 Task: Look for space in San Pablo Jocopilas, Guatemala from 24th August, 2023 to 10th September, 2023 for 8 adults in price range Rs.12000 to Rs.15000. Place can be entire place or shared room with 4 bedrooms having 8 beds and 4 bathrooms. Property type can be house, flat, guest house. Amenities needed are: wifi, TV, free parkinig on premises, gym, breakfast. Booking option can be shelf check-in. Required host language is English.
Action: Mouse moved to (493, 125)
Screenshot: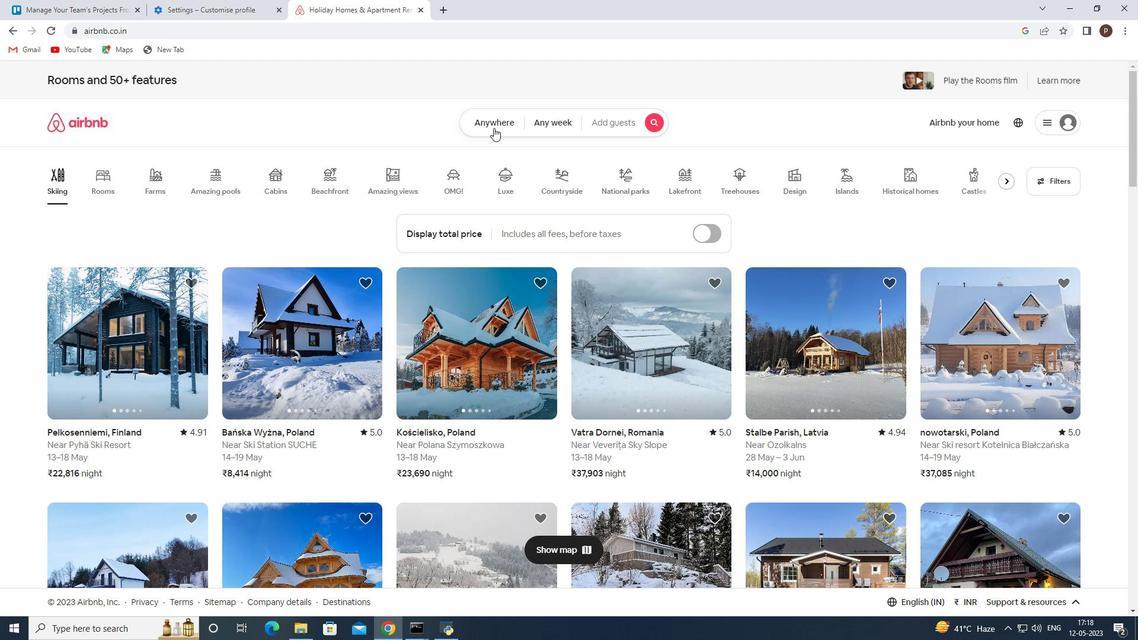 
Action: Mouse pressed left at (493, 125)
Screenshot: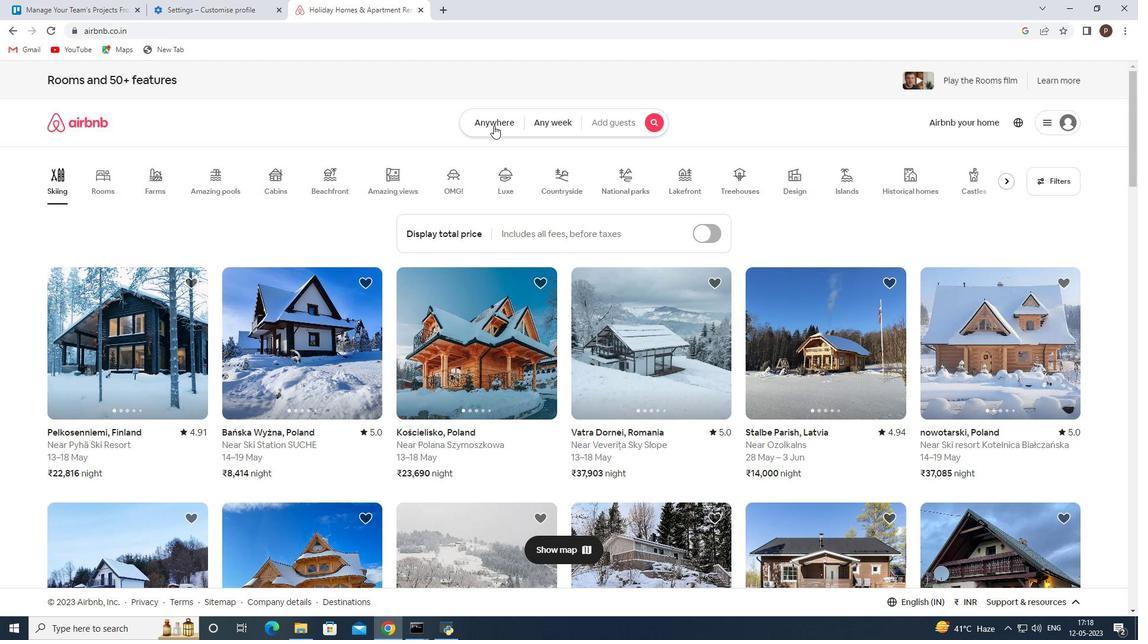 
Action: Mouse moved to (387, 171)
Screenshot: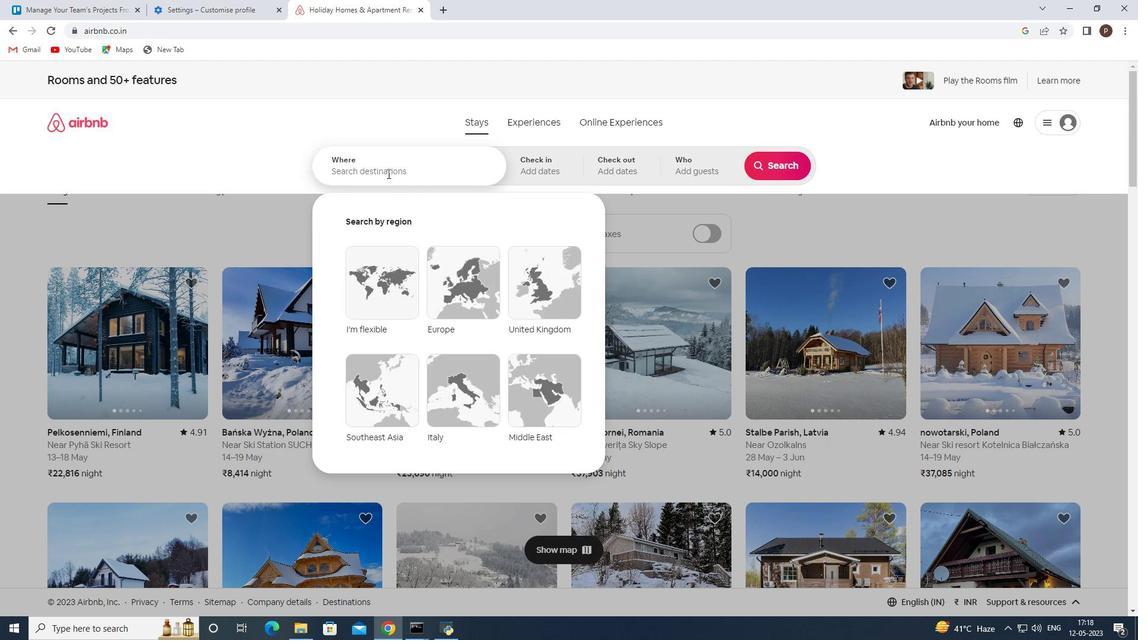 
Action: Mouse pressed left at (387, 171)
Screenshot: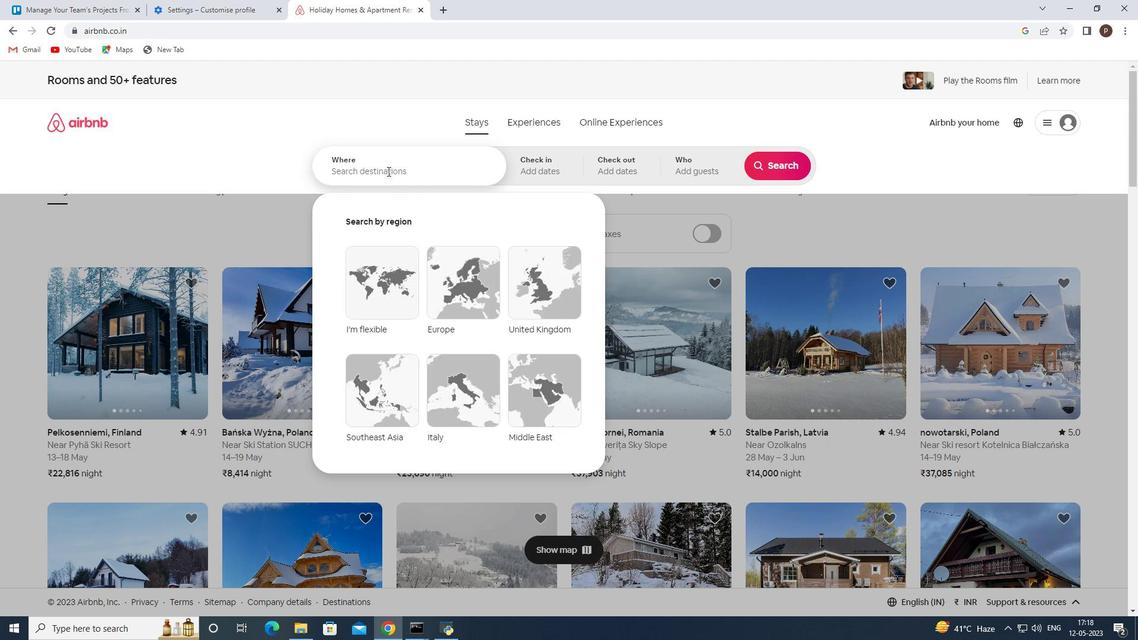 
Action: Key pressed <Key.caps_lock>S<Key.caps_lock>an<Key.space><Key.caps_lock>P<Key.caps_lock>ablo<Key.space><Key.caps_lock>J<Key.caps_lock>ocopilas,<Key.space>
Screenshot: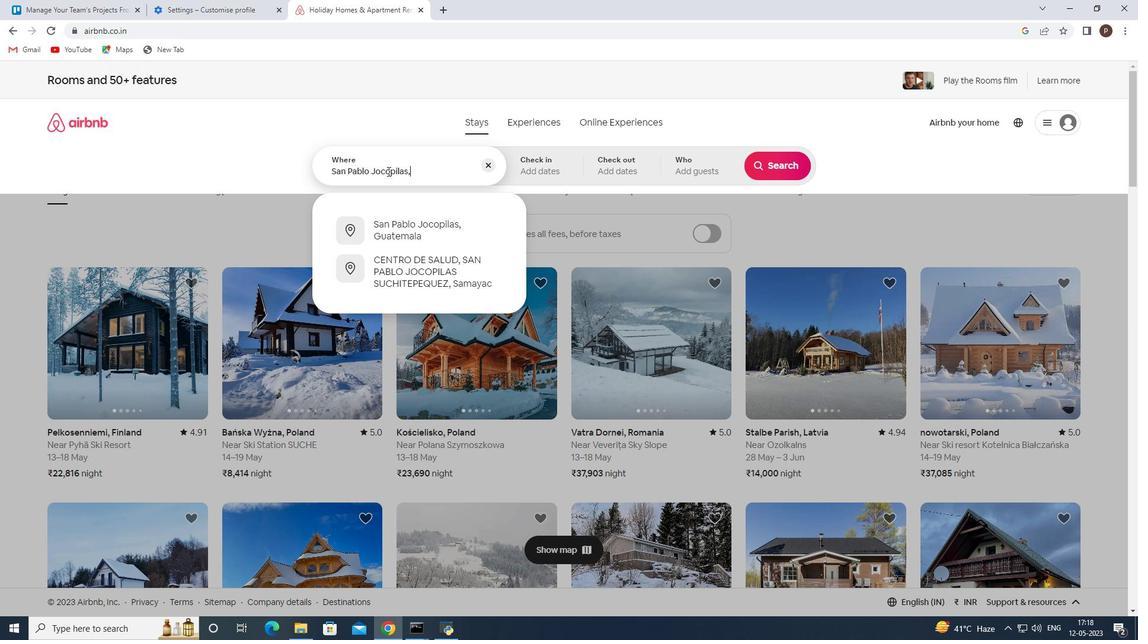 
Action: Mouse moved to (375, 225)
Screenshot: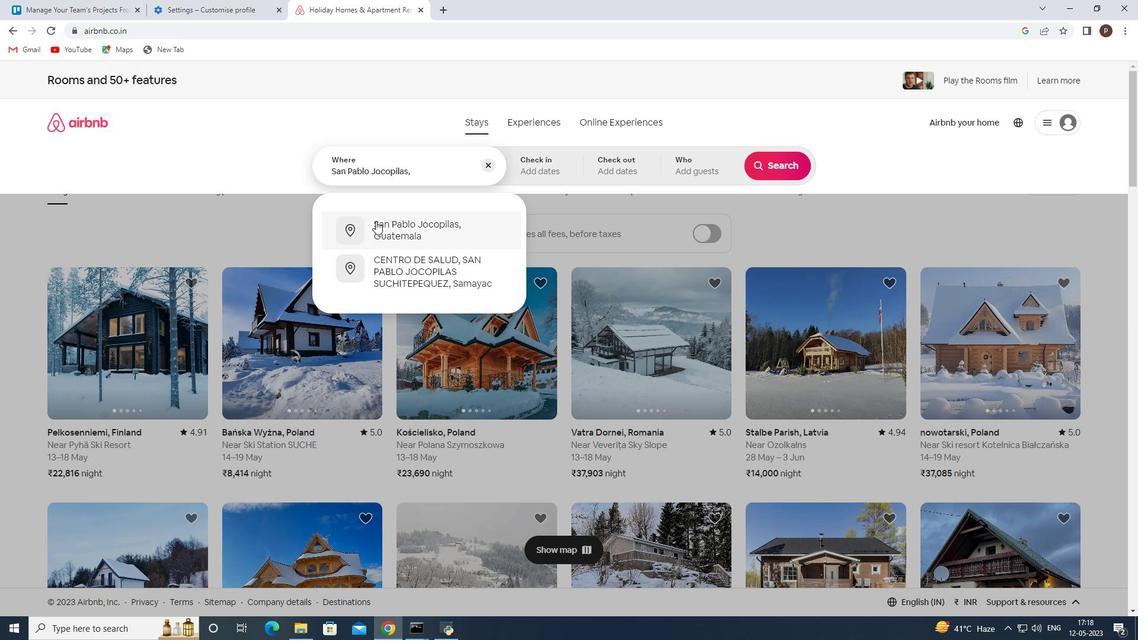 
Action: Mouse pressed left at (375, 225)
Screenshot: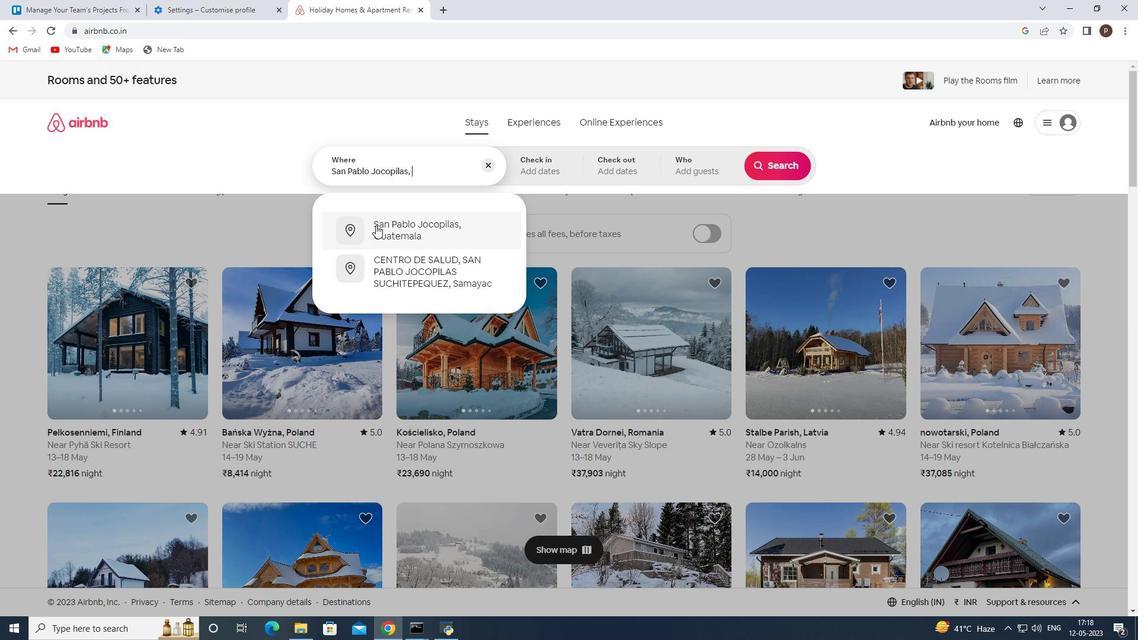 
Action: Mouse moved to (772, 258)
Screenshot: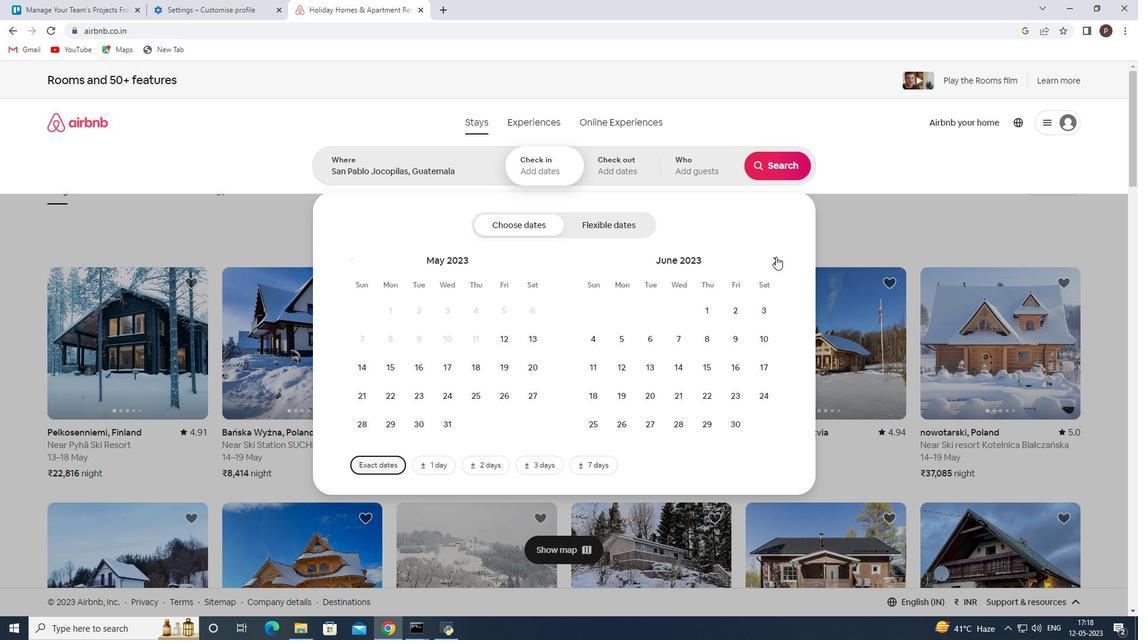 
Action: Mouse pressed left at (772, 258)
Screenshot: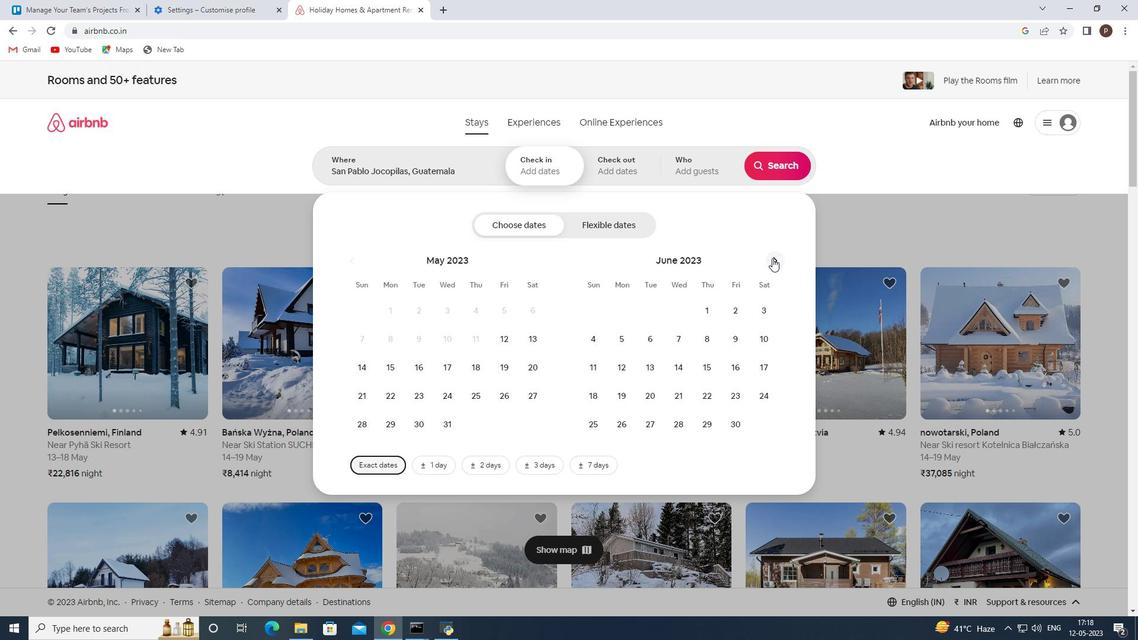 
Action: Mouse pressed left at (772, 258)
Screenshot: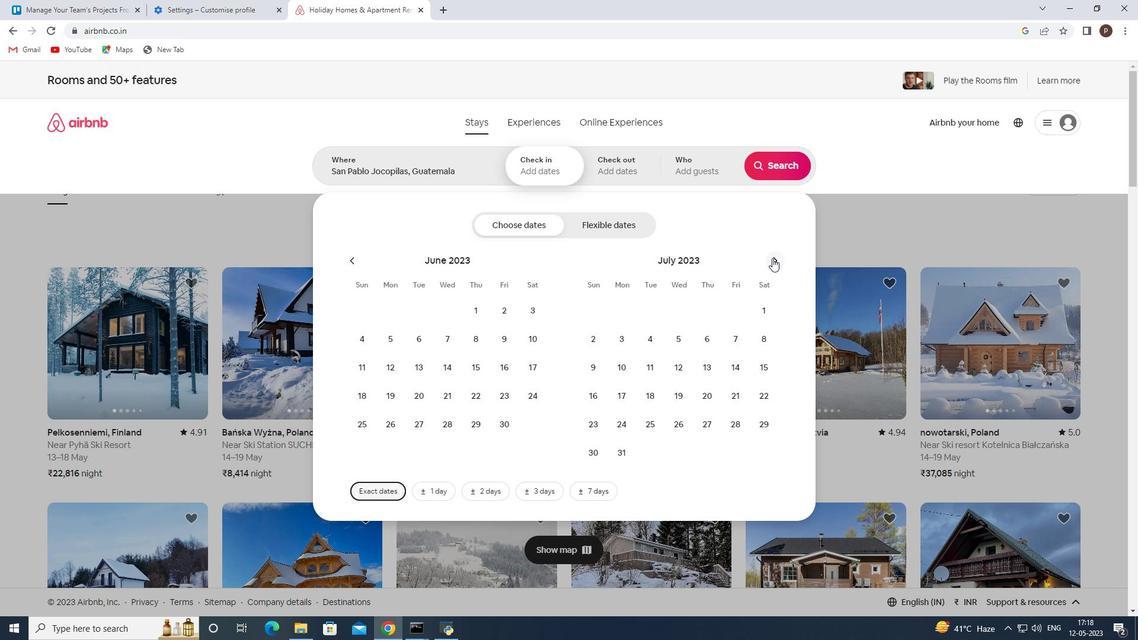 
Action: Mouse pressed left at (772, 258)
Screenshot: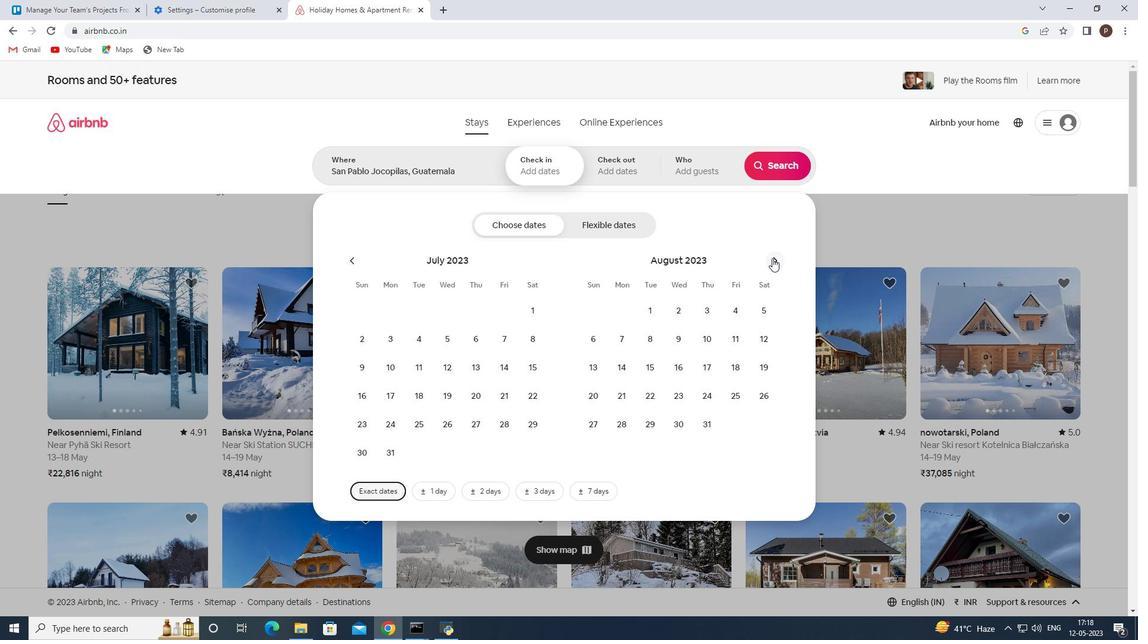 
Action: Mouse moved to (478, 392)
Screenshot: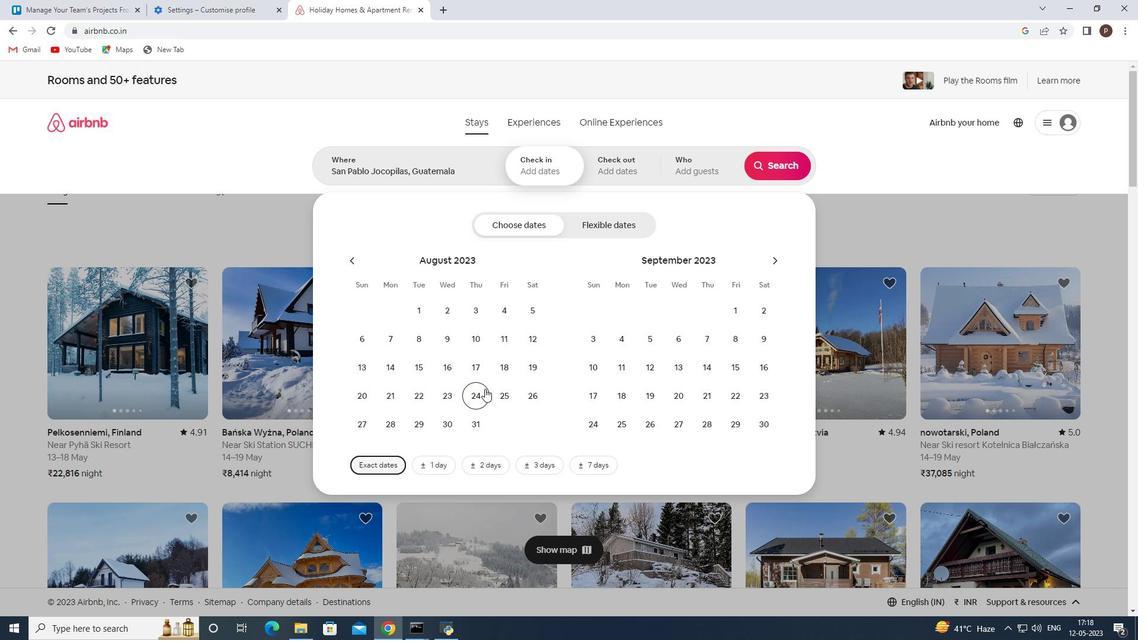 
Action: Mouse pressed left at (478, 392)
Screenshot: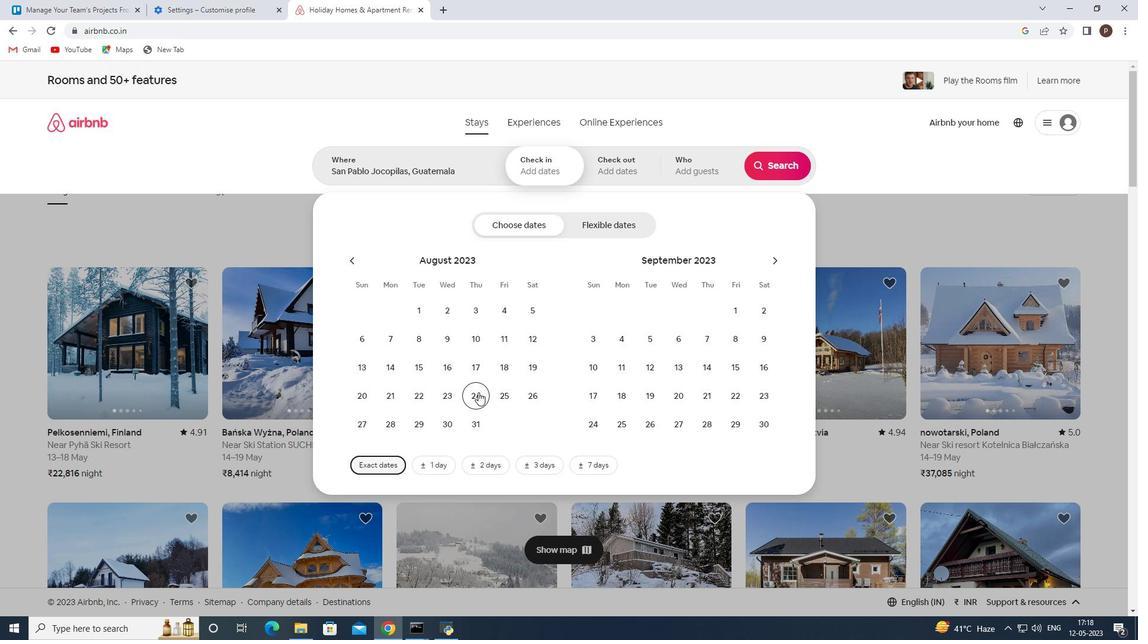 
Action: Mouse moved to (598, 358)
Screenshot: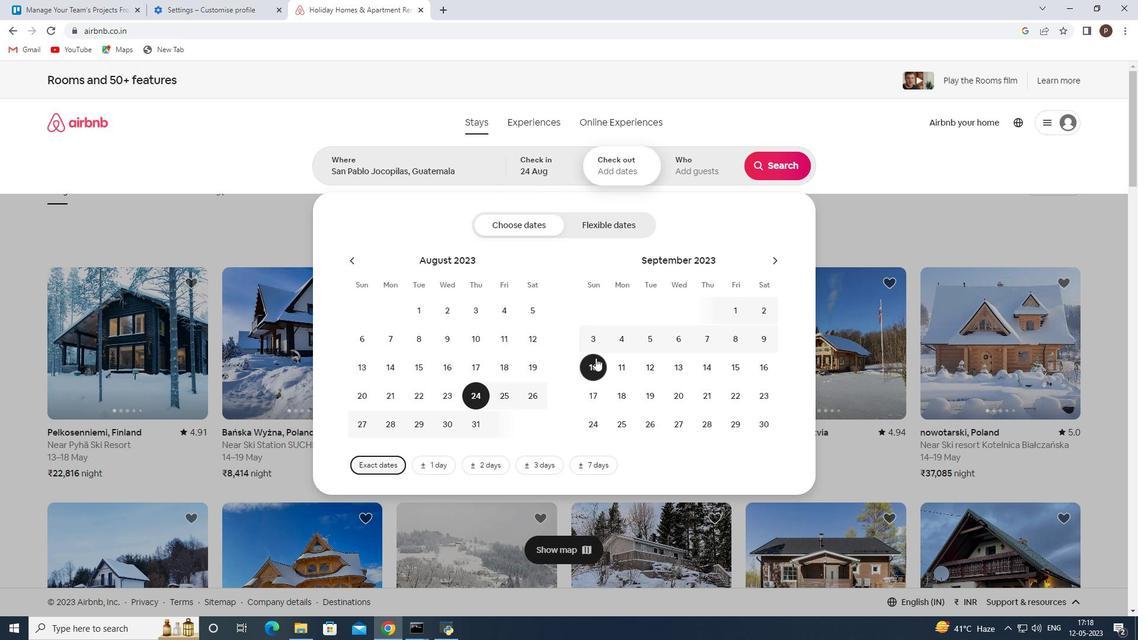 
Action: Mouse pressed left at (598, 358)
Screenshot: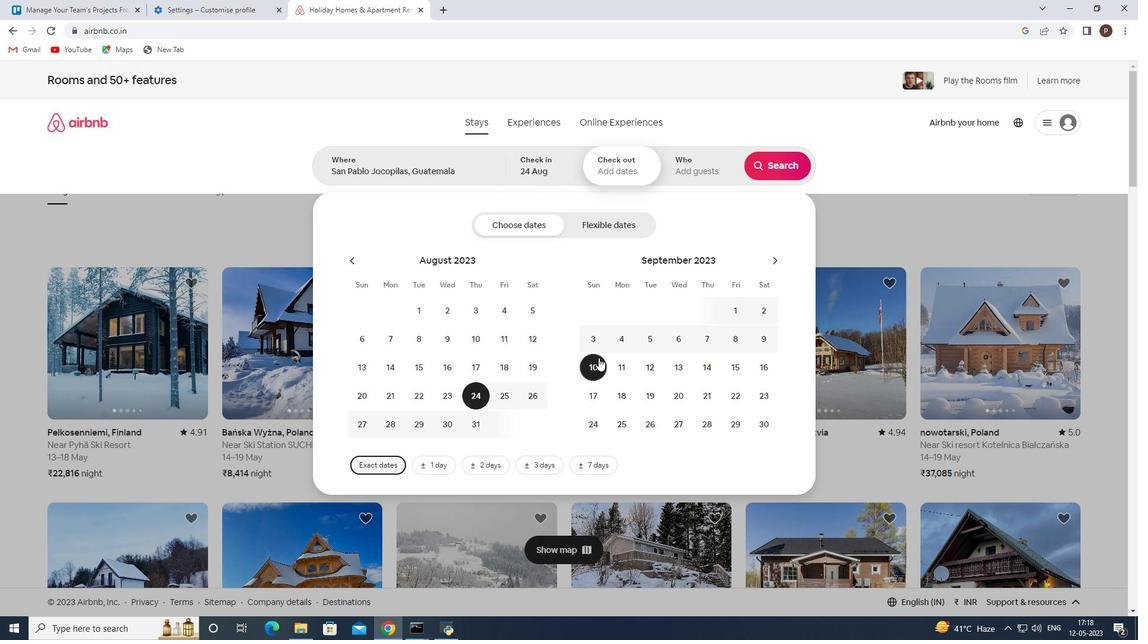 
Action: Mouse moved to (690, 167)
Screenshot: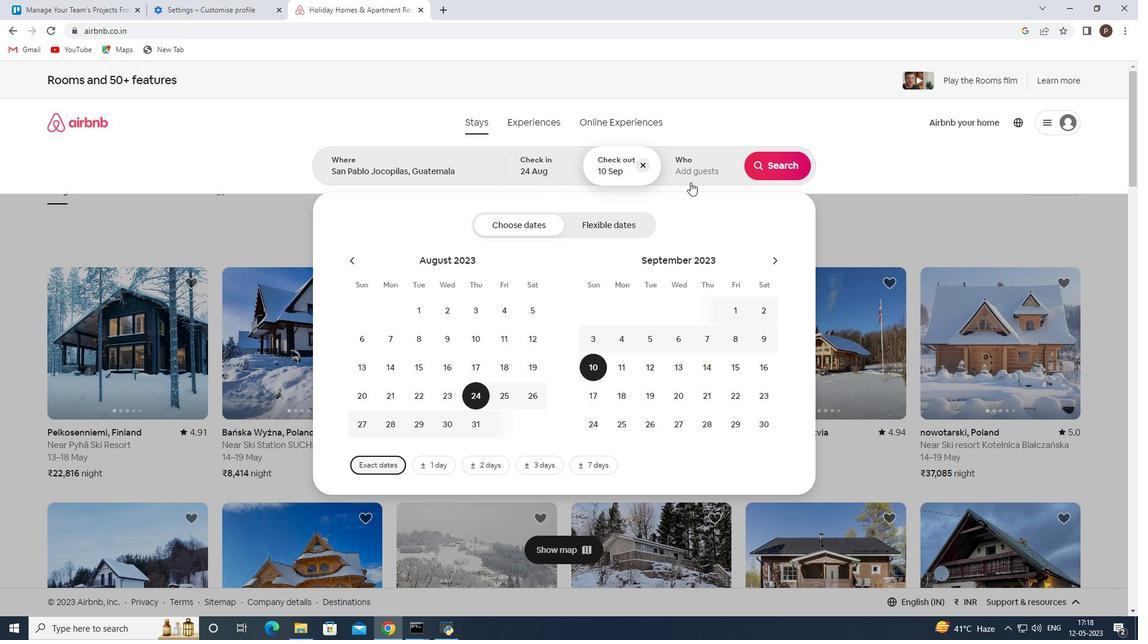 
Action: Mouse pressed left at (690, 167)
Screenshot: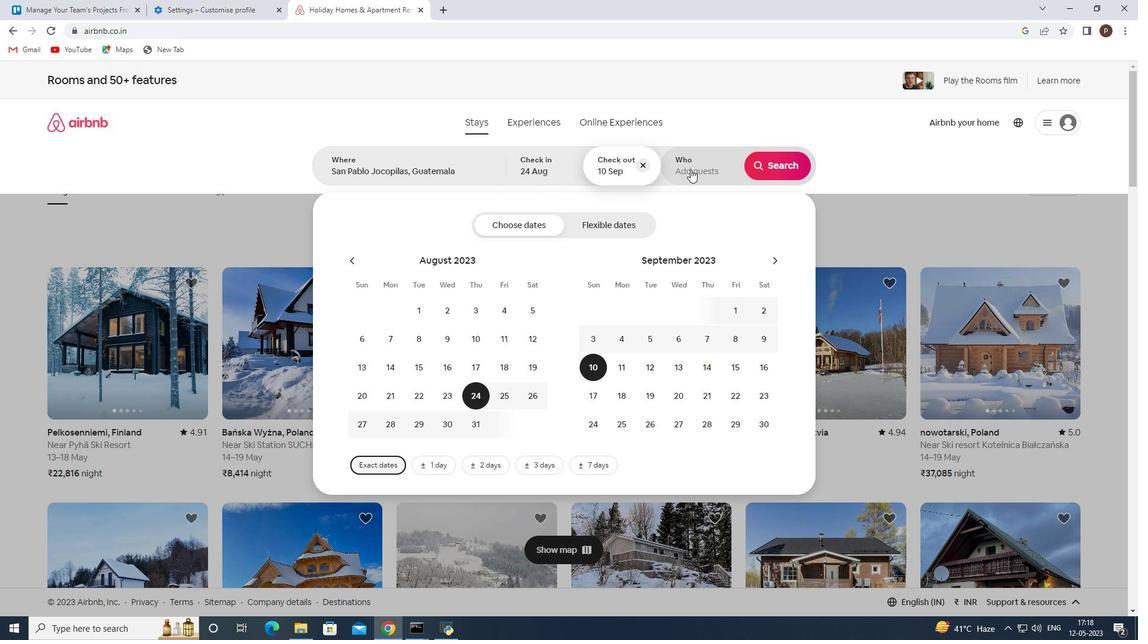 
Action: Mouse moved to (775, 223)
Screenshot: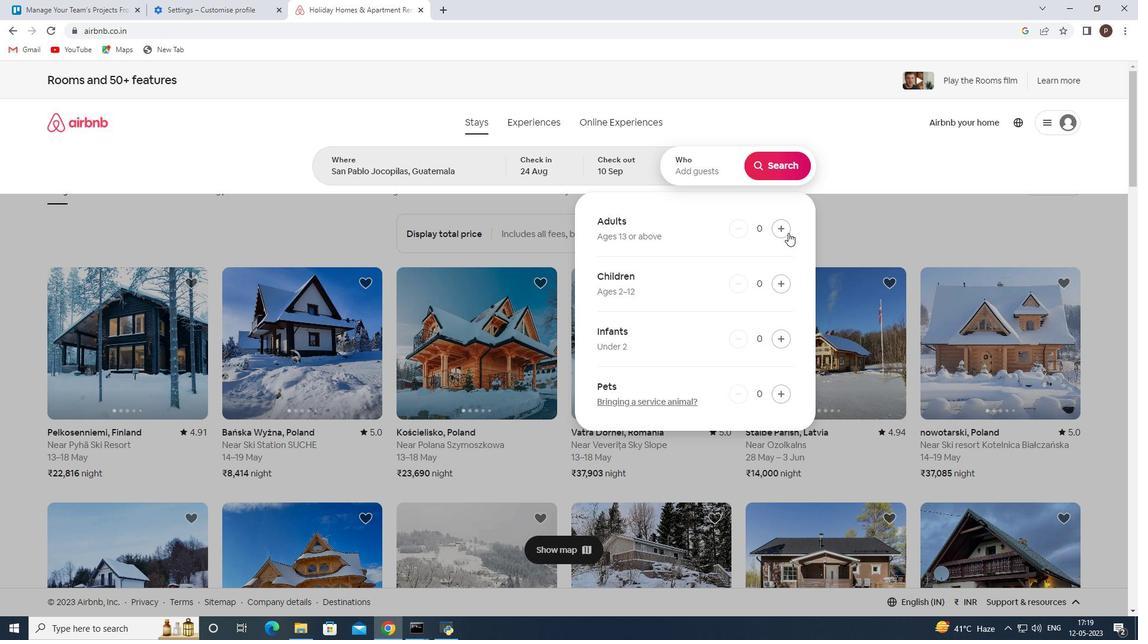 
Action: Mouse pressed left at (775, 223)
Screenshot: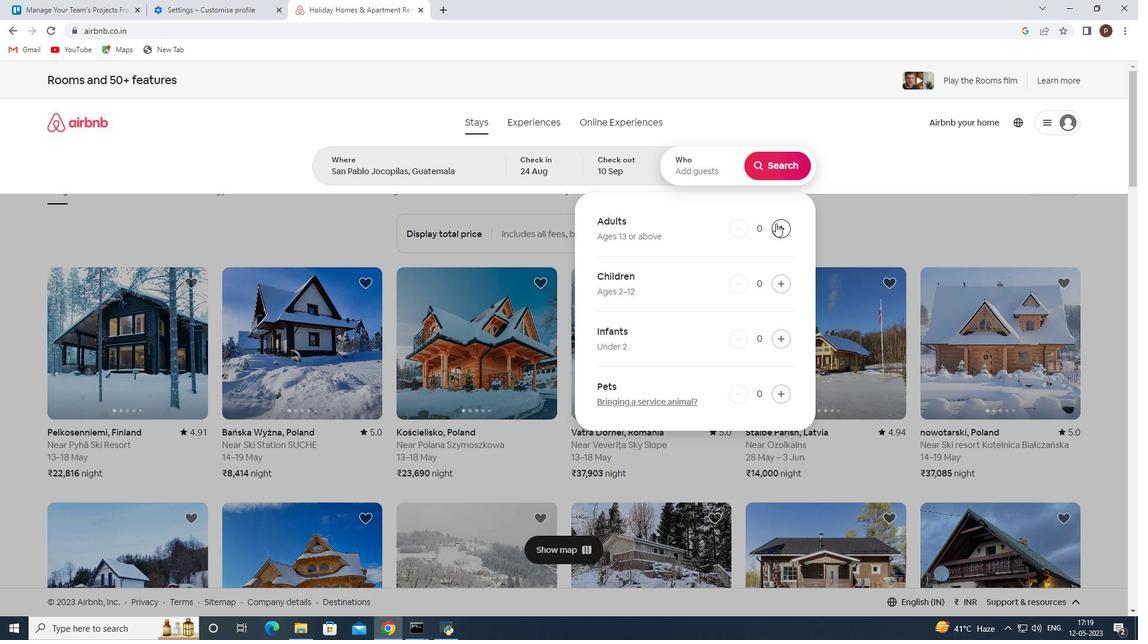 
Action: Mouse pressed left at (775, 223)
Screenshot: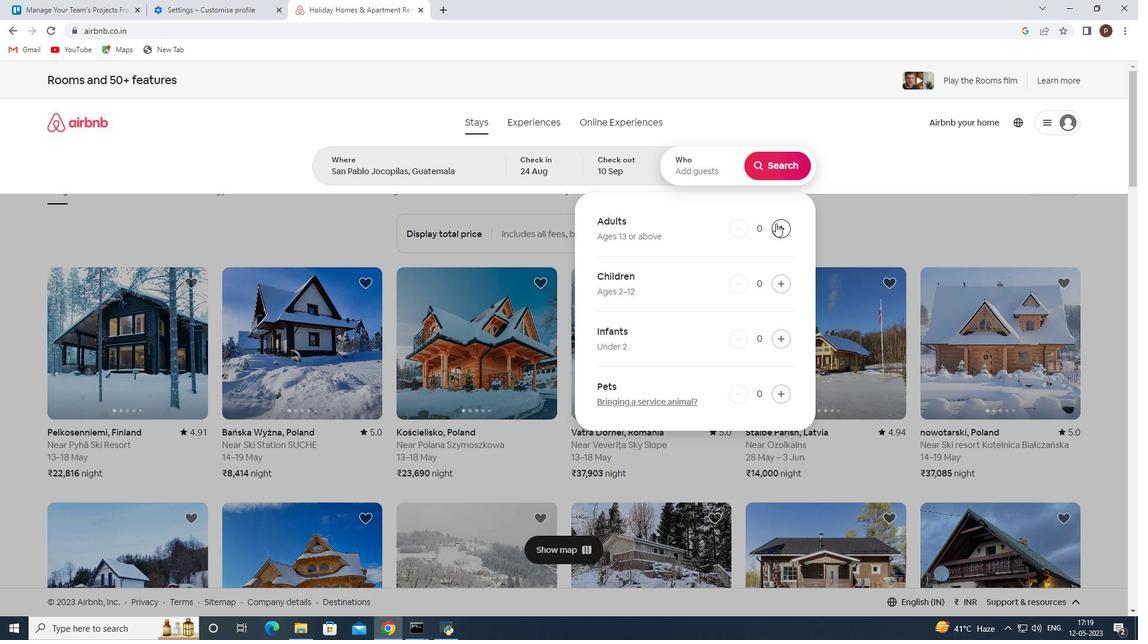 
Action: Mouse pressed left at (775, 223)
Screenshot: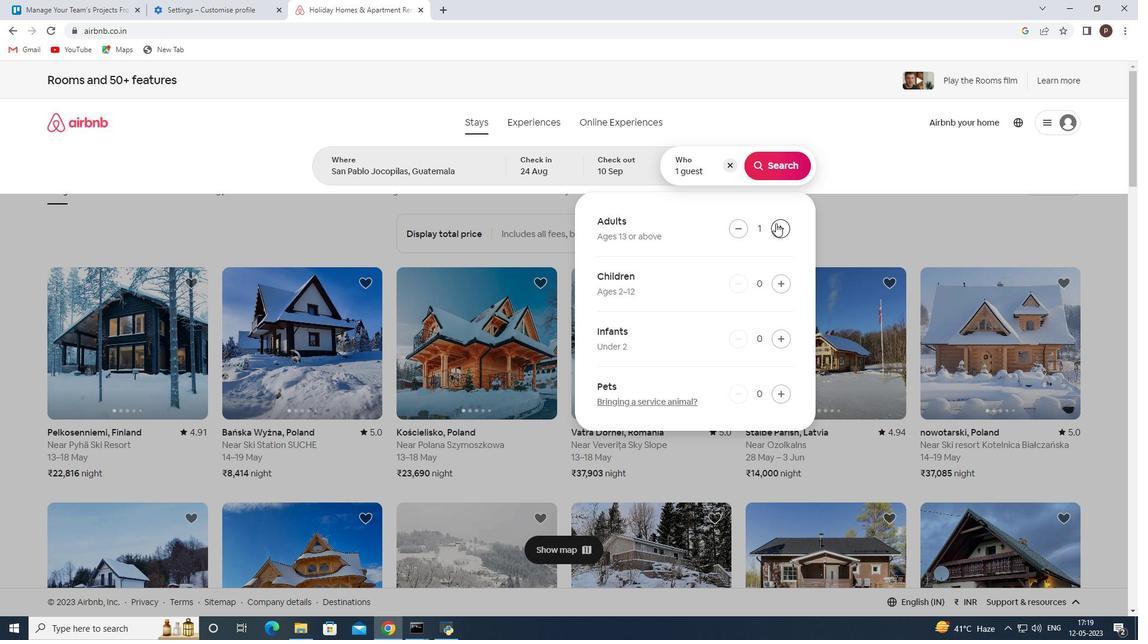 
Action: Mouse pressed left at (775, 223)
Screenshot: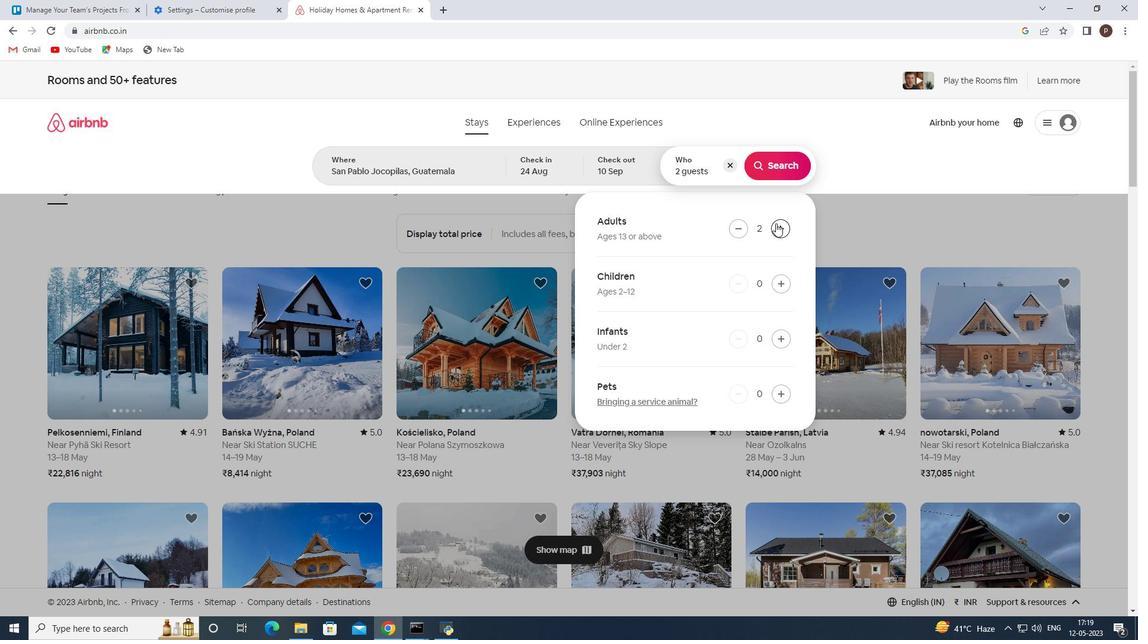 
Action: Mouse pressed left at (775, 223)
Screenshot: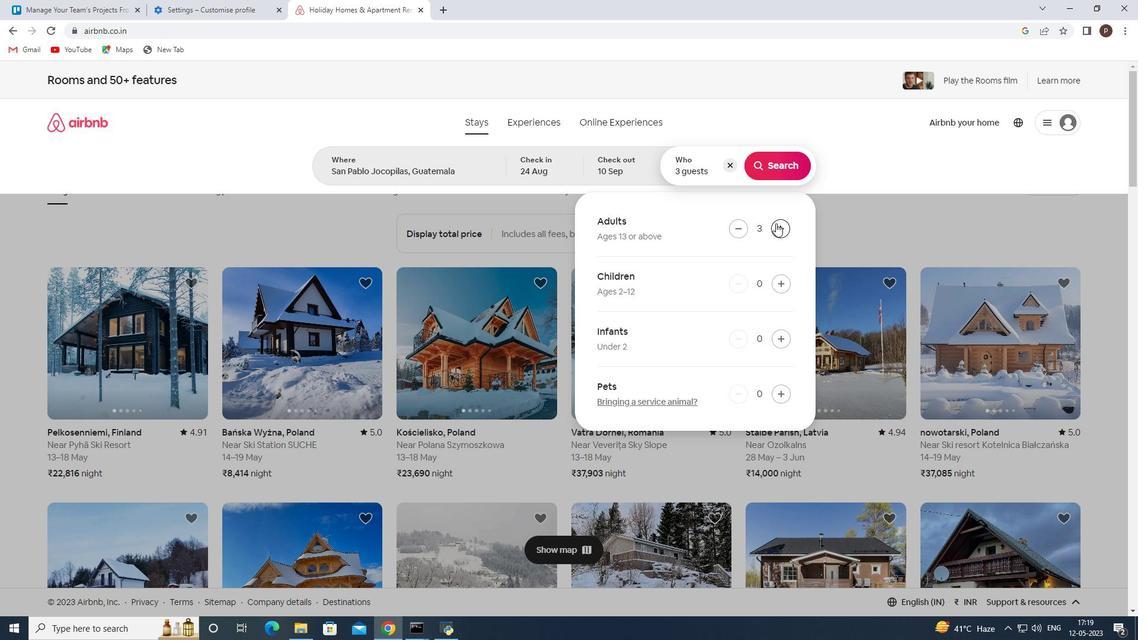 
Action: Mouse pressed left at (775, 223)
Screenshot: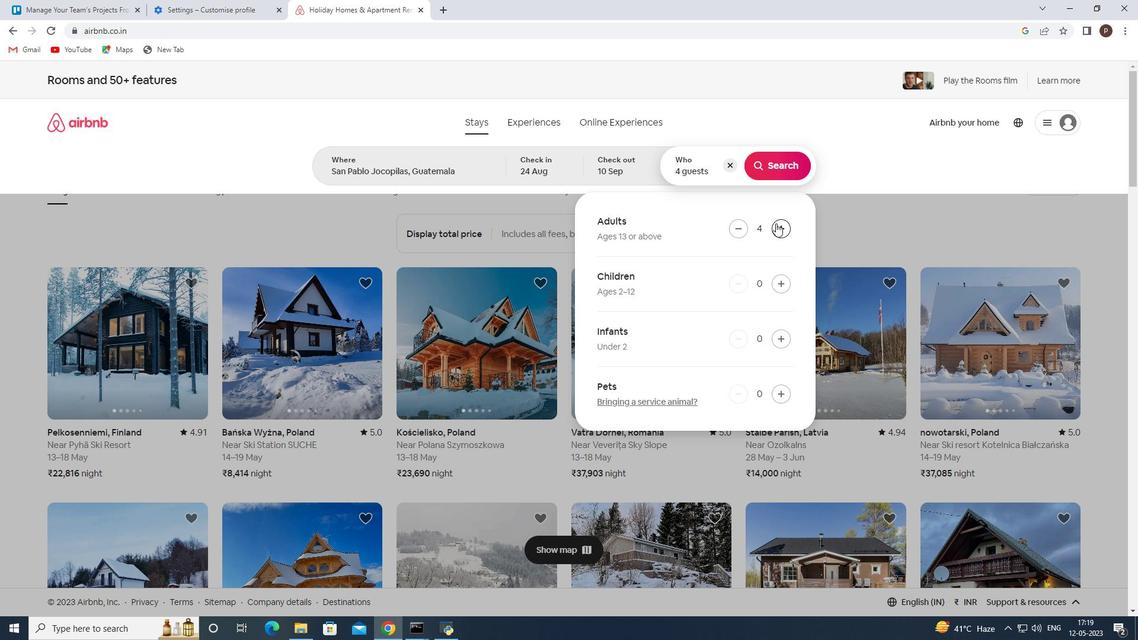 
Action: Mouse pressed left at (775, 223)
Screenshot: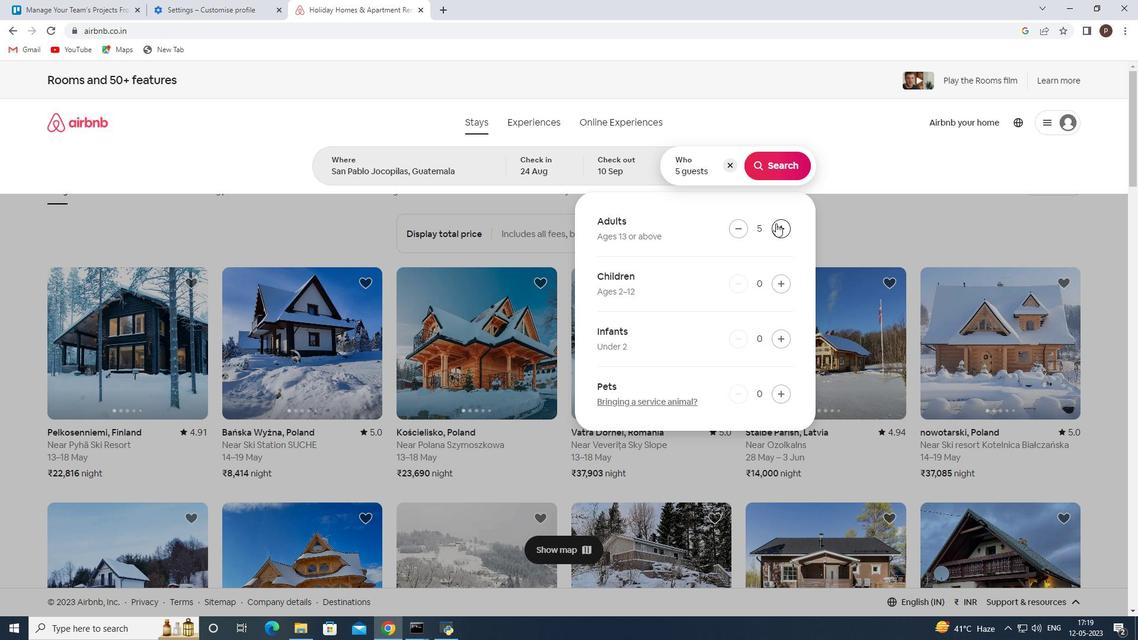 
Action: Mouse pressed left at (775, 223)
Screenshot: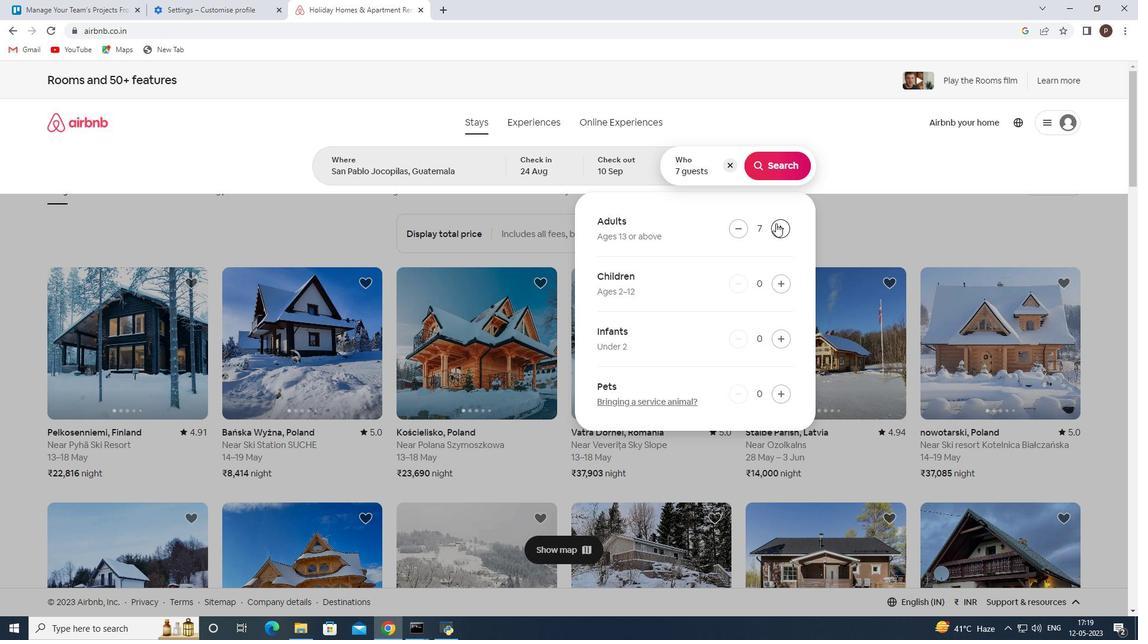 
Action: Mouse moved to (777, 164)
Screenshot: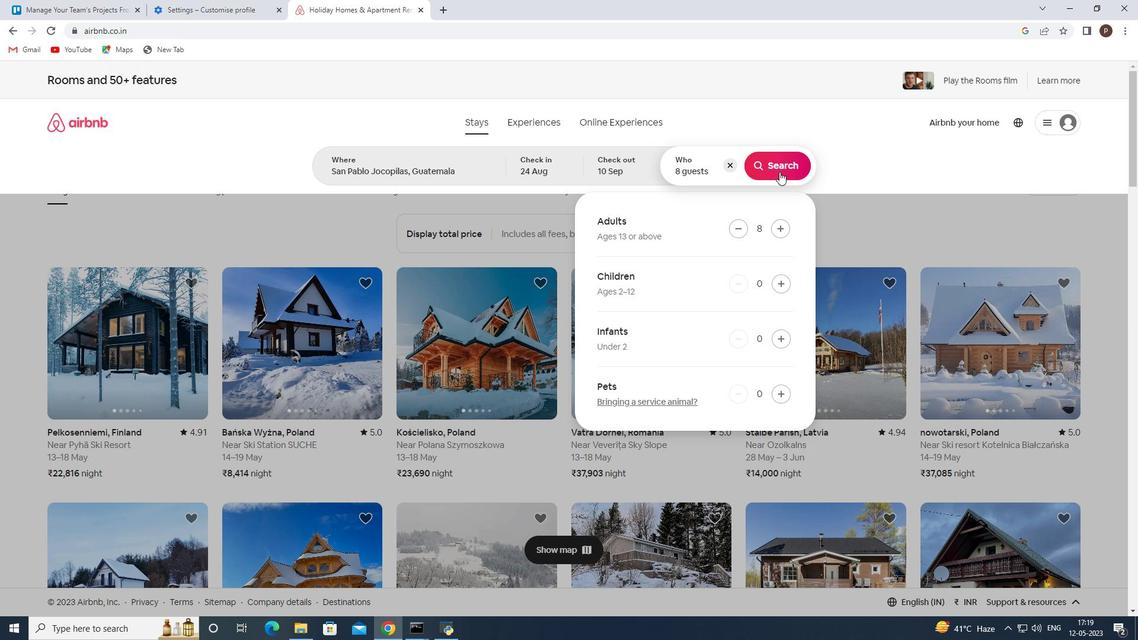 
Action: Mouse pressed left at (777, 164)
Screenshot: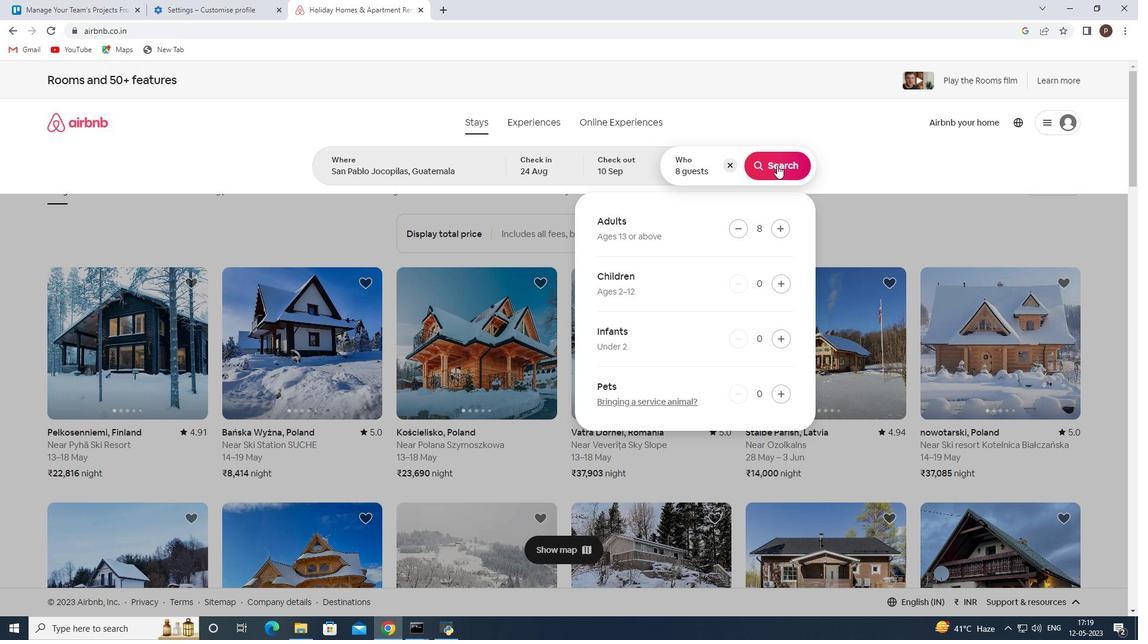 
Action: Mouse moved to (1070, 132)
Screenshot: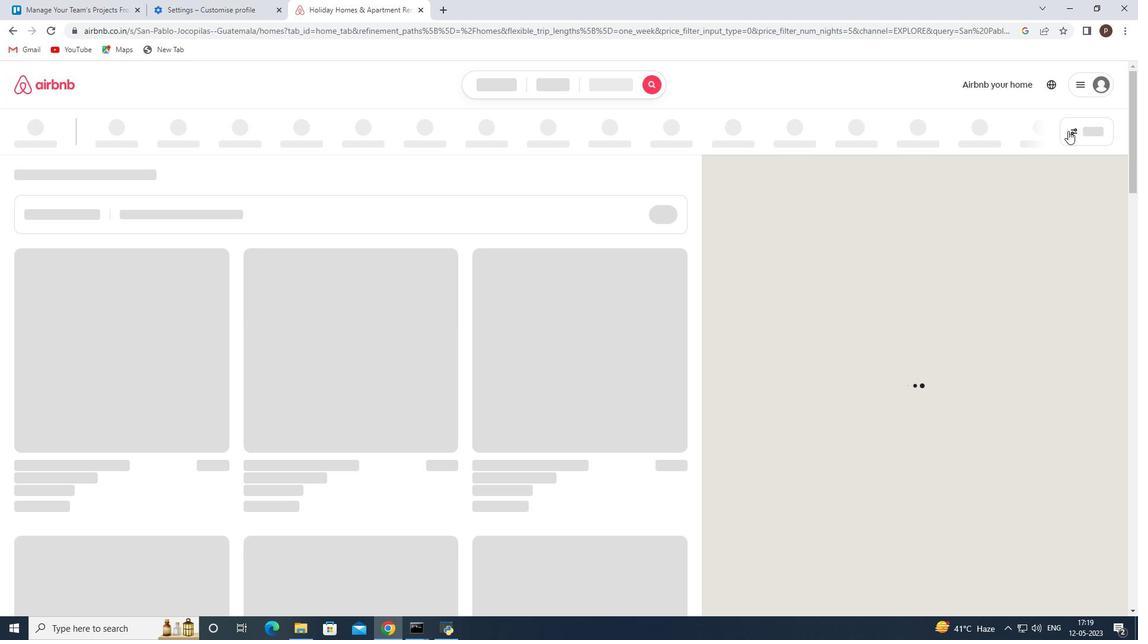 
Action: Mouse pressed left at (1070, 132)
Screenshot: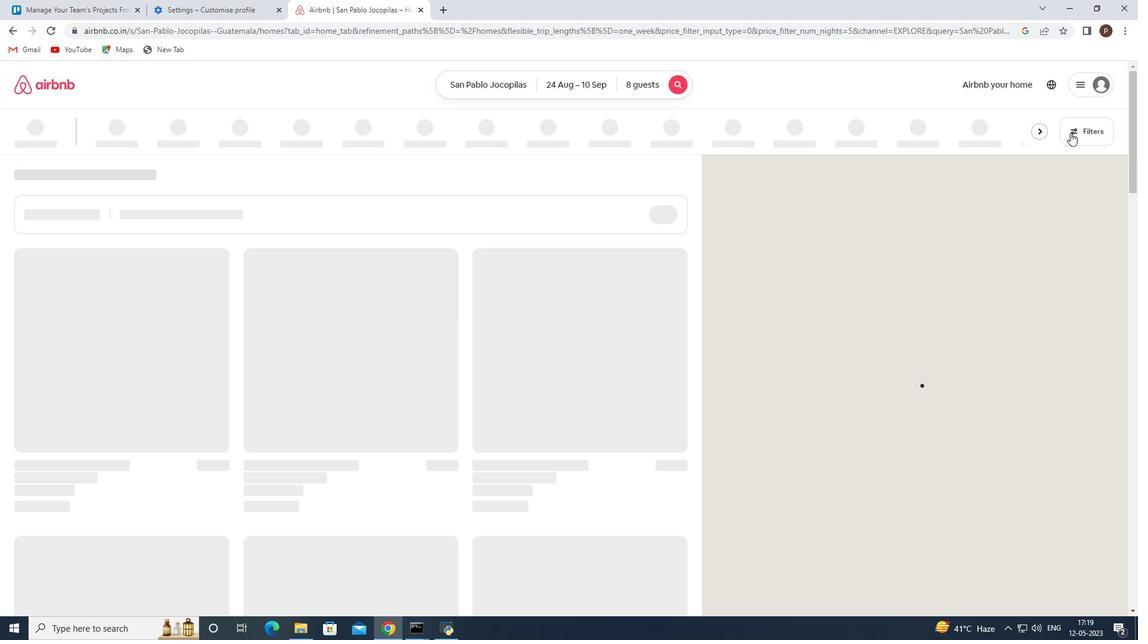 
Action: Mouse moved to (395, 426)
Screenshot: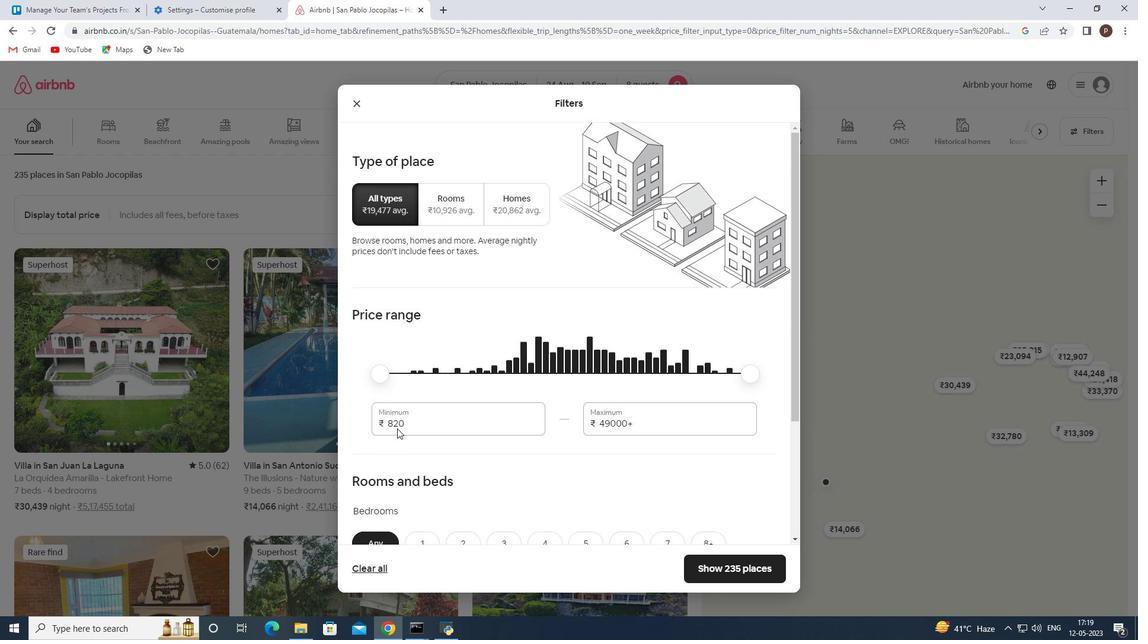 
Action: Mouse pressed left at (395, 426)
Screenshot: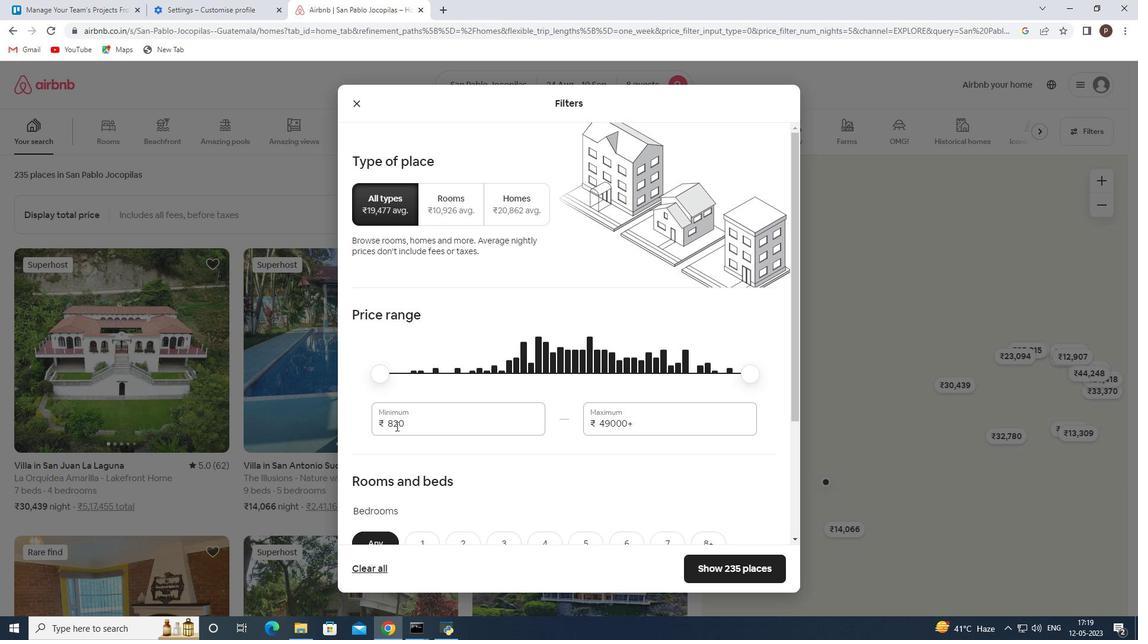 
Action: Mouse pressed left at (395, 426)
Screenshot: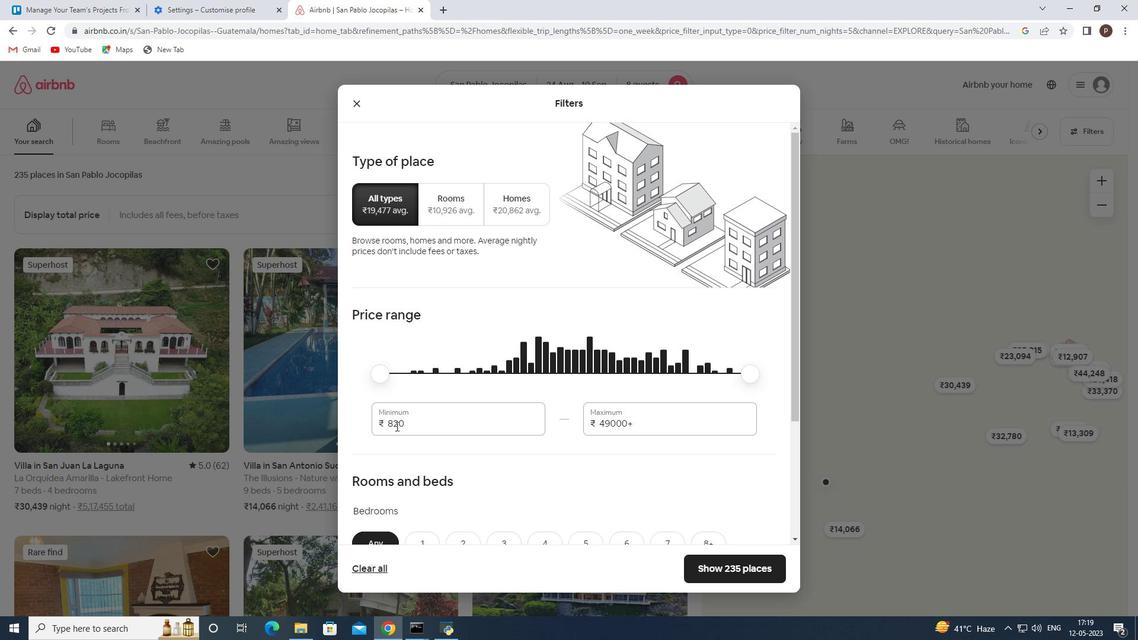 
Action: Key pressed 12000<Key.tab>15000
Screenshot: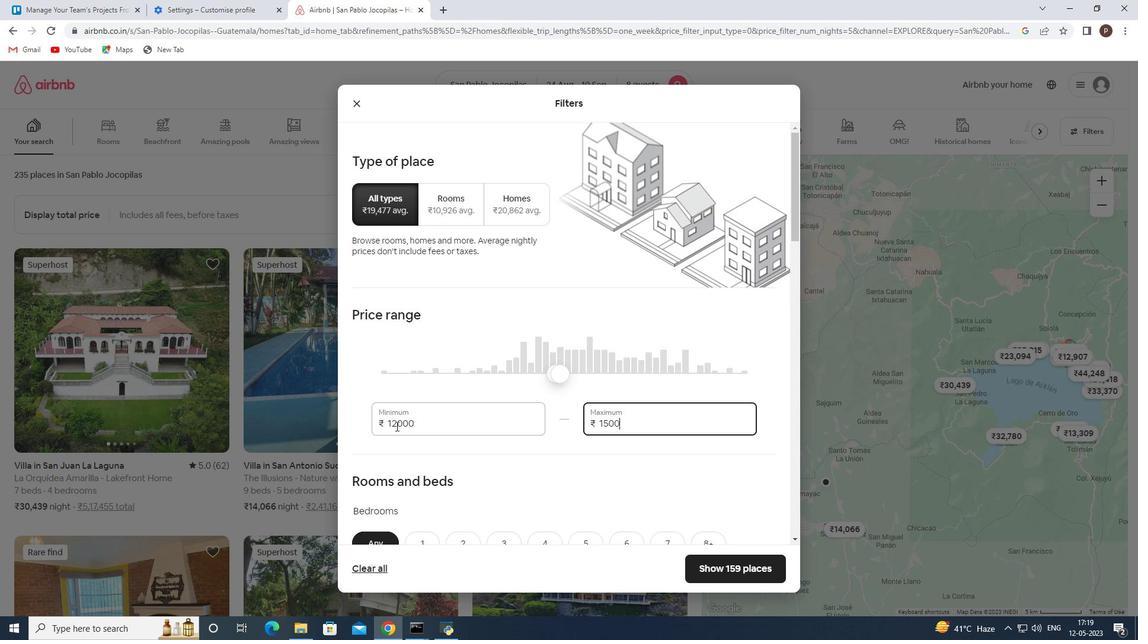 
Action: Mouse scrolled (395, 425) with delta (0, 0)
Screenshot: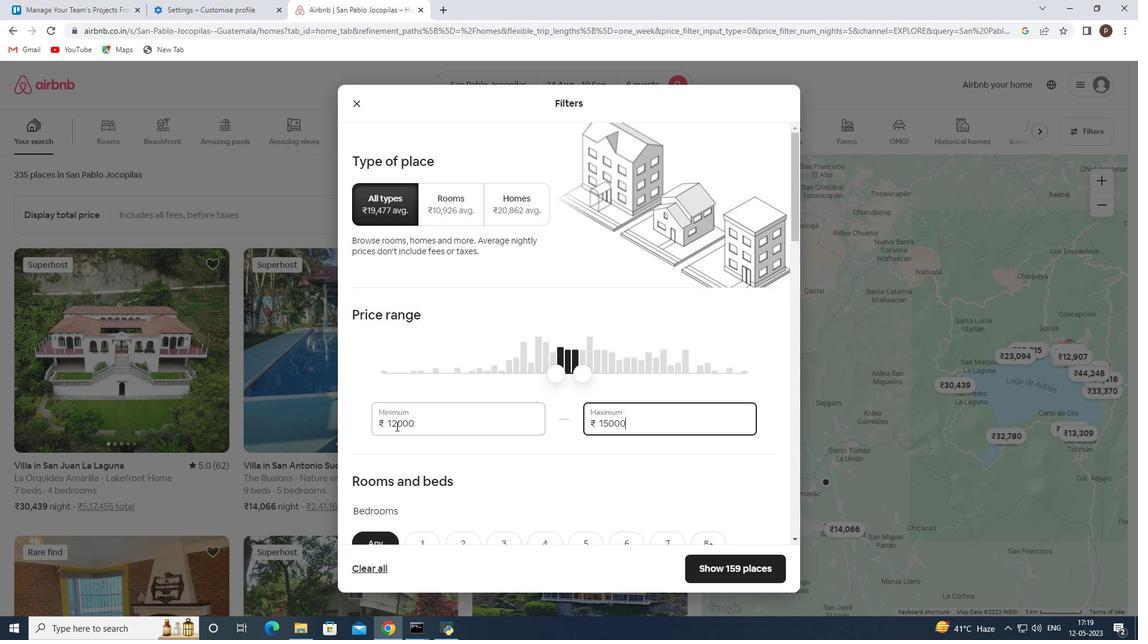 
Action: Mouse scrolled (395, 425) with delta (0, 0)
Screenshot: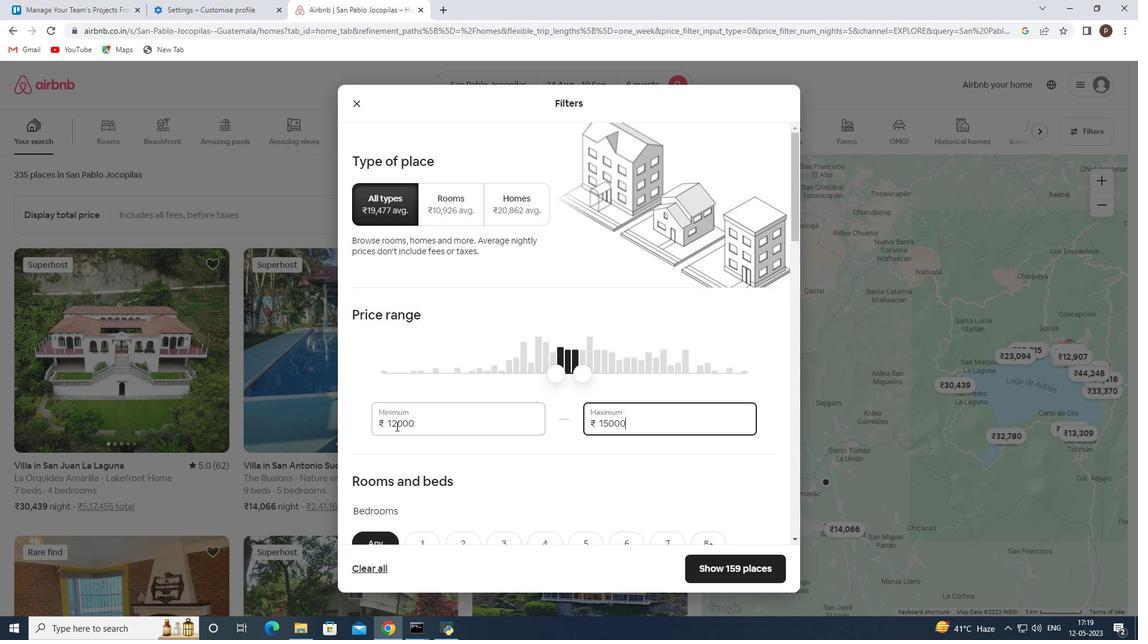 
Action: Mouse scrolled (395, 425) with delta (0, 0)
Screenshot: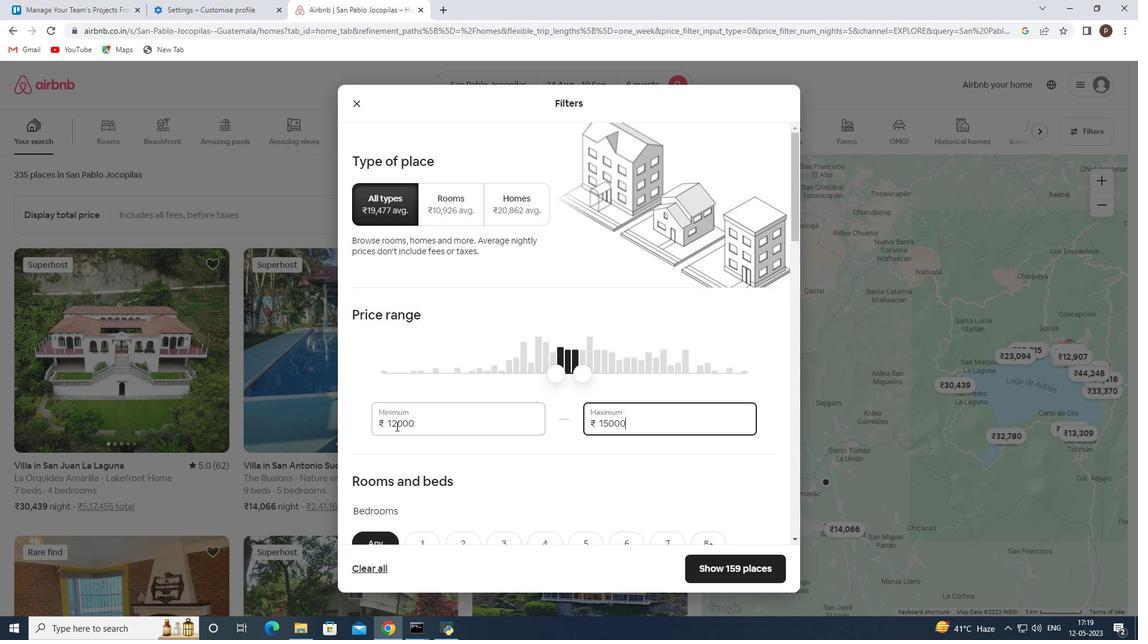 
Action: Mouse scrolled (395, 425) with delta (0, 0)
Screenshot: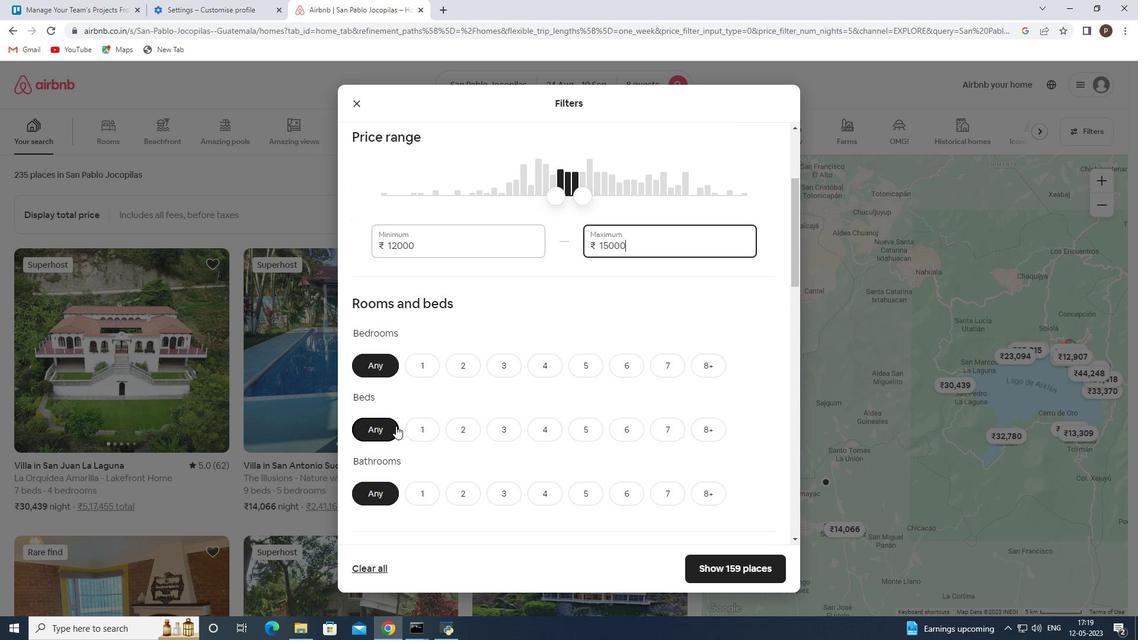 
Action: Mouse scrolled (395, 425) with delta (0, 0)
Screenshot: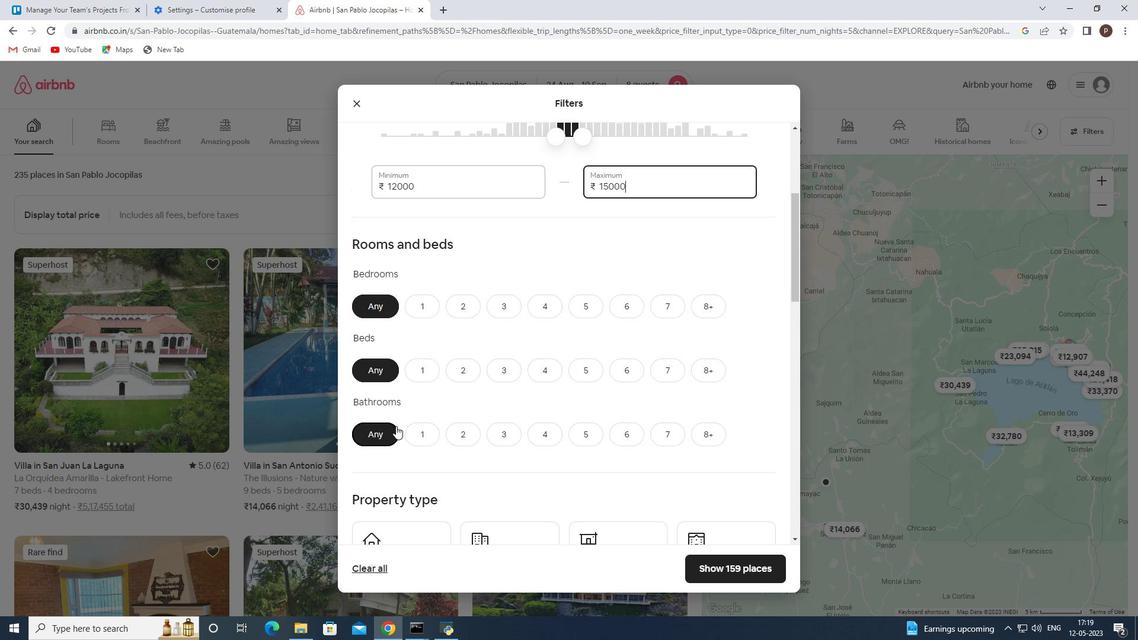 
Action: Mouse moved to (540, 244)
Screenshot: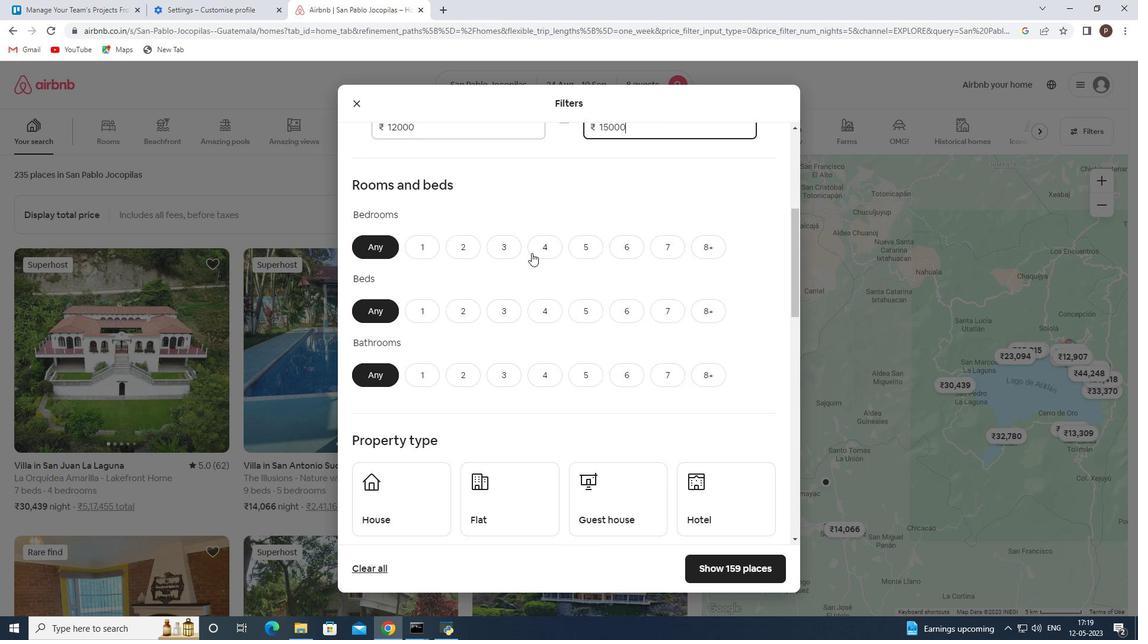 
Action: Mouse pressed left at (540, 244)
Screenshot: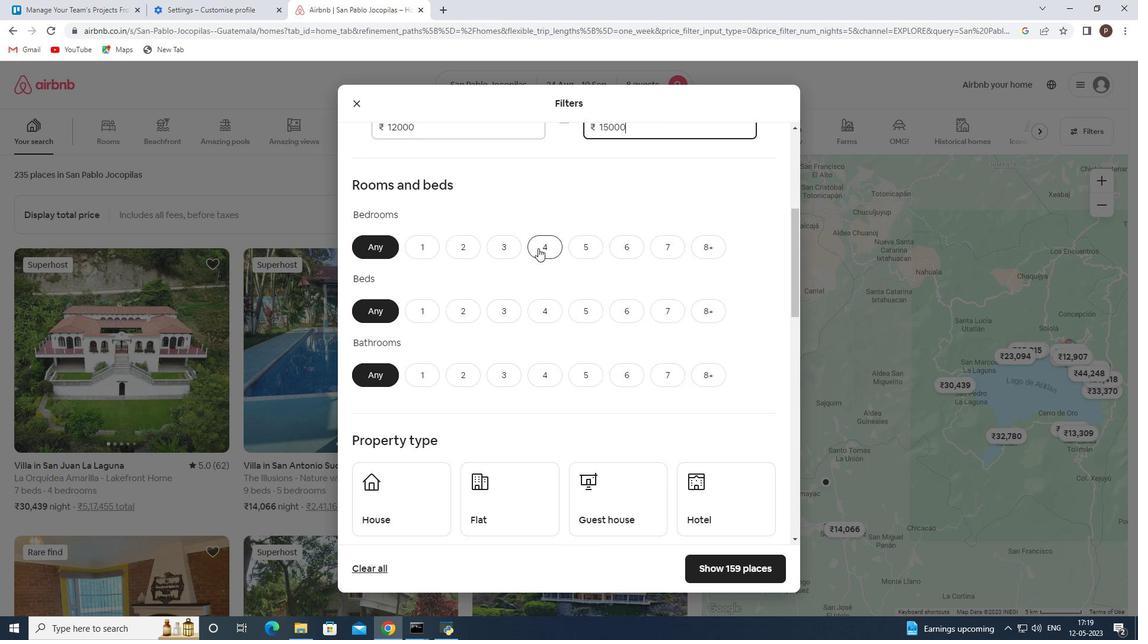 
Action: Mouse moved to (710, 313)
Screenshot: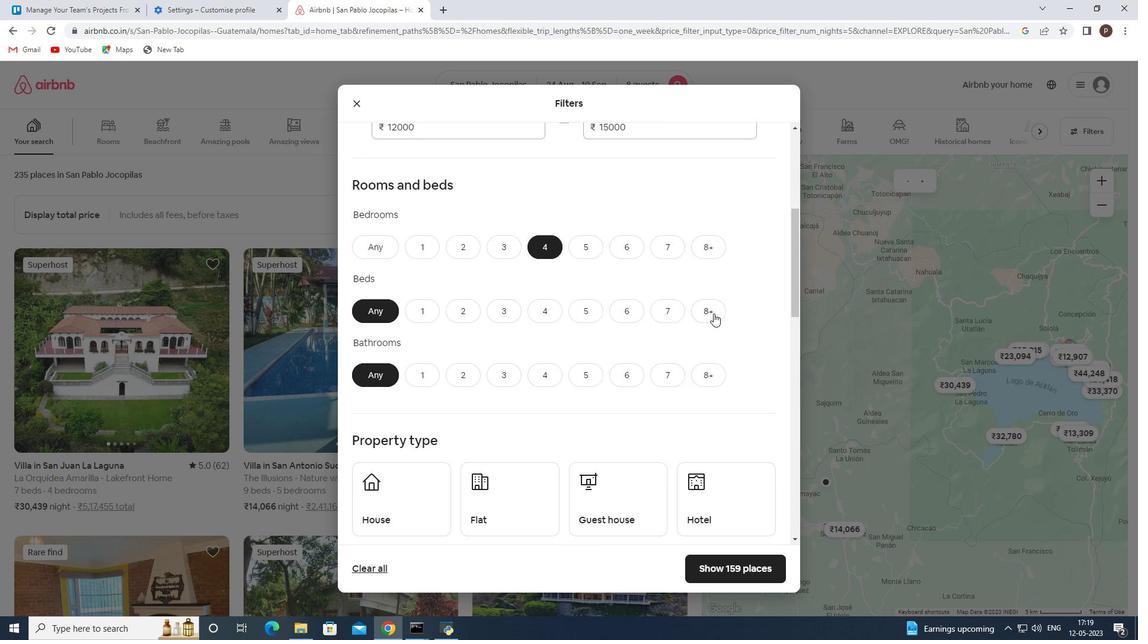 
Action: Mouse pressed left at (710, 313)
Screenshot: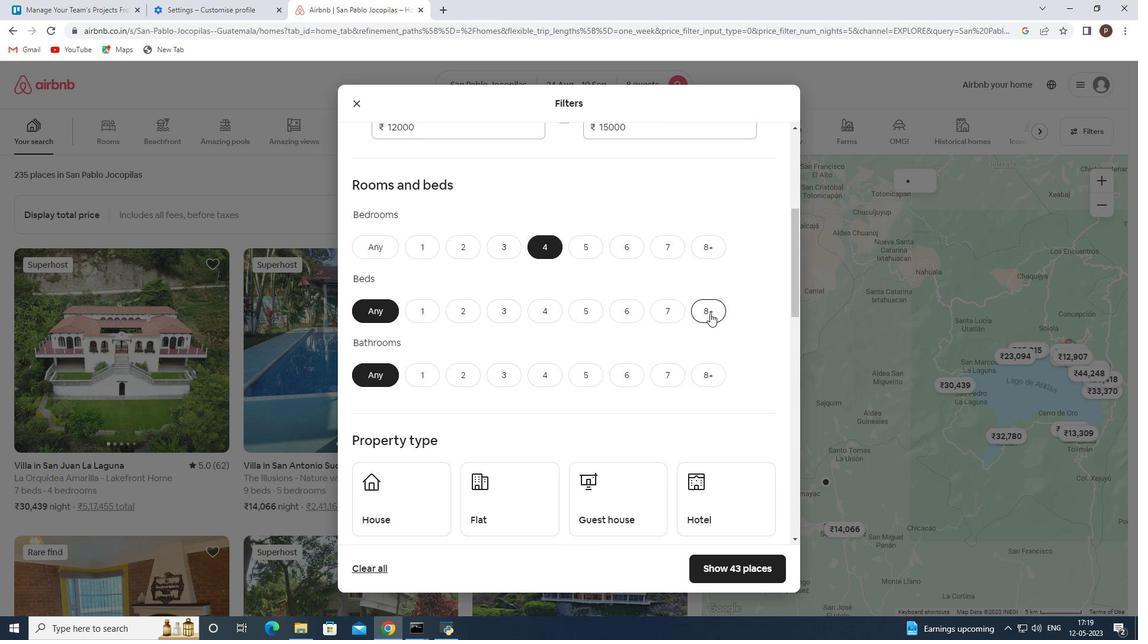 
Action: Mouse moved to (538, 376)
Screenshot: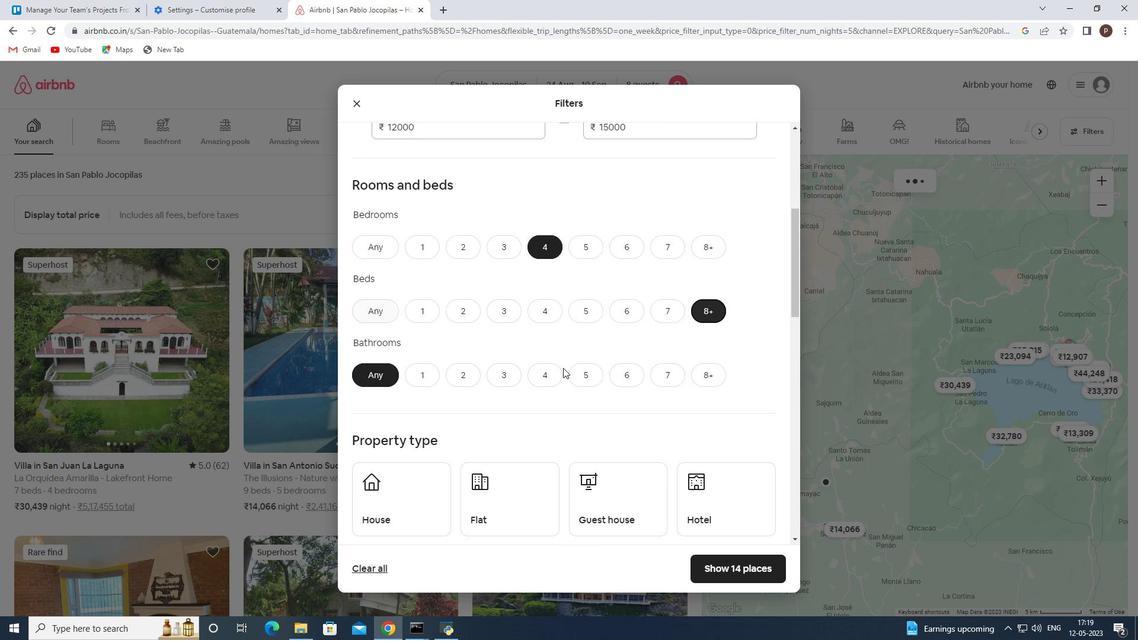 
Action: Mouse pressed left at (538, 376)
Screenshot: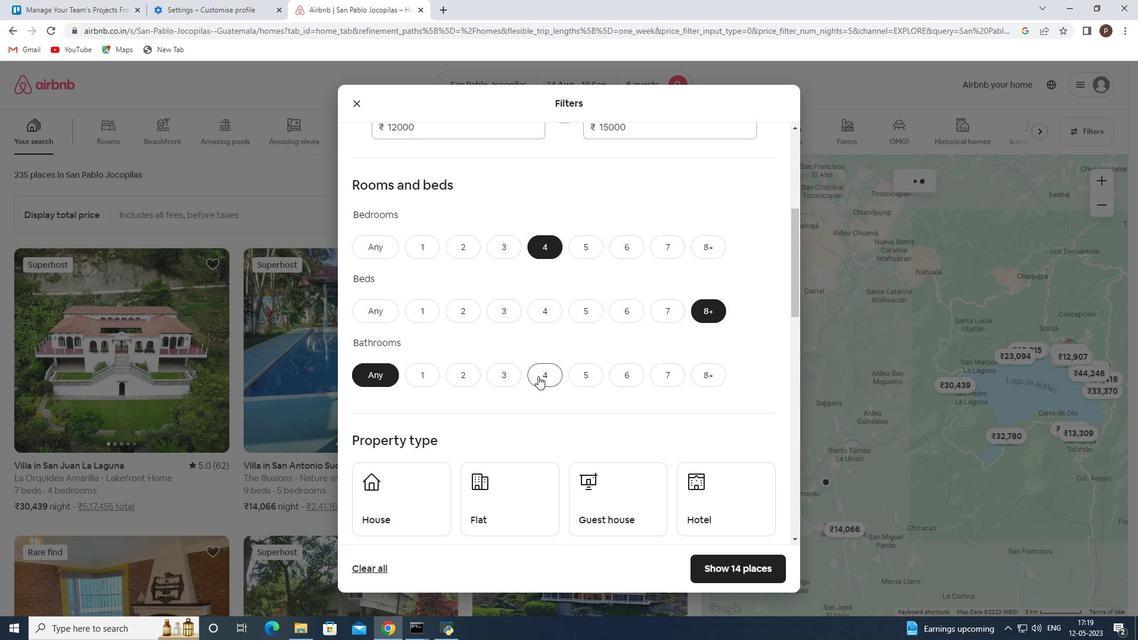 
Action: Mouse moved to (528, 375)
Screenshot: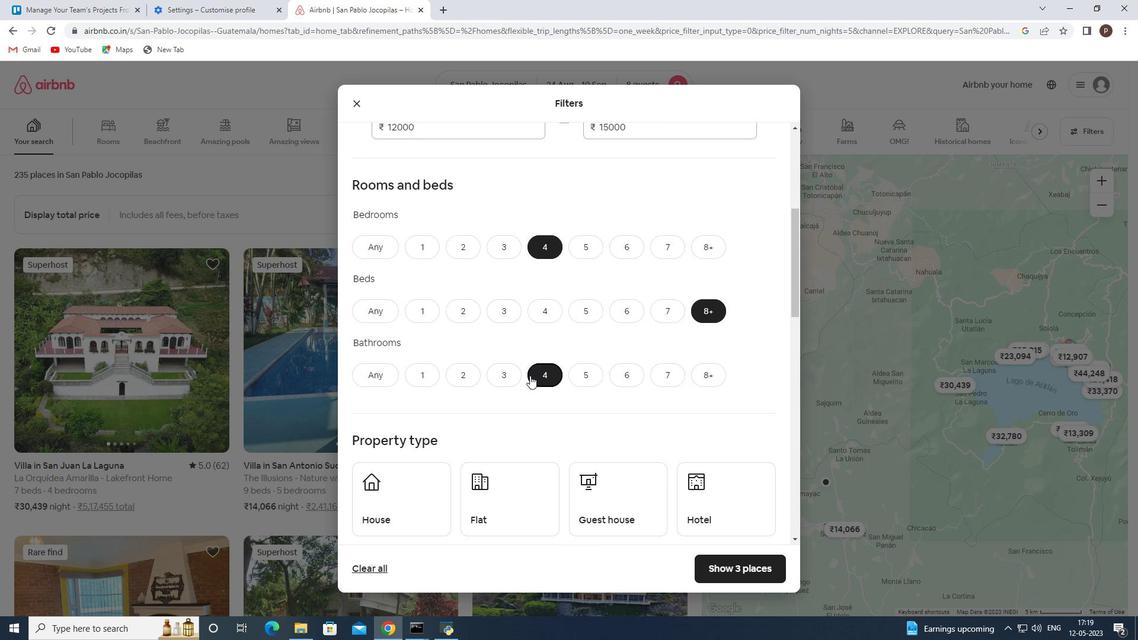 
Action: Mouse scrolled (528, 375) with delta (0, 0)
Screenshot: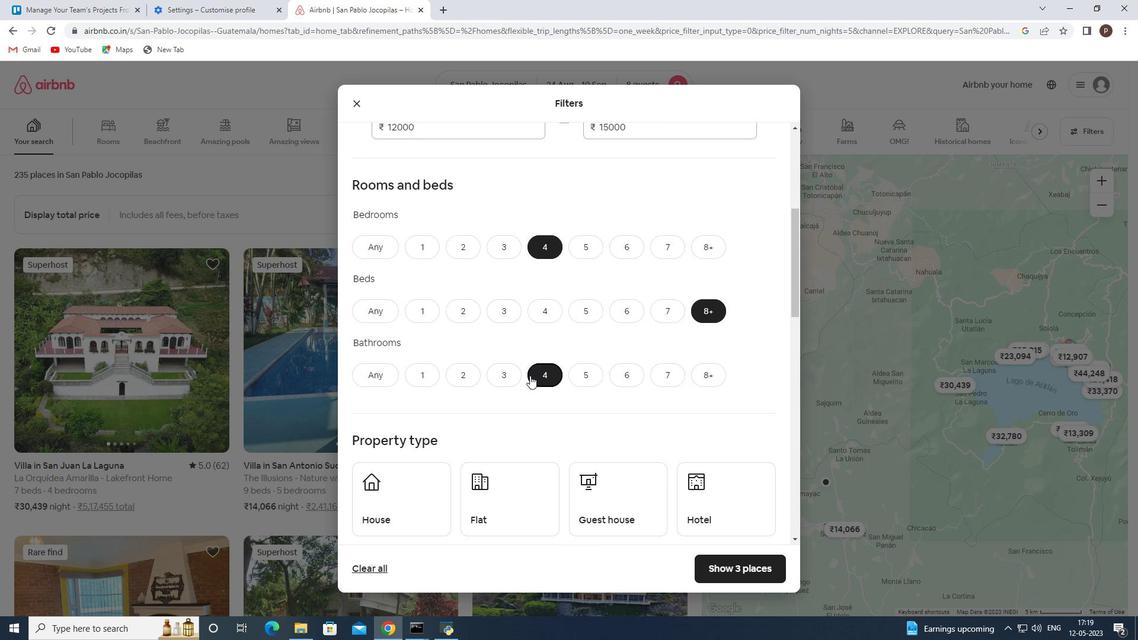 
Action: Mouse moved to (401, 432)
Screenshot: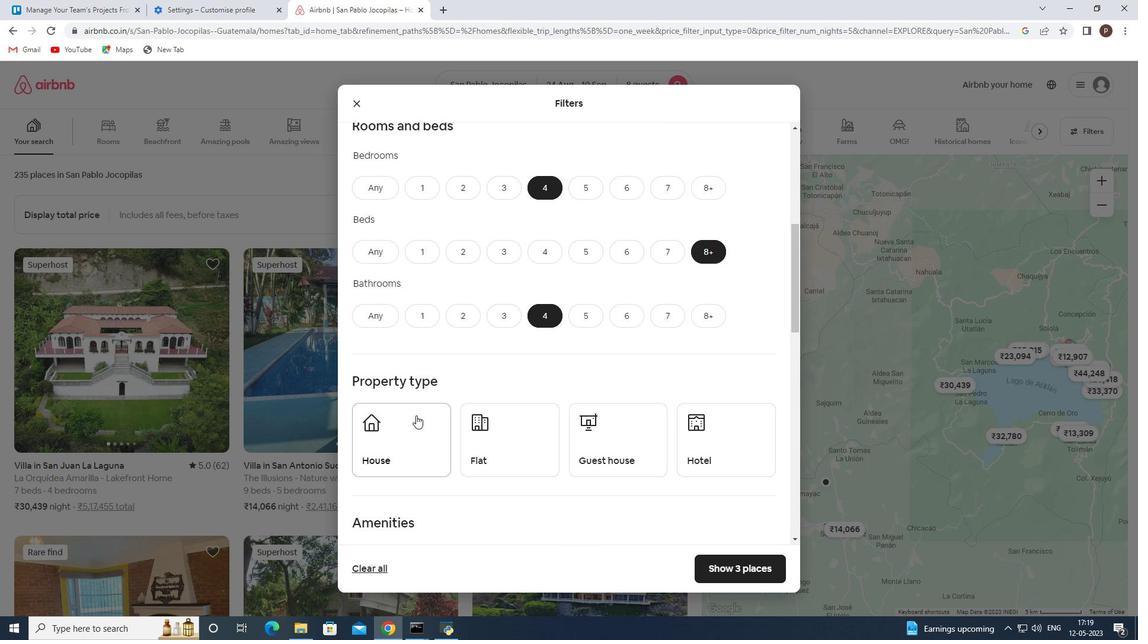 
Action: Mouse pressed left at (401, 432)
Screenshot: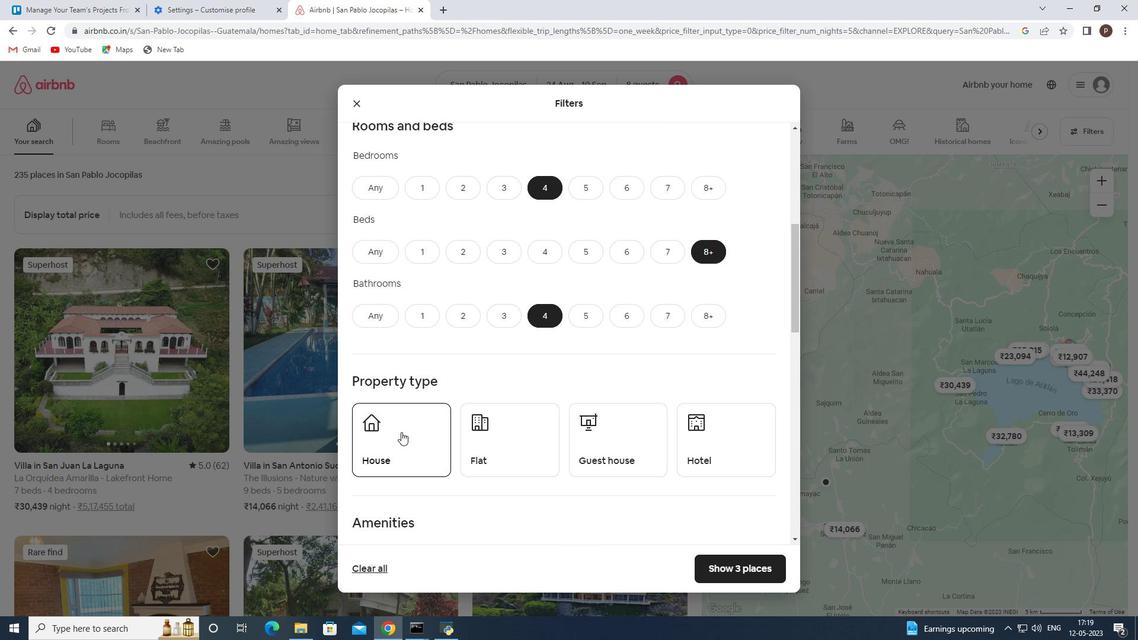 
Action: Mouse moved to (516, 432)
Screenshot: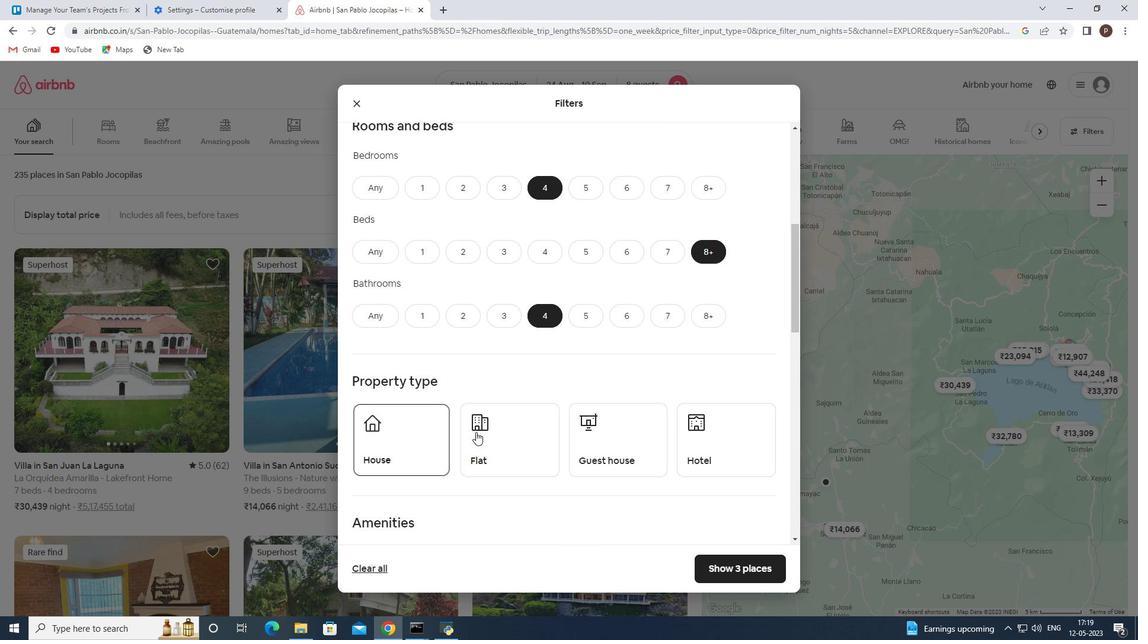 
Action: Mouse pressed left at (516, 432)
Screenshot: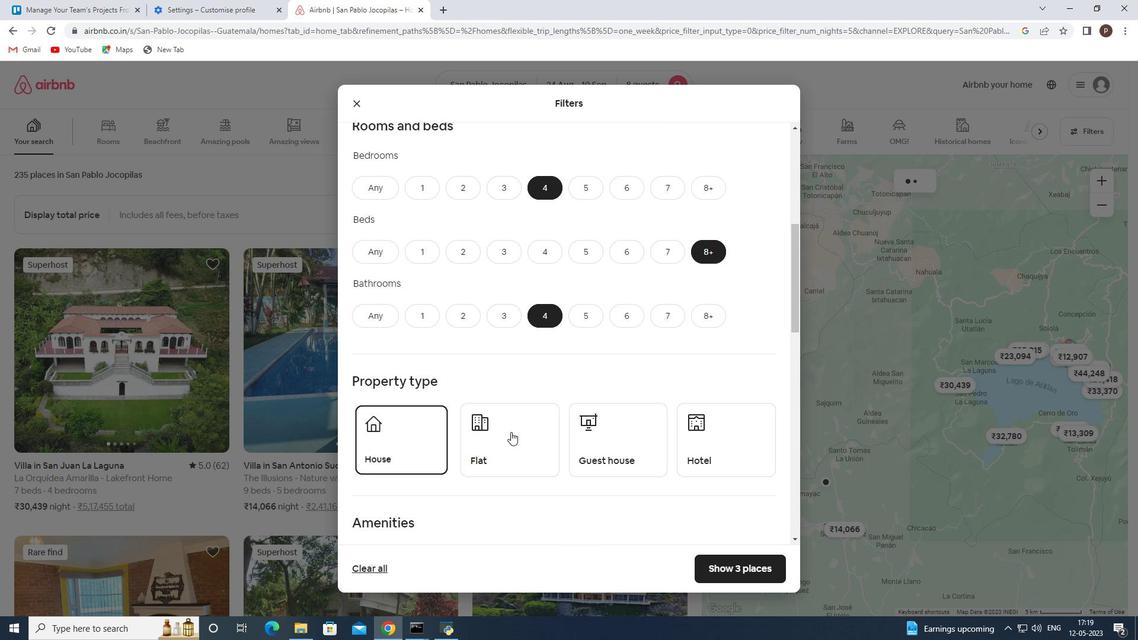 
Action: Mouse moved to (618, 432)
Screenshot: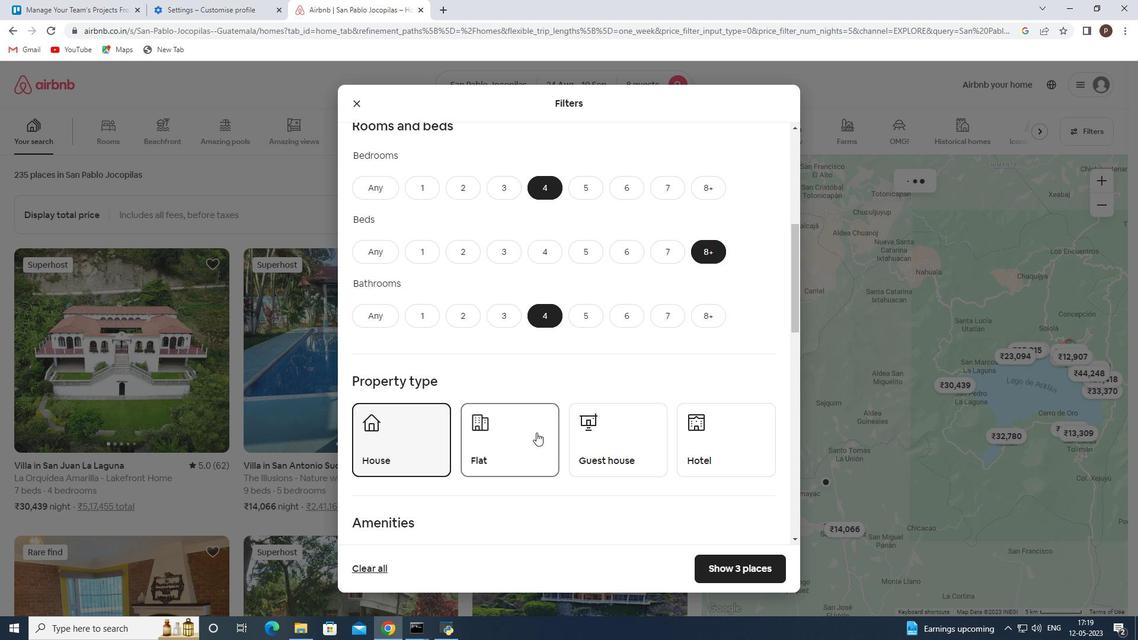 
Action: Mouse pressed left at (618, 432)
Screenshot: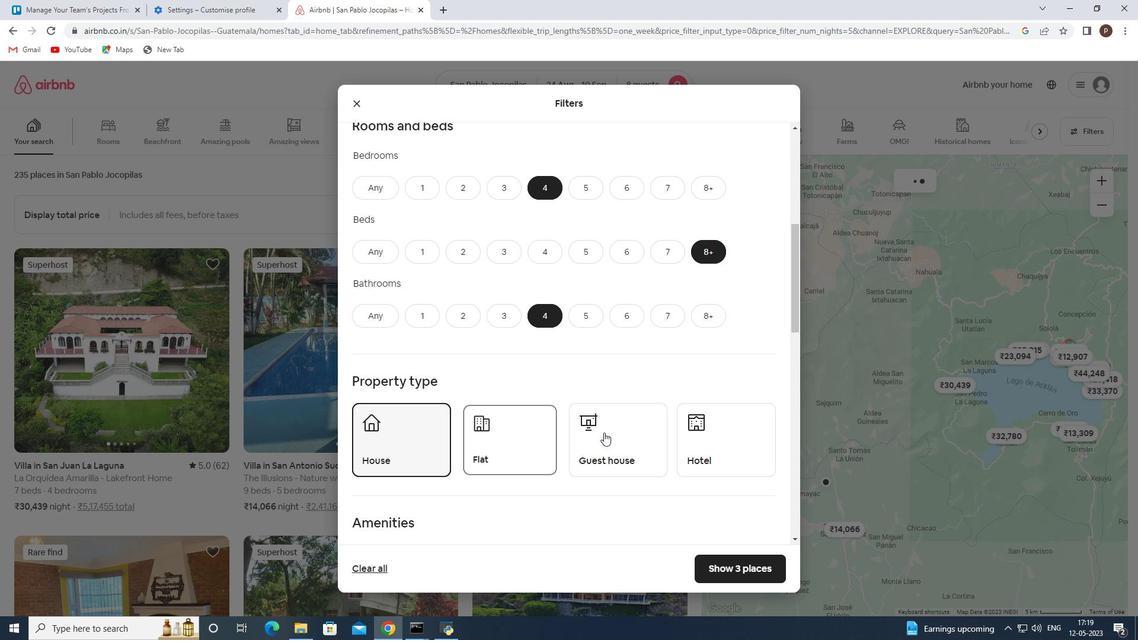 
Action: Mouse scrolled (618, 432) with delta (0, 0)
Screenshot: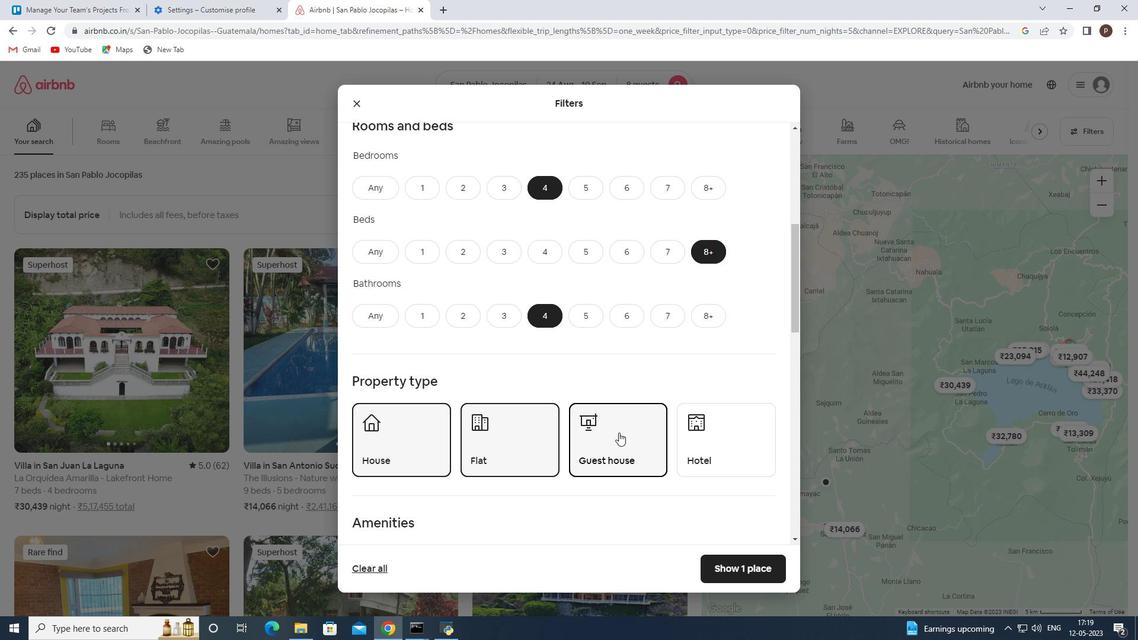 
Action: Mouse moved to (602, 419)
Screenshot: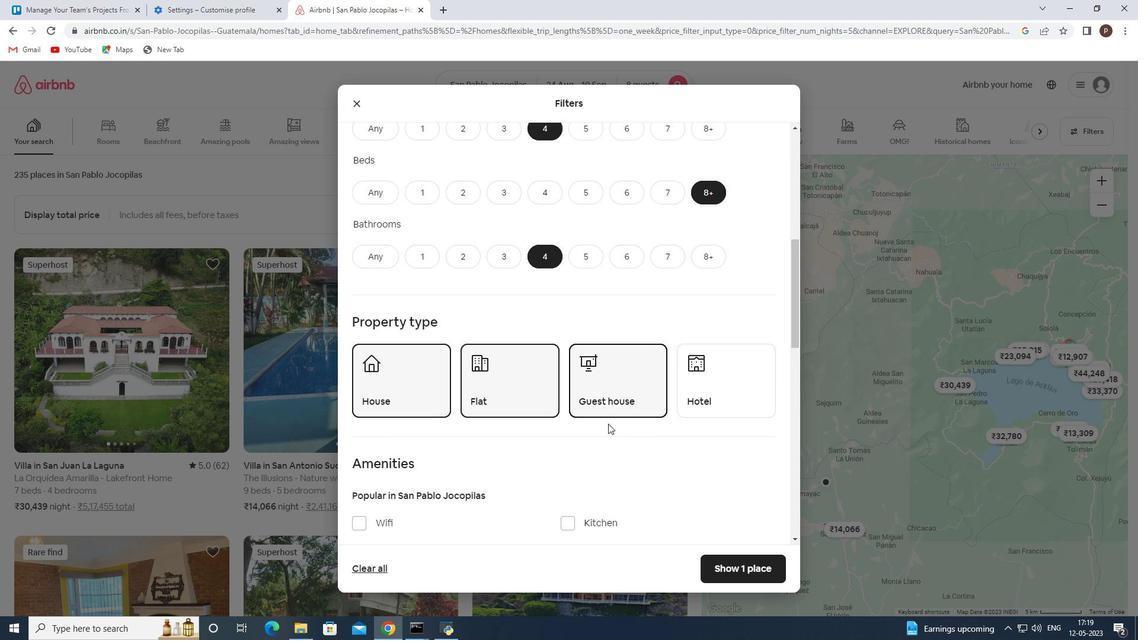 
Action: Mouse scrolled (602, 419) with delta (0, 0)
Screenshot: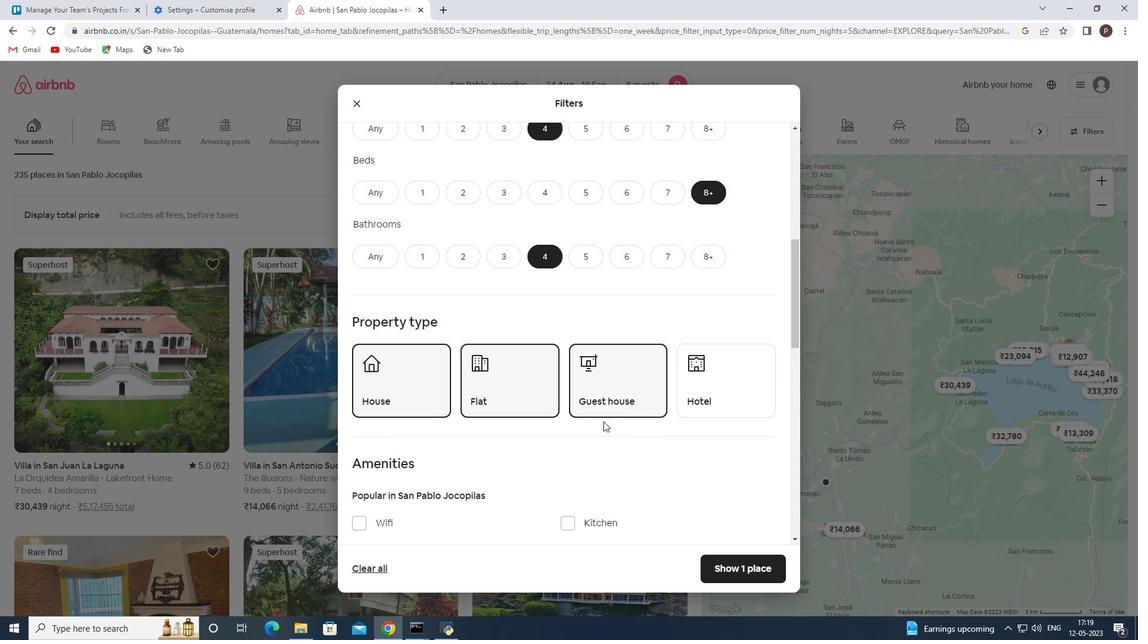 
Action: Mouse moved to (566, 410)
Screenshot: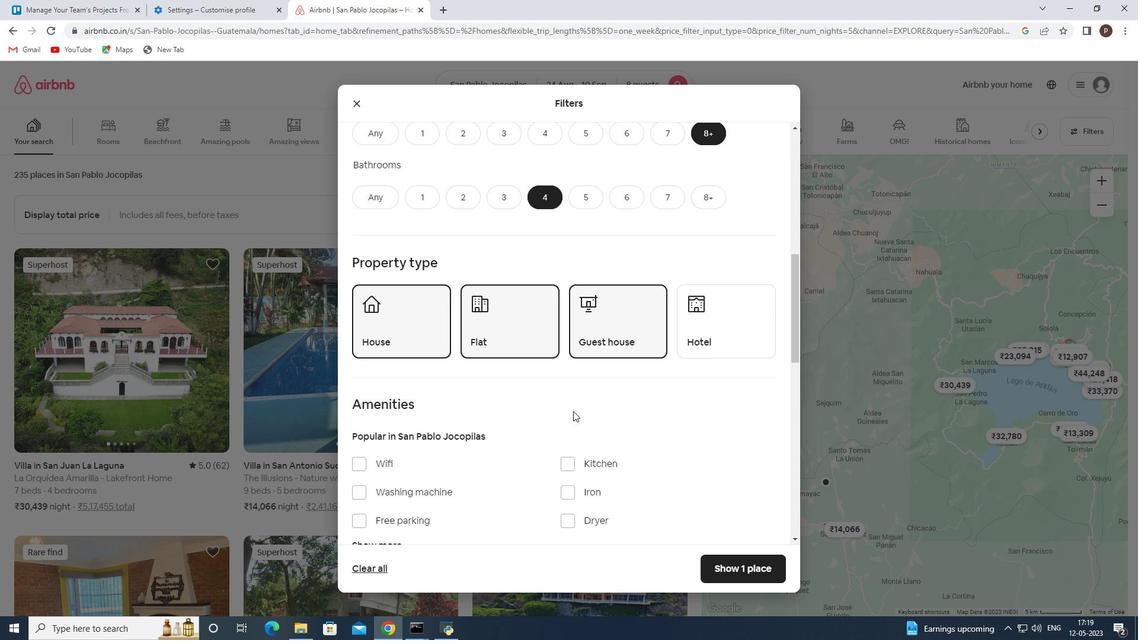 
Action: Mouse scrolled (566, 409) with delta (0, 0)
Screenshot: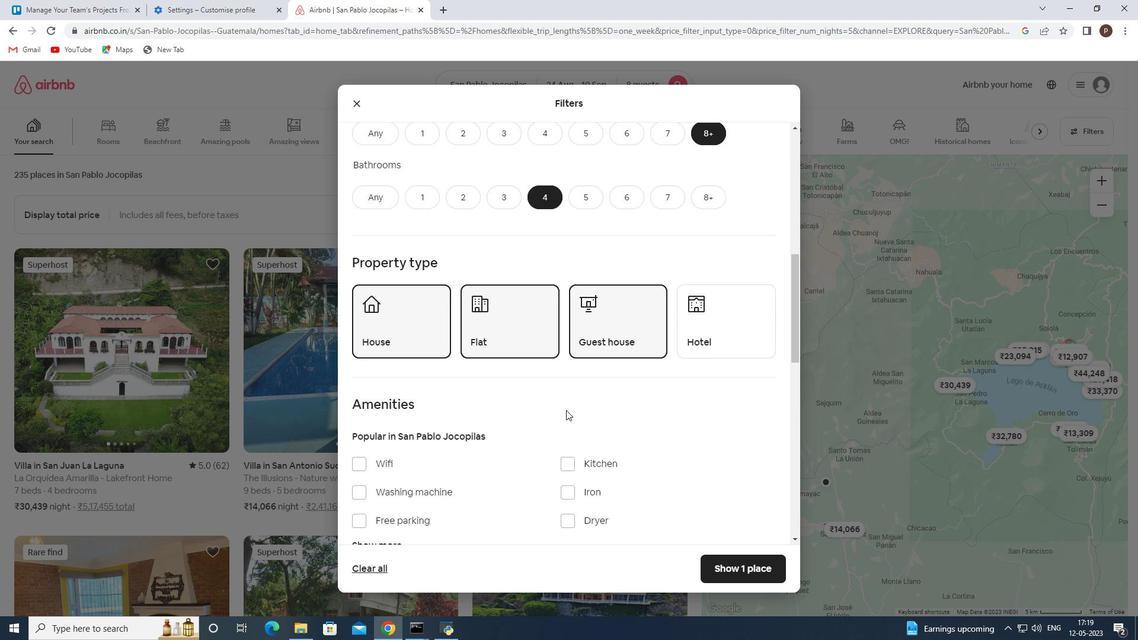 
Action: Mouse moved to (564, 410)
Screenshot: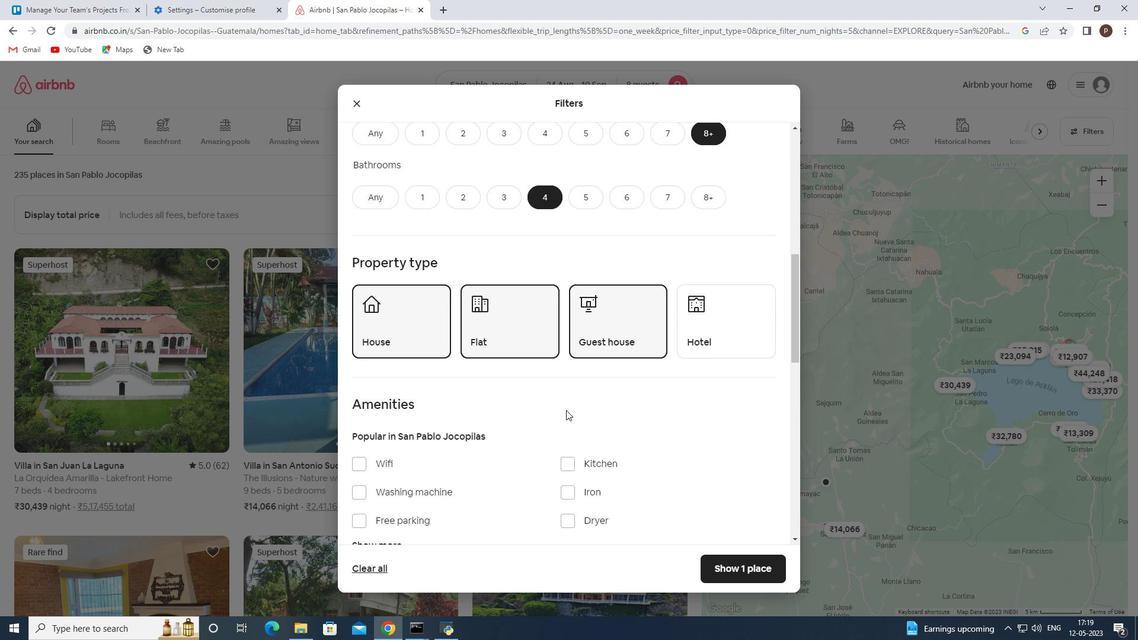 
Action: Mouse scrolled (564, 409) with delta (0, 0)
Screenshot: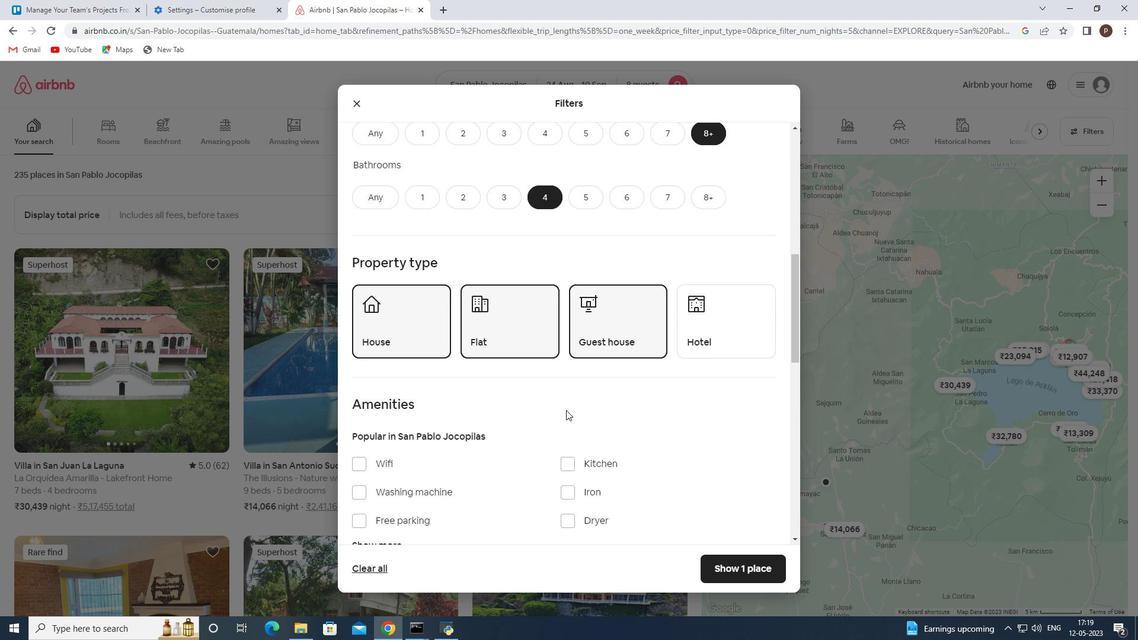 
Action: Mouse moved to (362, 349)
Screenshot: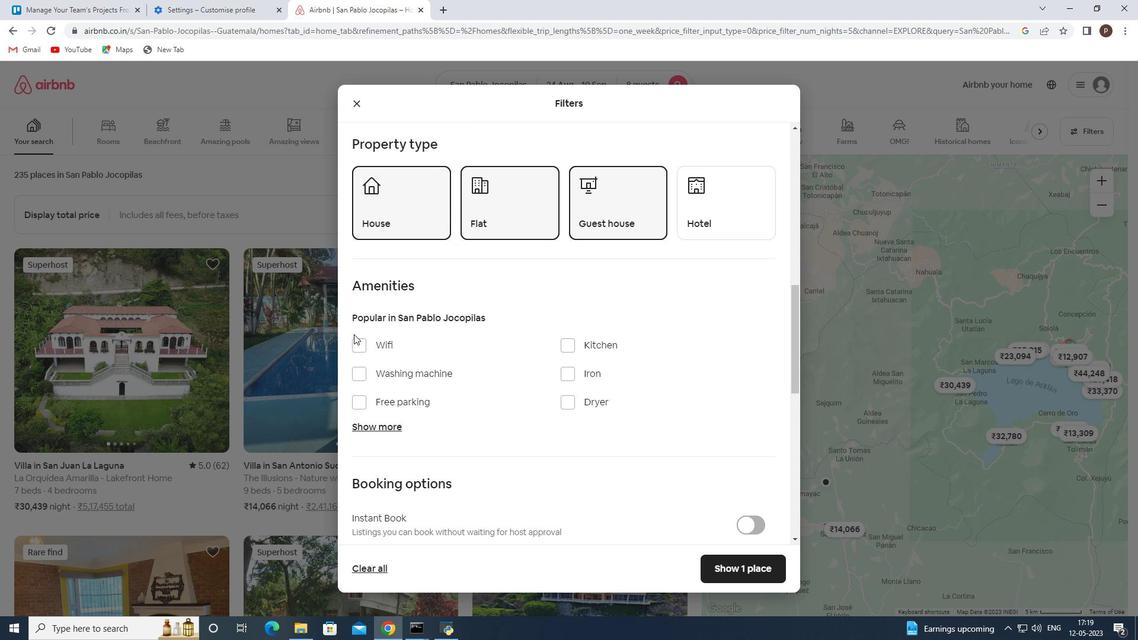 
Action: Mouse pressed left at (362, 349)
Screenshot: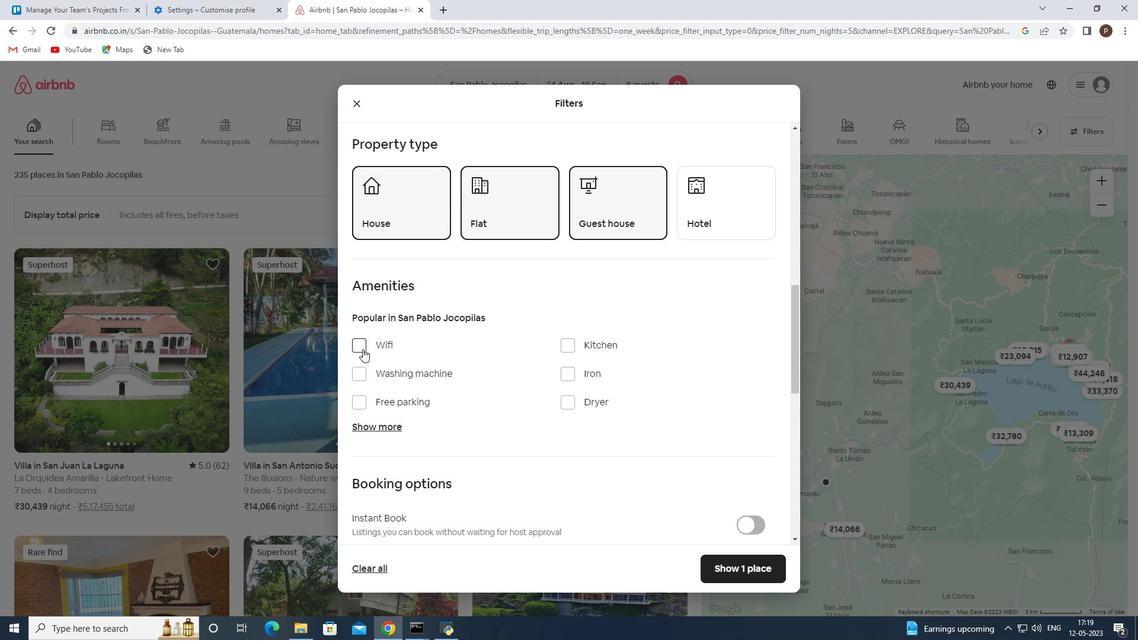 
Action: Mouse moved to (371, 401)
Screenshot: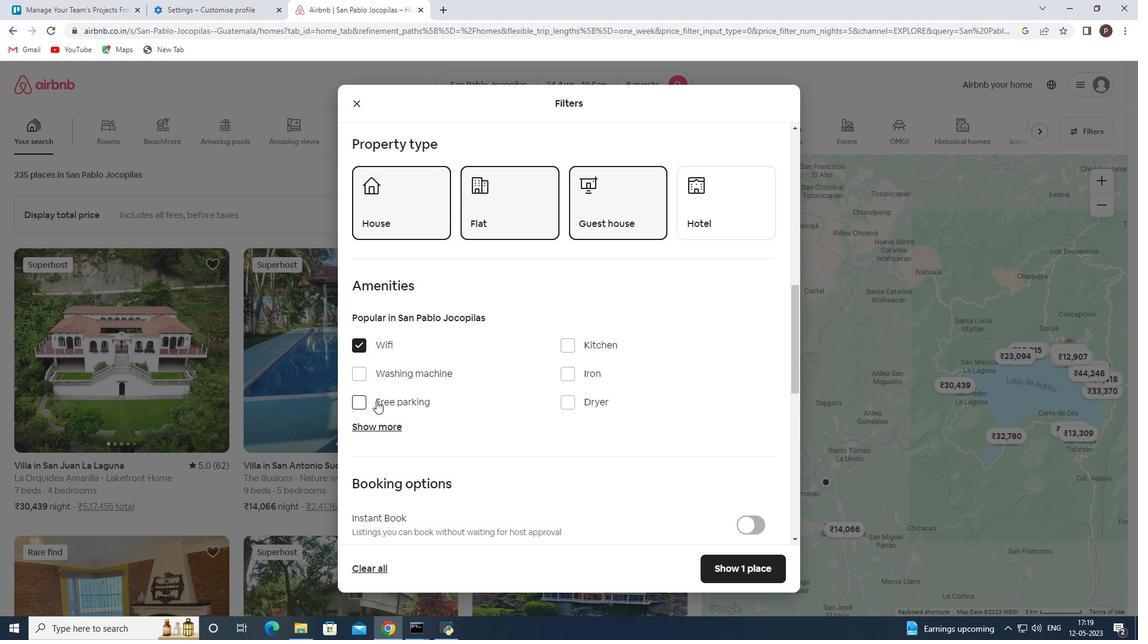 
Action: Mouse pressed left at (371, 401)
Screenshot: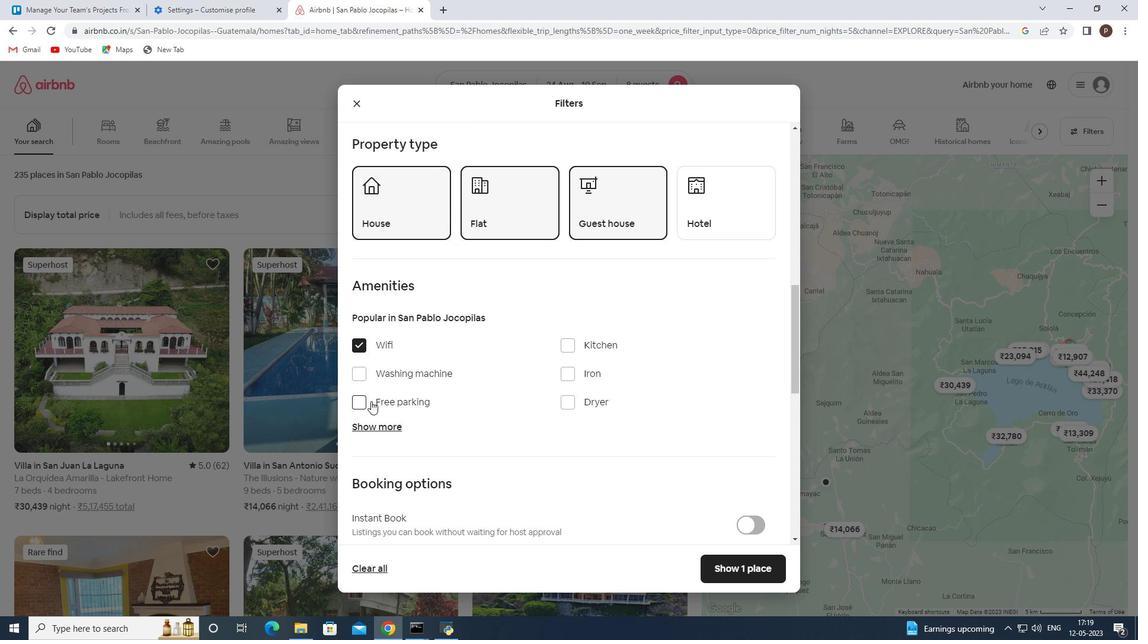 
Action: Mouse moved to (382, 420)
Screenshot: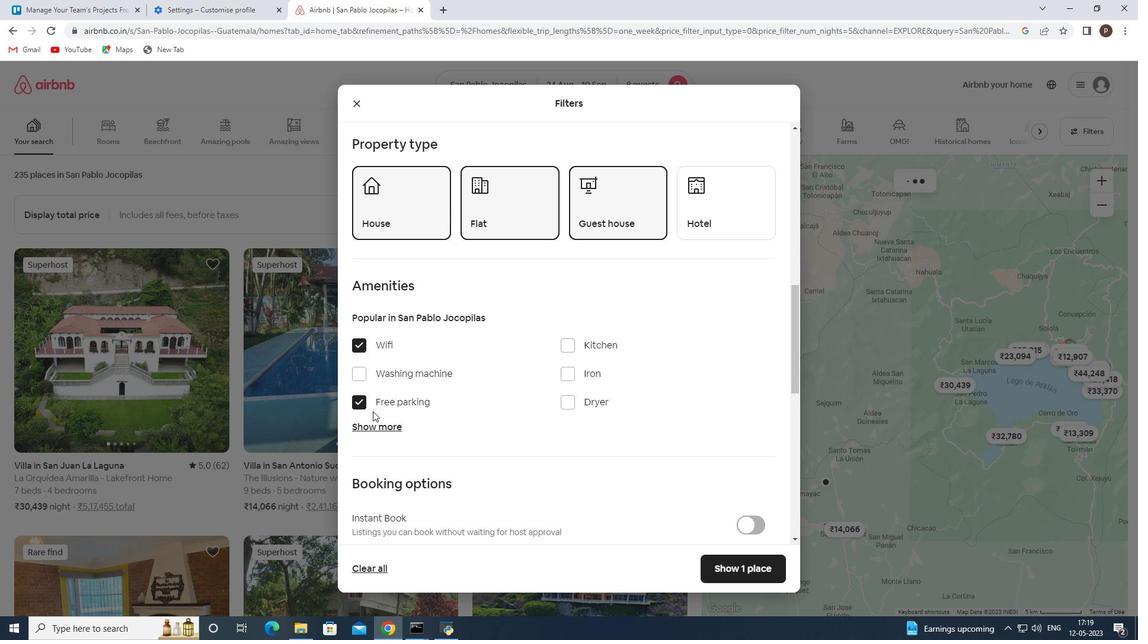 
Action: Mouse pressed left at (382, 420)
Screenshot: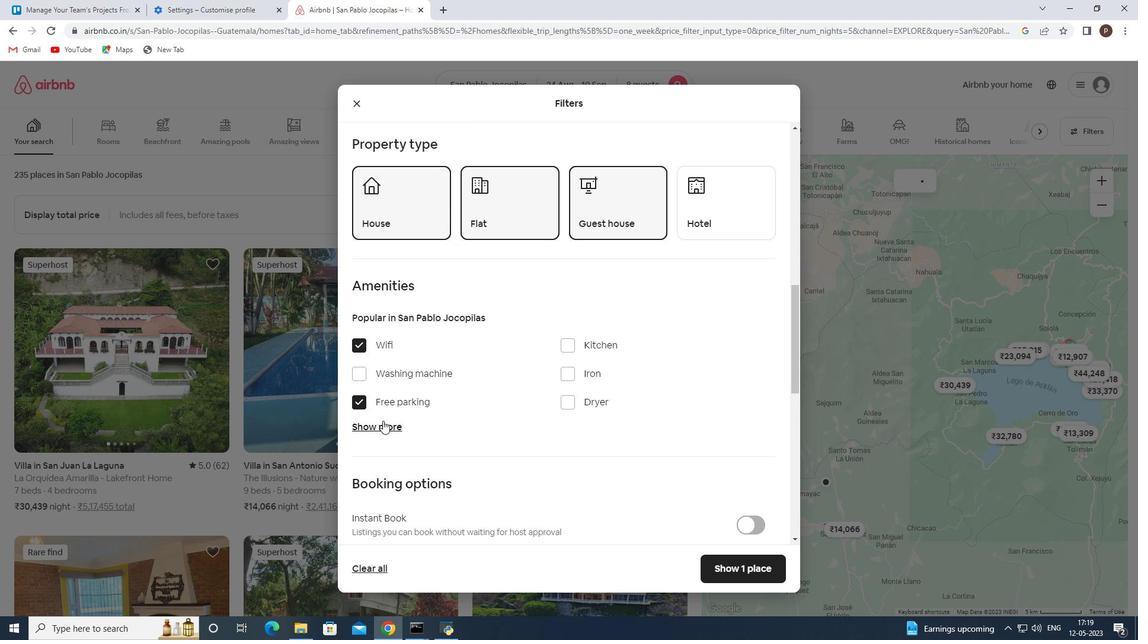 
Action: Mouse moved to (572, 497)
Screenshot: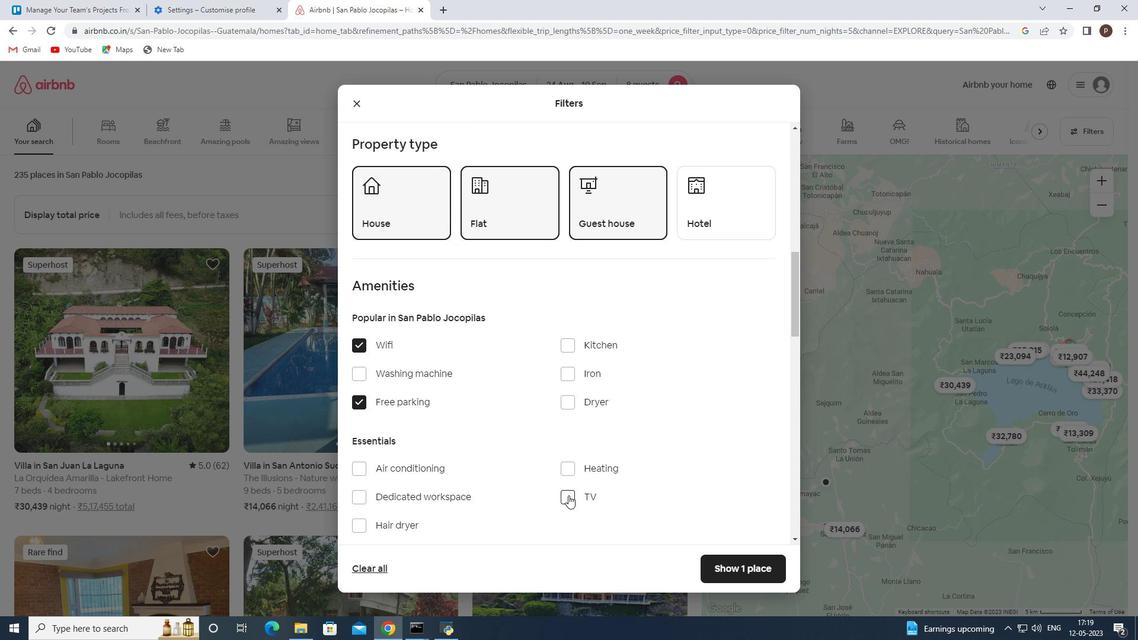 
Action: Mouse pressed left at (572, 497)
Screenshot: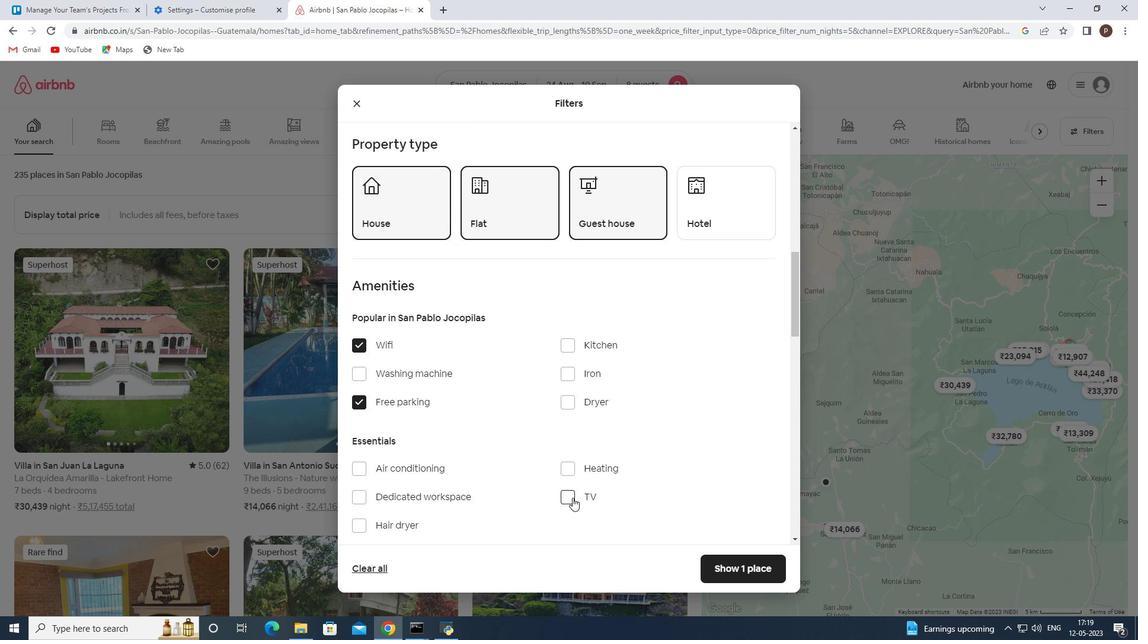 
Action: Mouse moved to (550, 490)
Screenshot: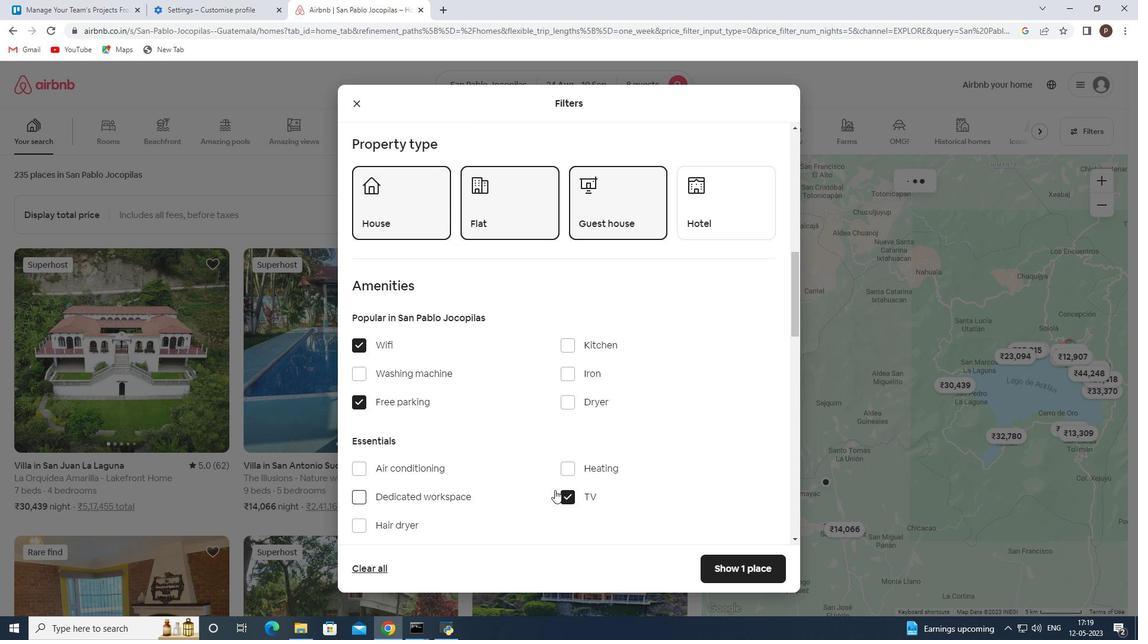 
Action: Mouse scrolled (550, 489) with delta (0, 0)
Screenshot: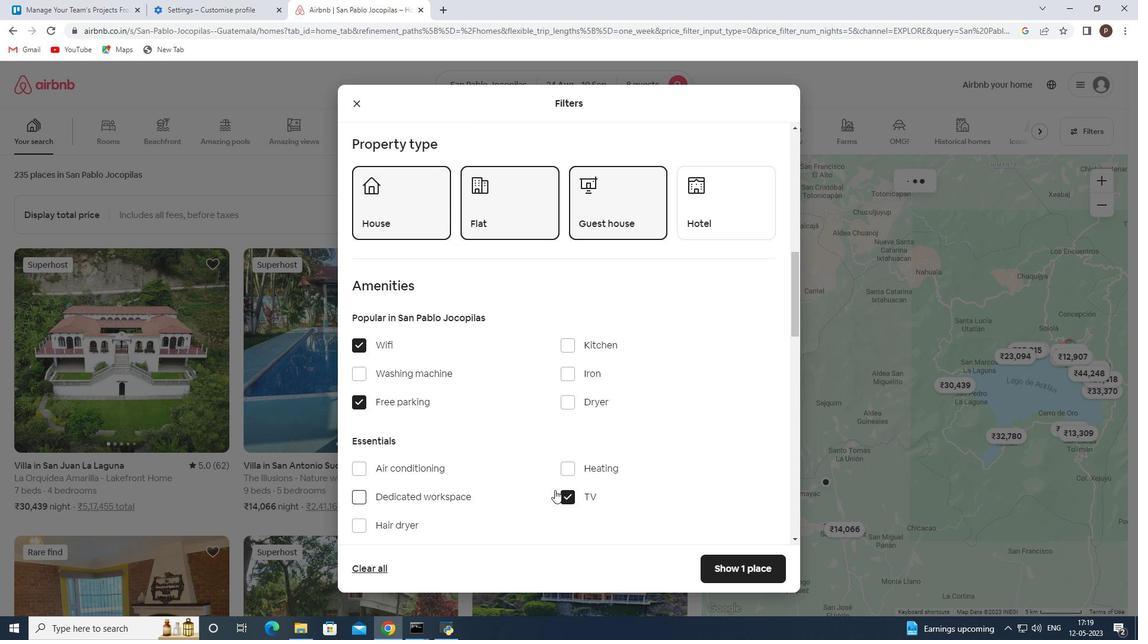
Action: Mouse moved to (542, 486)
Screenshot: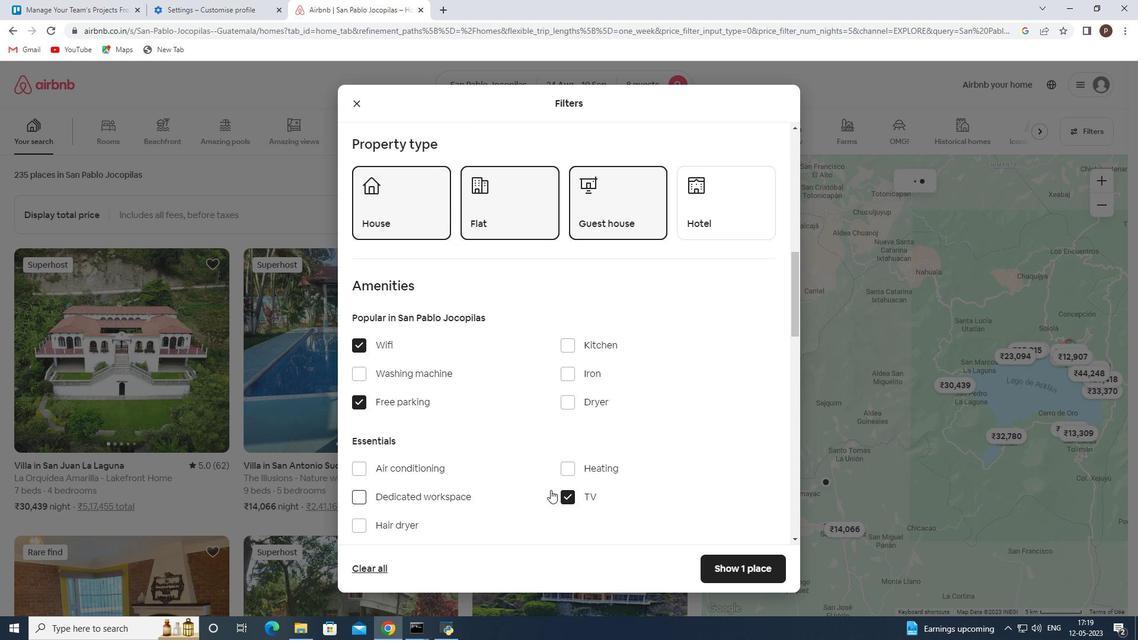 
Action: Mouse scrolled (542, 485) with delta (0, 0)
Screenshot: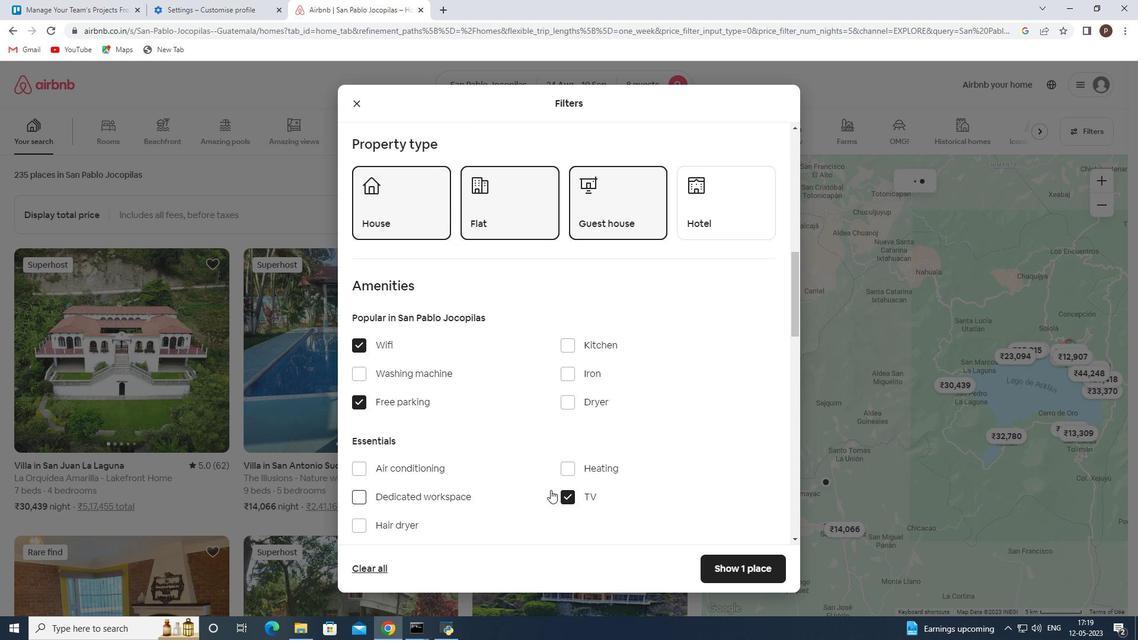 
Action: Mouse moved to (498, 413)
Screenshot: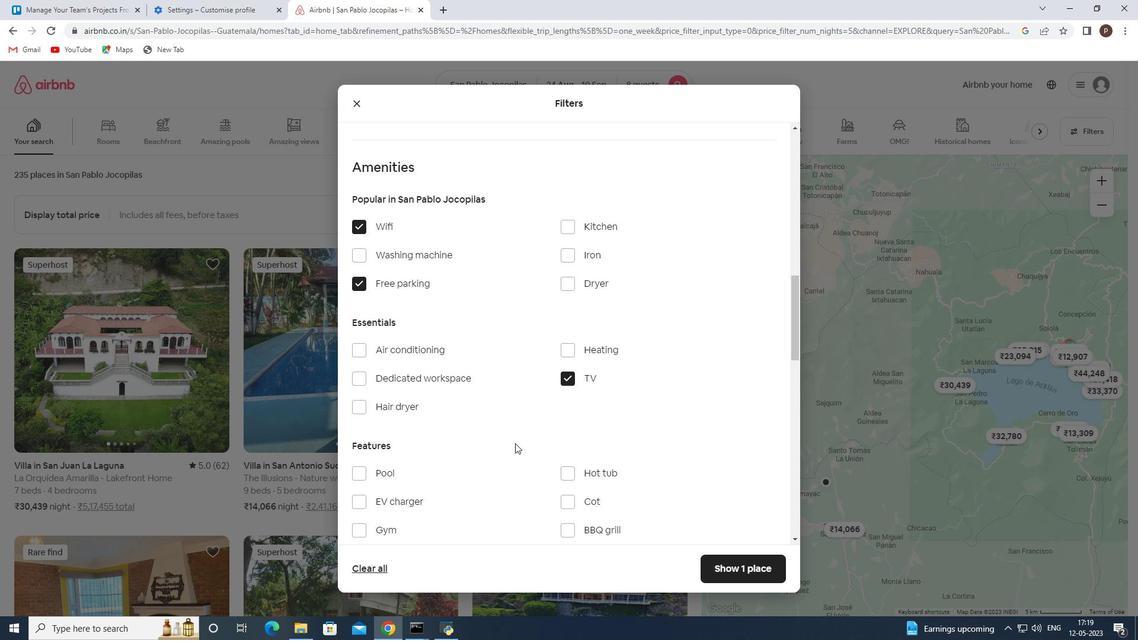 
Action: Mouse scrolled (498, 413) with delta (0, 0)
Screenshot: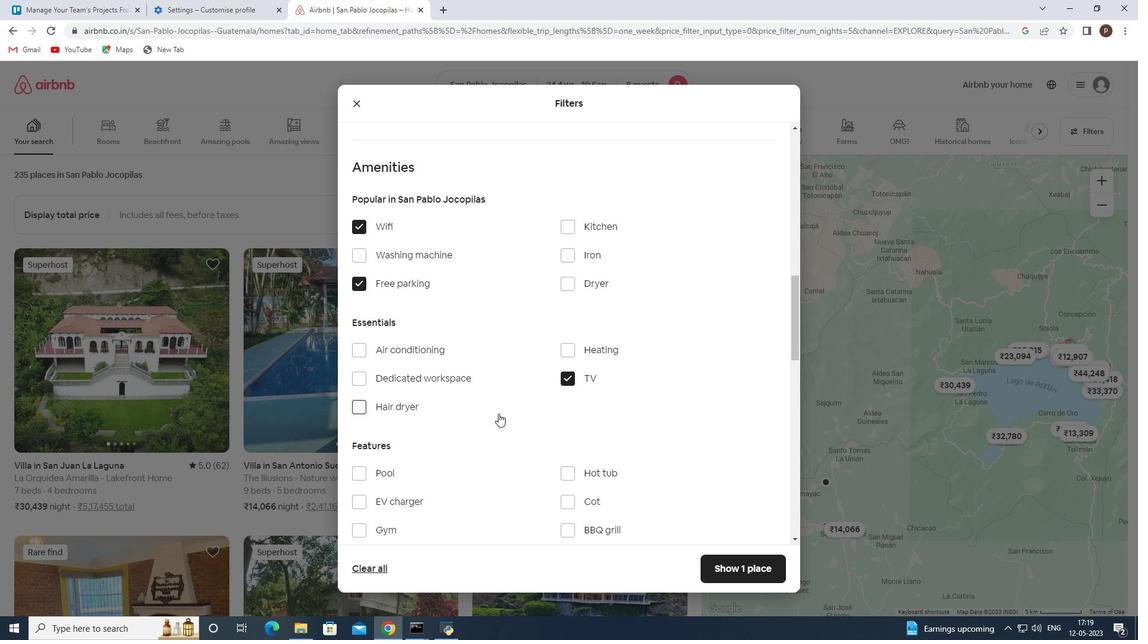 
Action: Mouse moved to (497, 403)
Screenshot: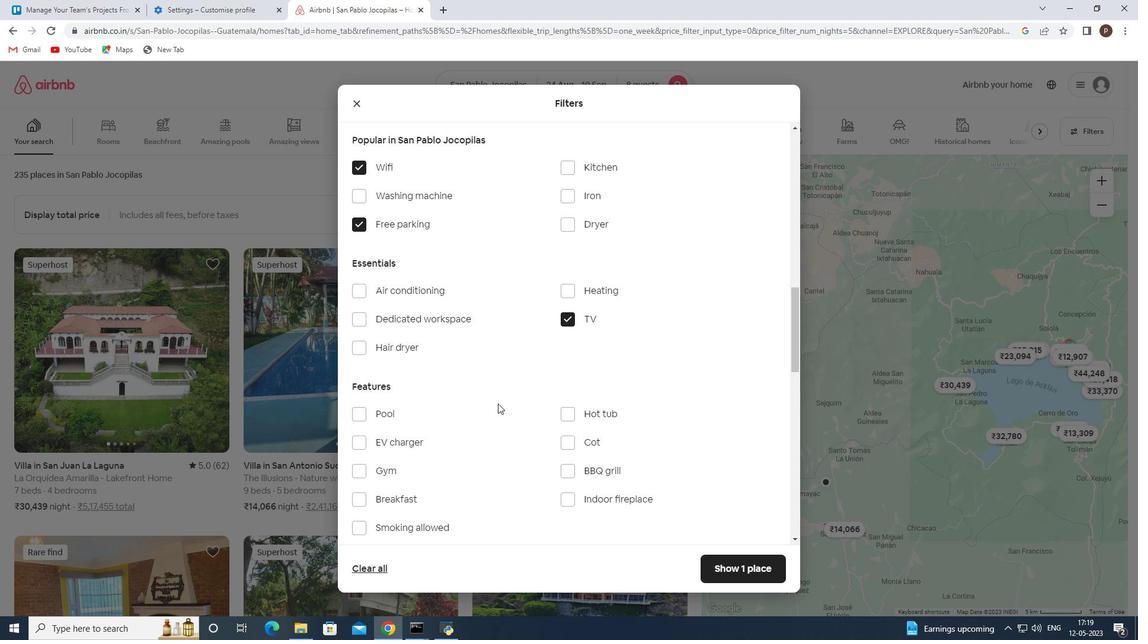 
Action: Mouse scrolled (497, 402) with delta (0, 0)
Screenshot: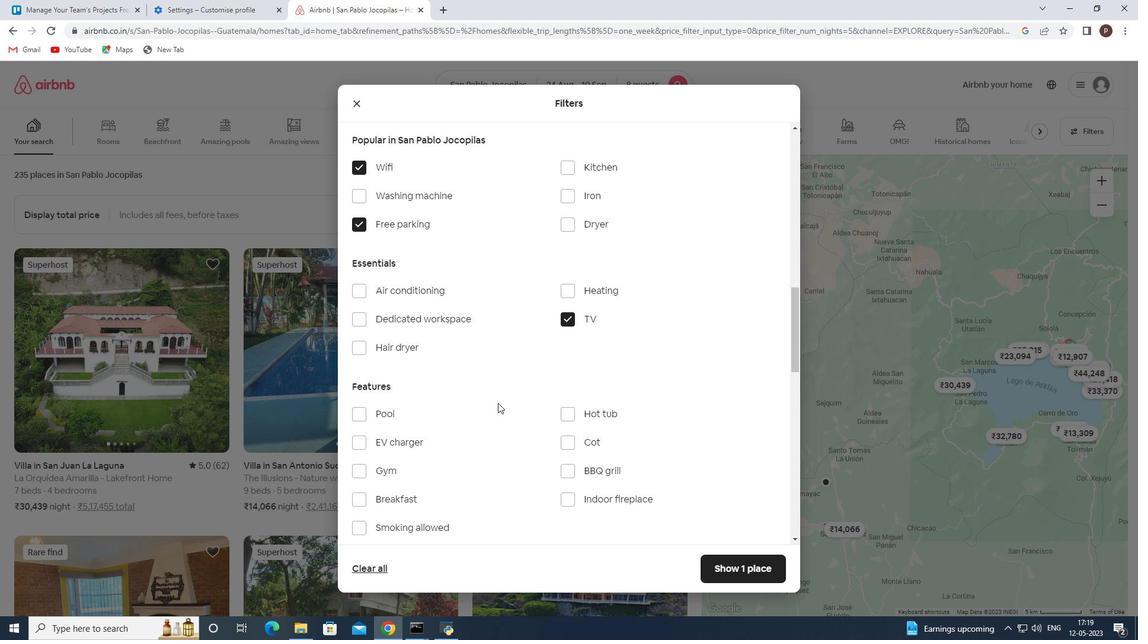
Action: Mouse scrolled (497, 402) with delta (0, 0)
Screenshot: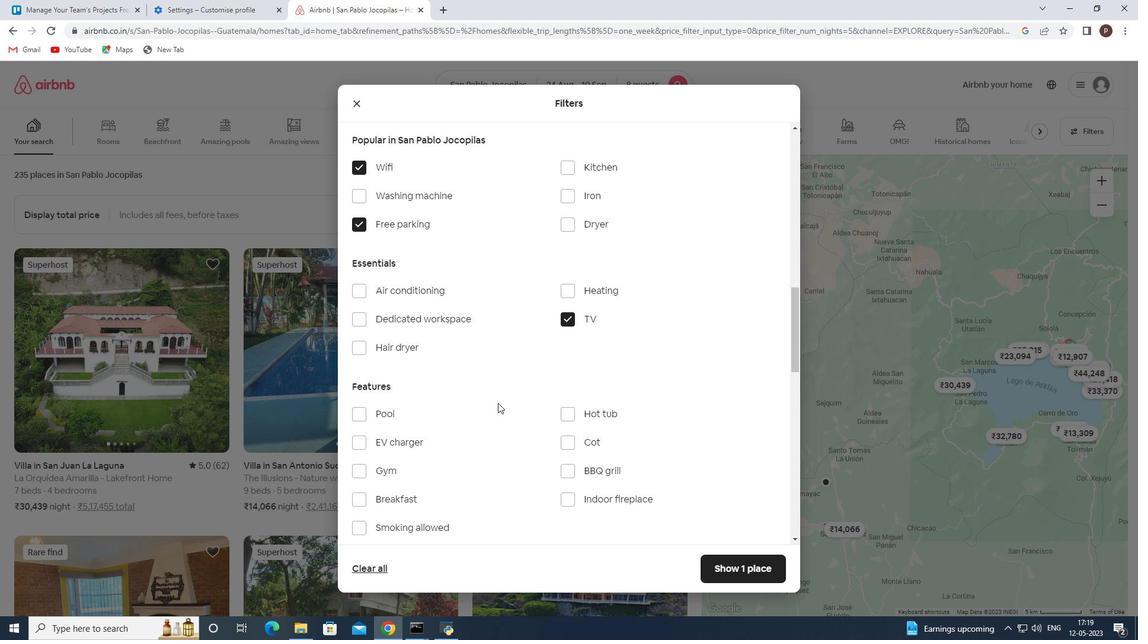 
Action: Mouse moved to (360, 354)
Screenshot: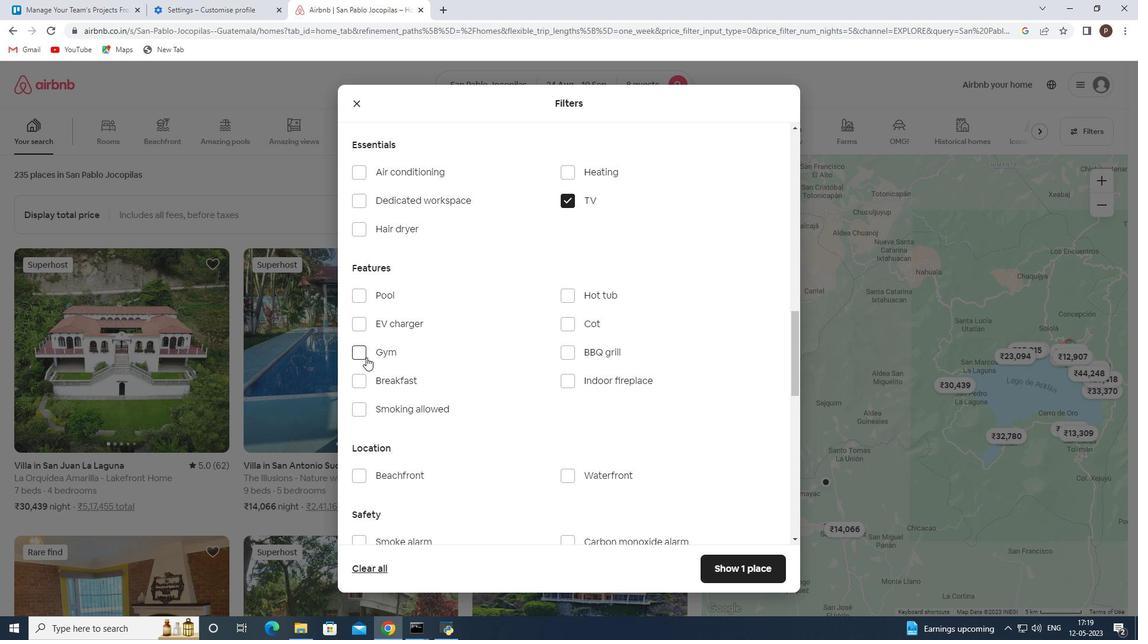 
Action: Mouse pressed left at (360, 354)
Screenshot: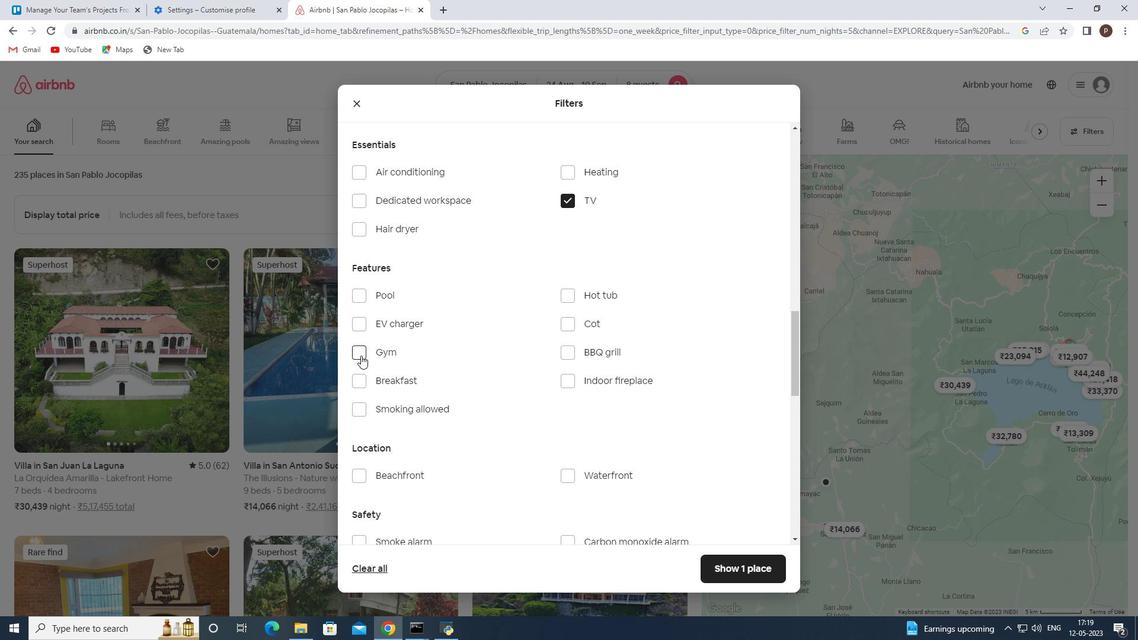 
Action: Mouse moved to (360, 383)
Screenshot: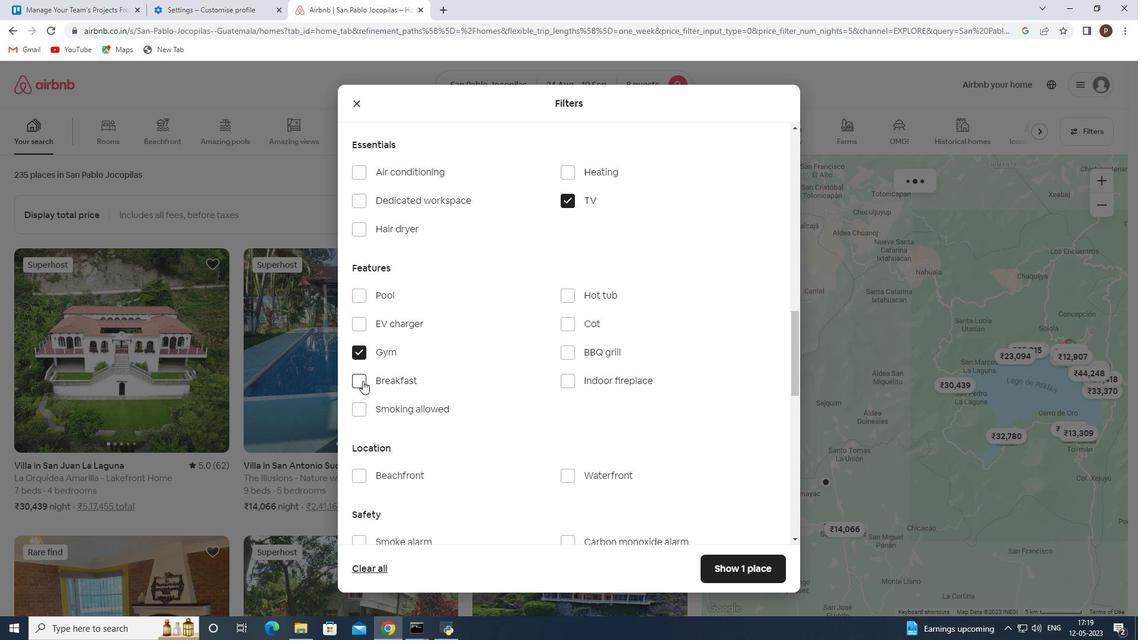 
Action: Mouse pressed left at (360, 383)
Screenshot: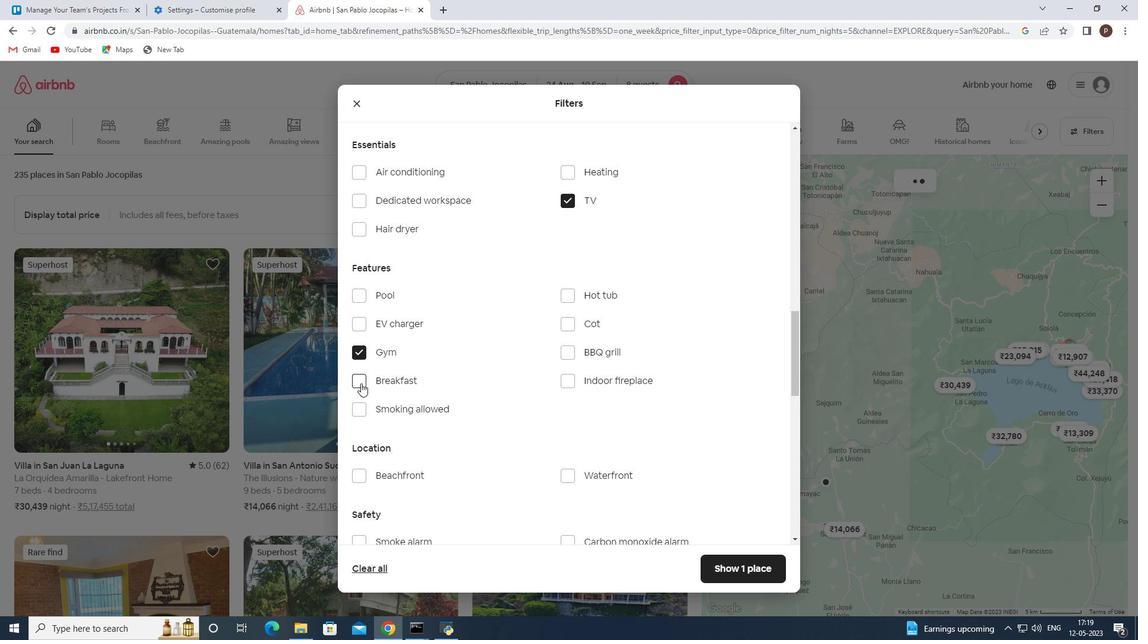 
Action: Mouse moved to (469, 385)
Screenshot: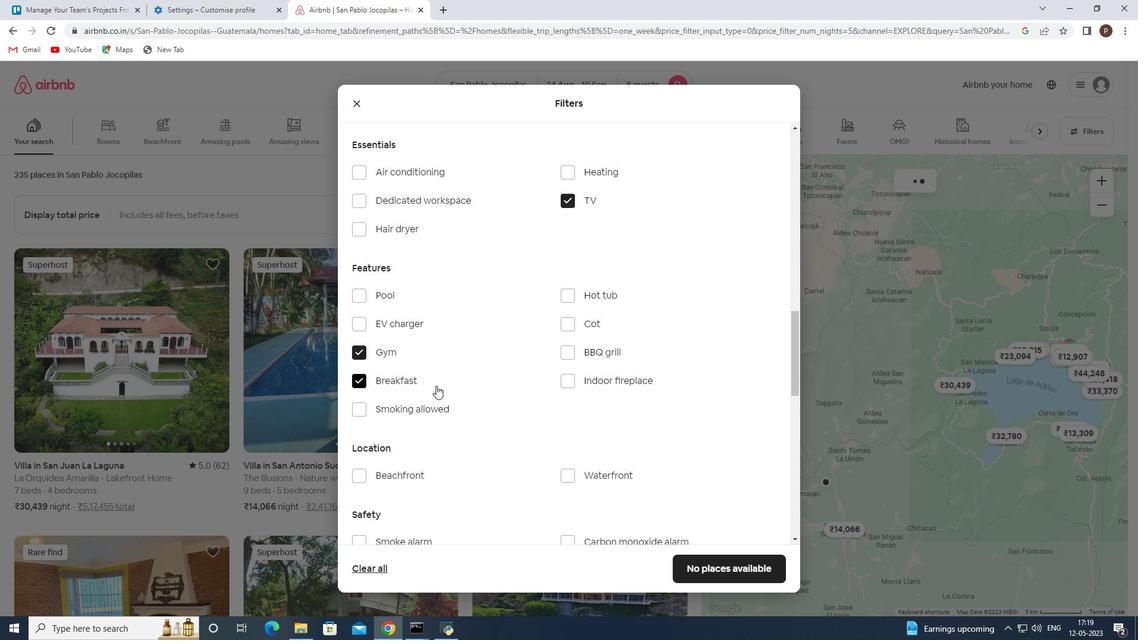 
Action: Mouse scrolled (469, 385) with delta (0, 0)
Screenshot: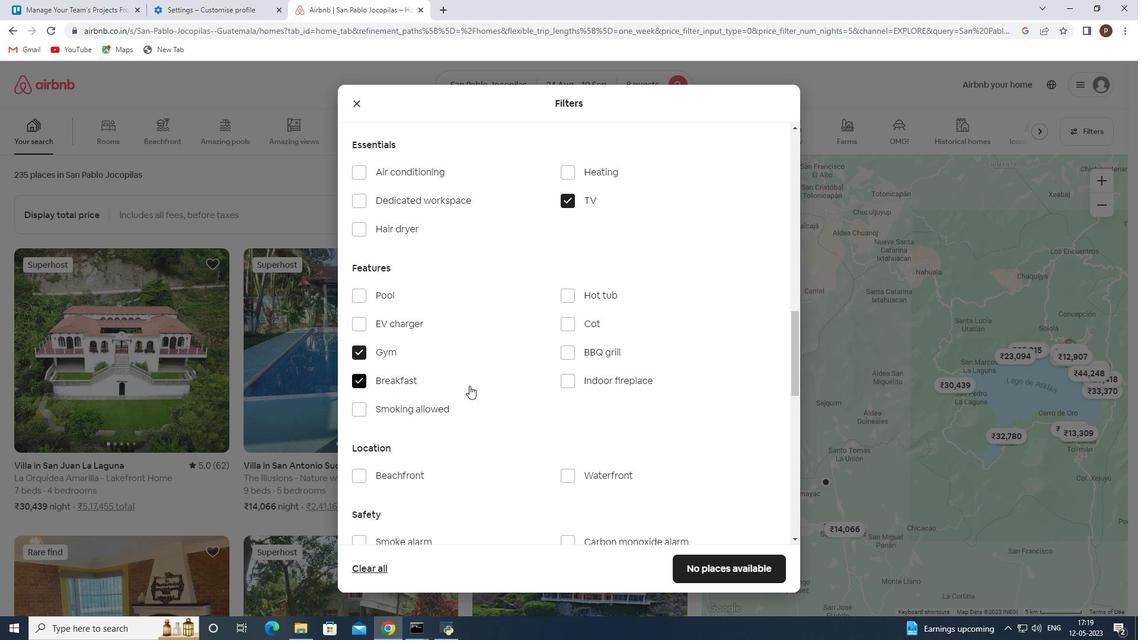 
Action: Mouse scrolled (469, 385) with delta (0, 0)
Screenshot: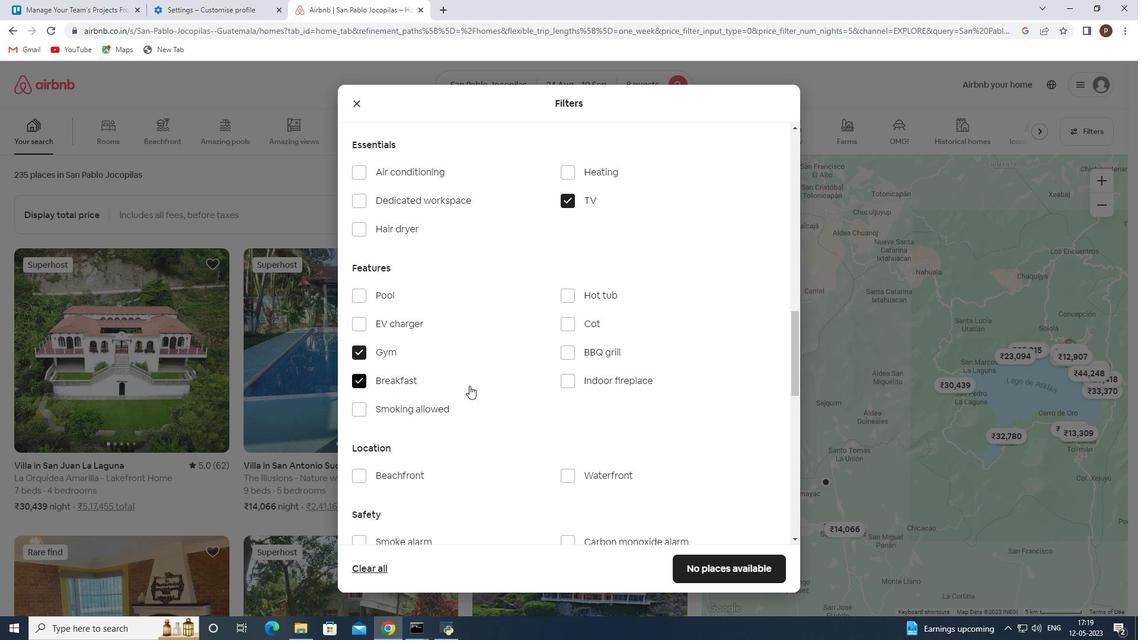 
Action: Mouse moved to (473, 387)
Screenshot: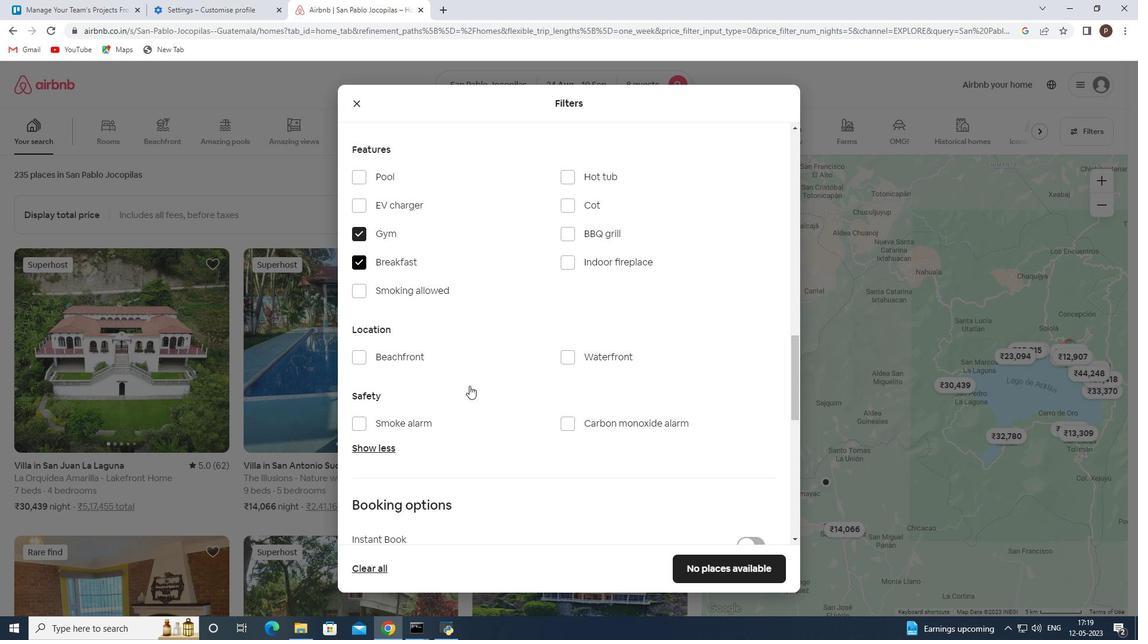 
Action: Mouse scrolled (473, 387) with delta (0, 0)
Screenshot: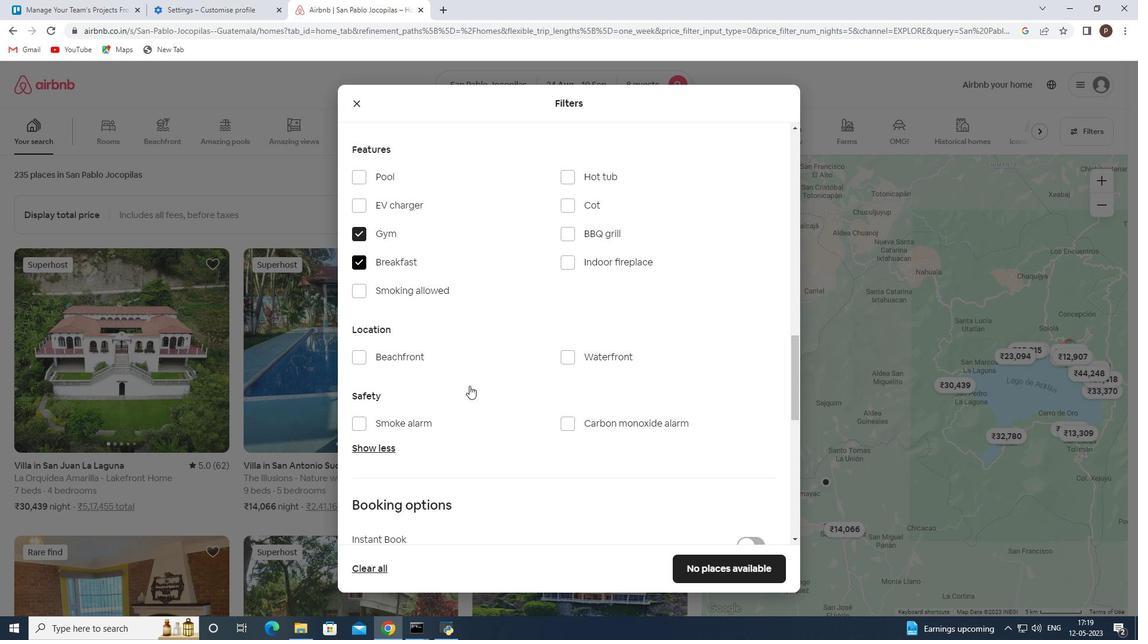 
Action: Mouse moved to (475, 389)
Screenshot: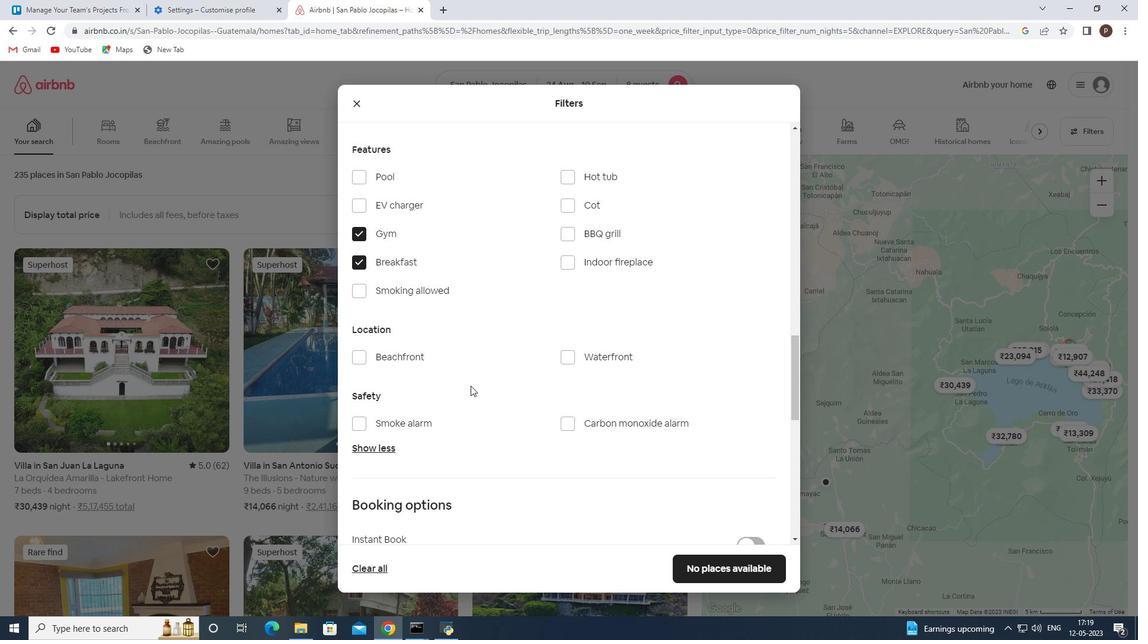 
Action: Mouse scrolled (475, 388) with delta (0, 0)
Screenshot: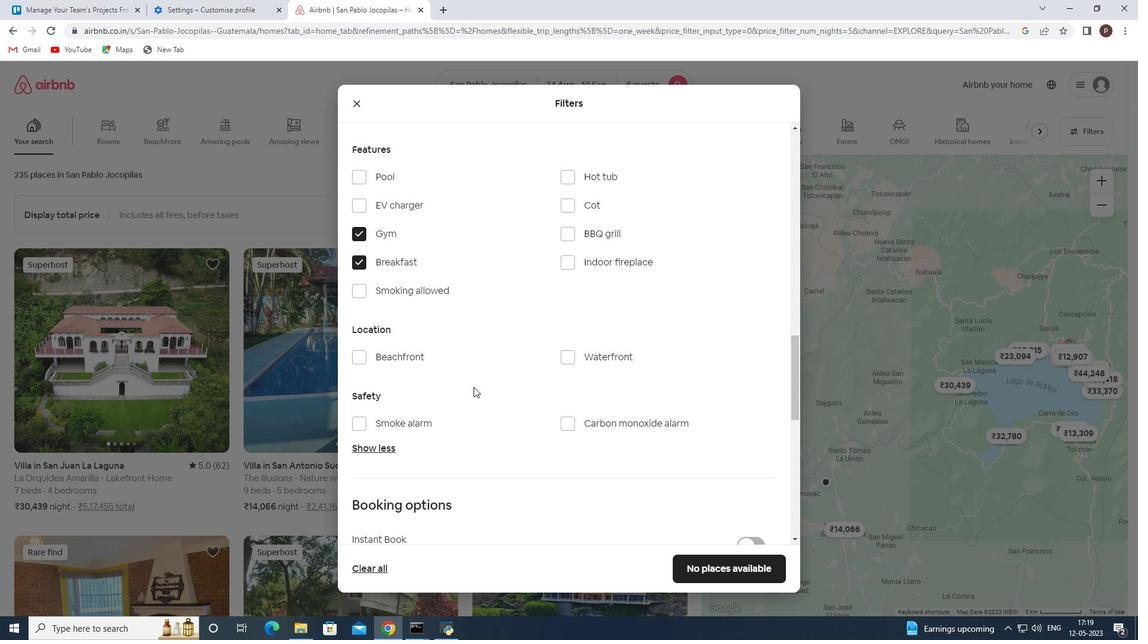 
Action: Mouse moved to (732, 465)
Screenshot: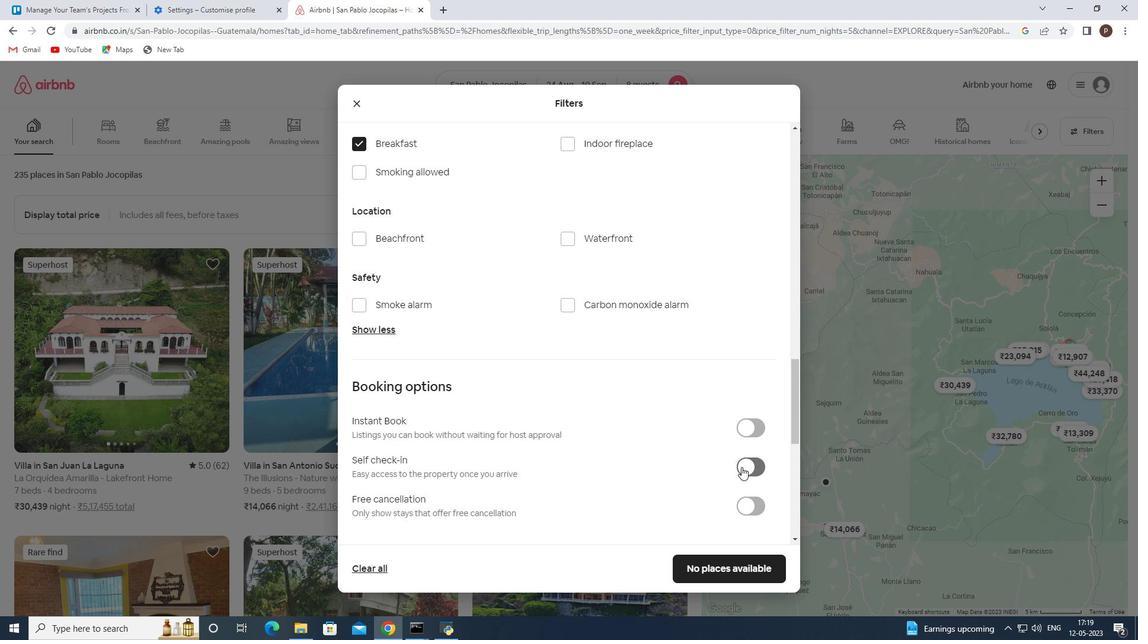 
Action: Mouse pressed left at (732, 465)
Screenshot: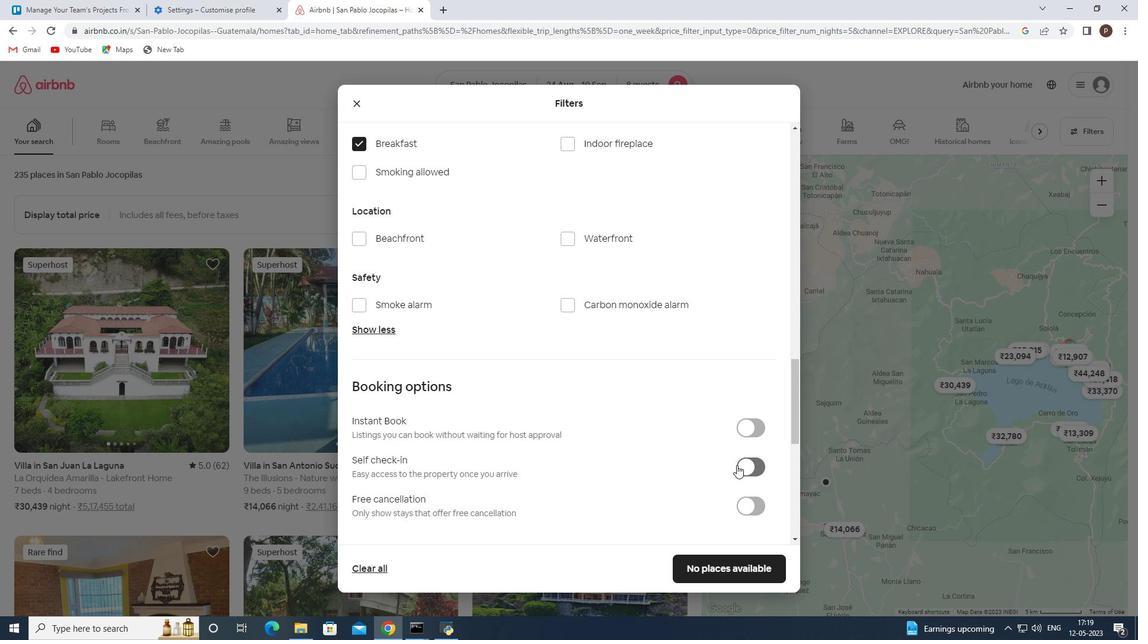 
Action: Mouse moved to (742, 467)
Screenshot: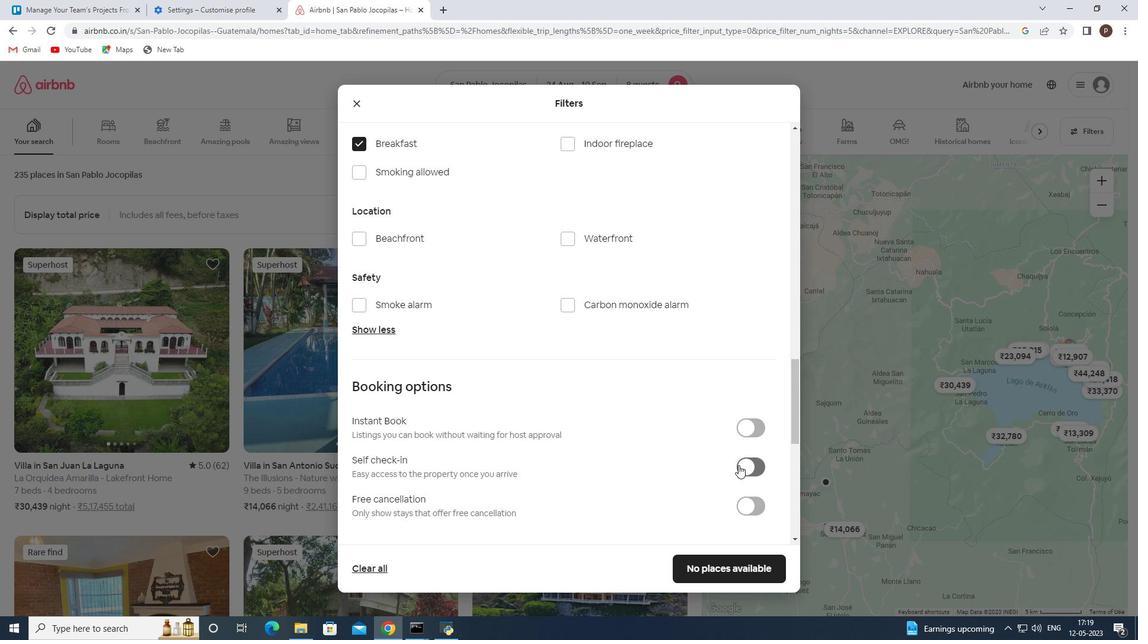 
Action: Mouse pressed left at (742, 467)
Screenshot: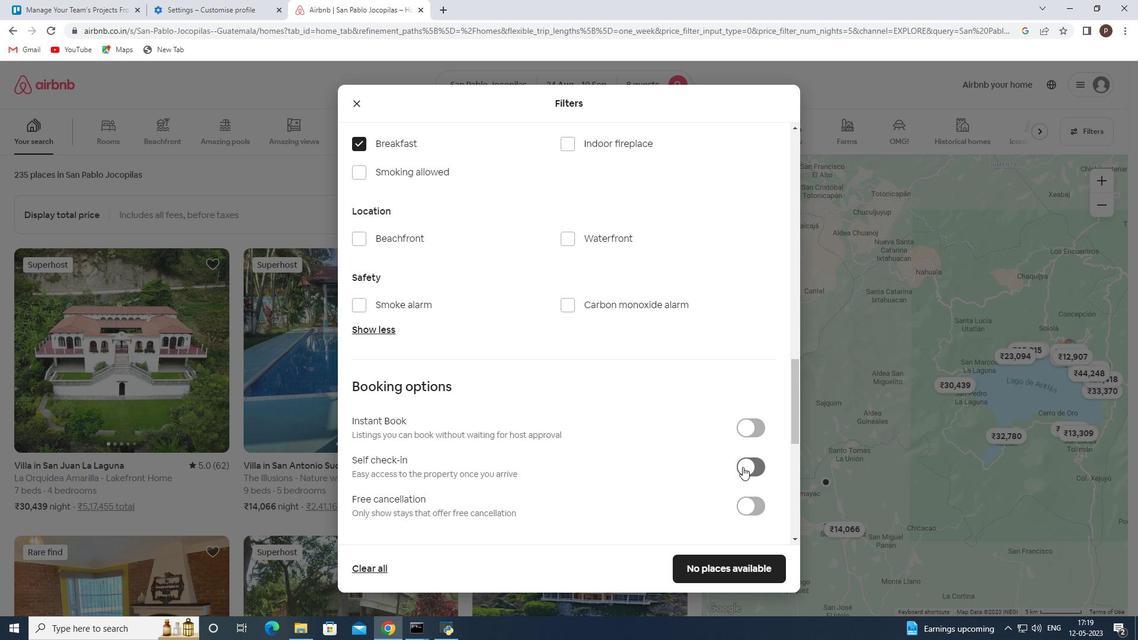 
Action: Mouse moved to (654, 458)
Screenshot: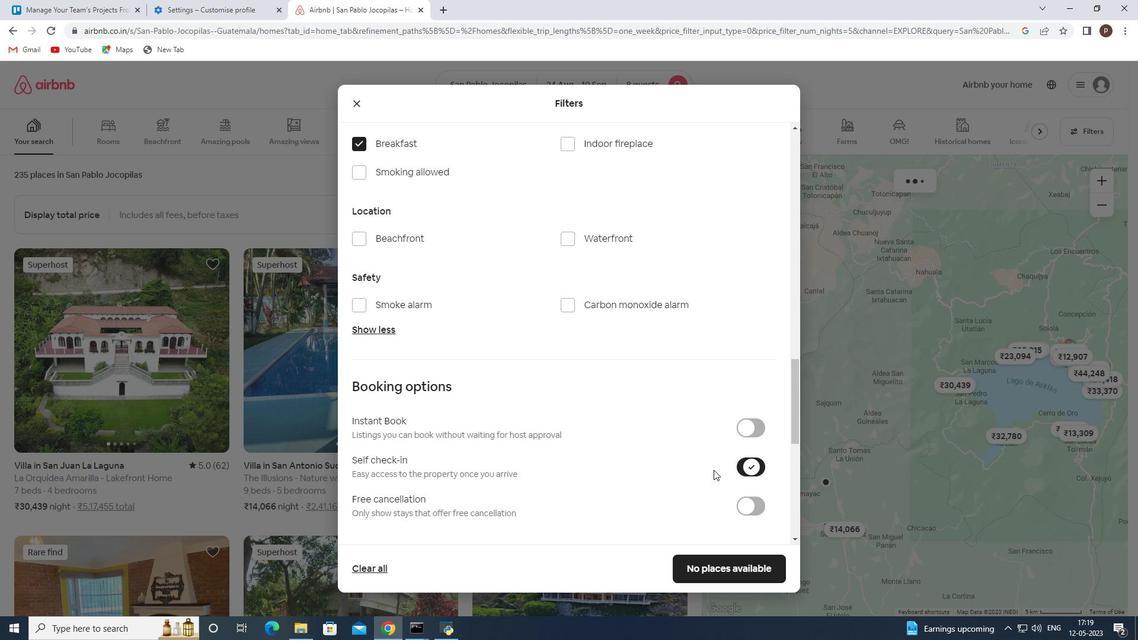 
Action: Mouse scrolled (654, 457) with delta (0, 0)
Screenshot: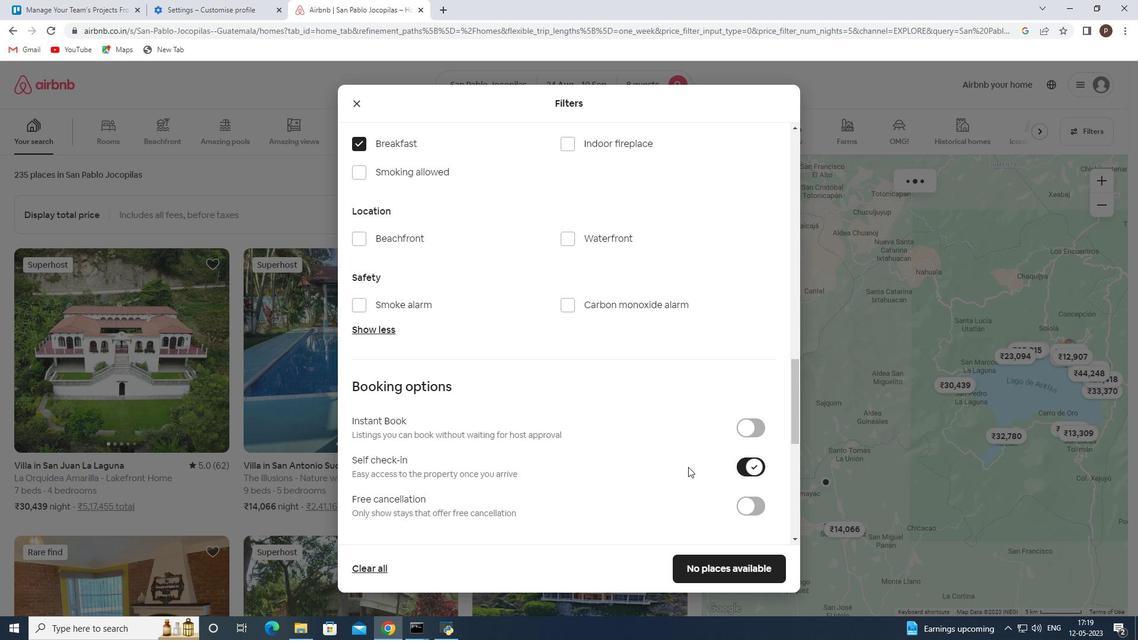 
Action: Mouse moved to (653, 458)
Screenshot: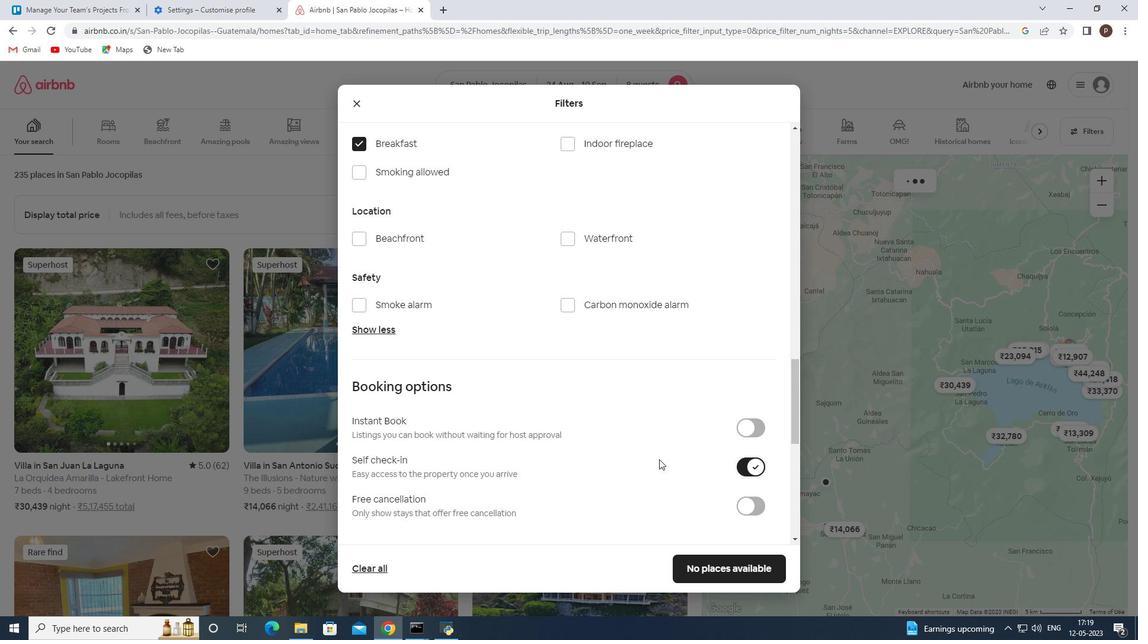 
Action: Mouse scrolled (653, 457) with delta (0, 0)
Screenshot: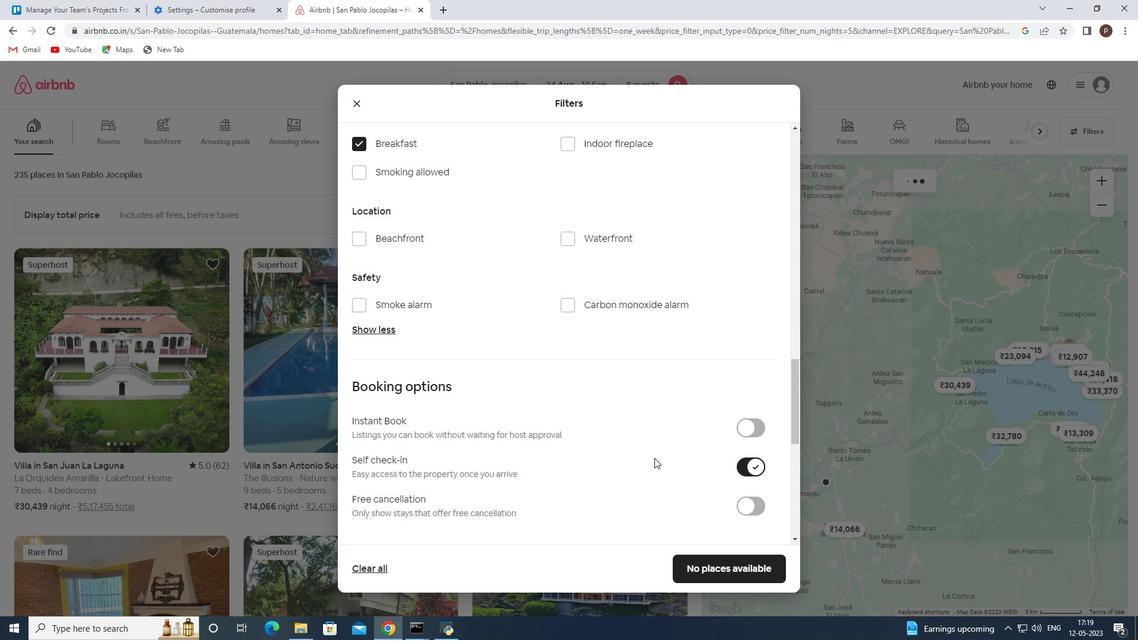 
Action: Mouse moved to (652, 458)
Screenshot: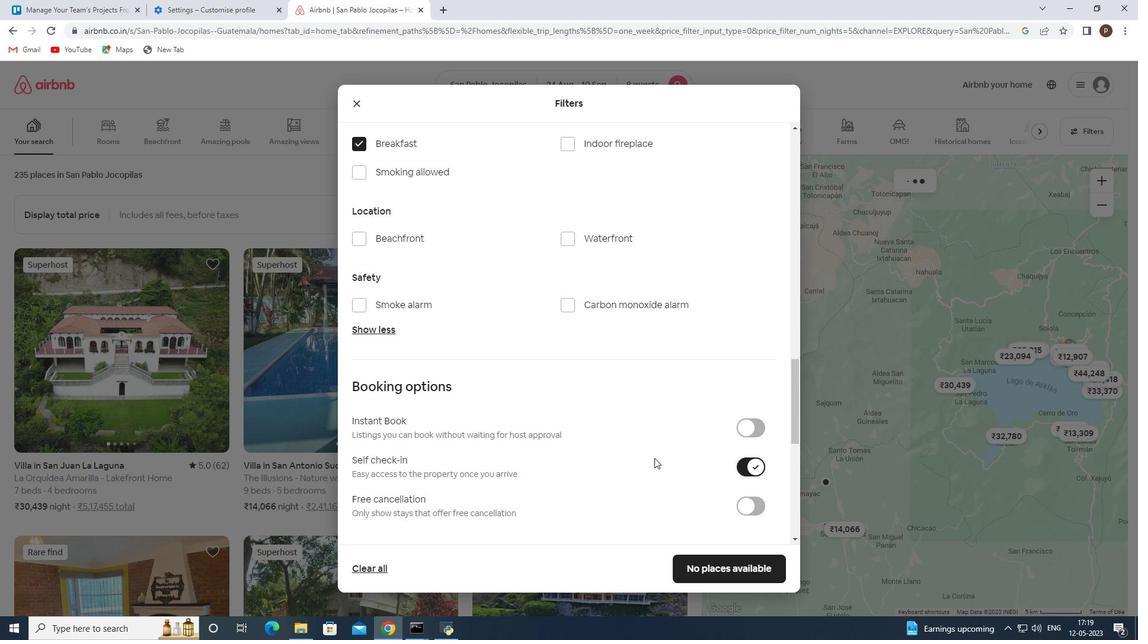 
Action: Mouse scrolled (652, 457) with delta (0, 0)
Screenshot: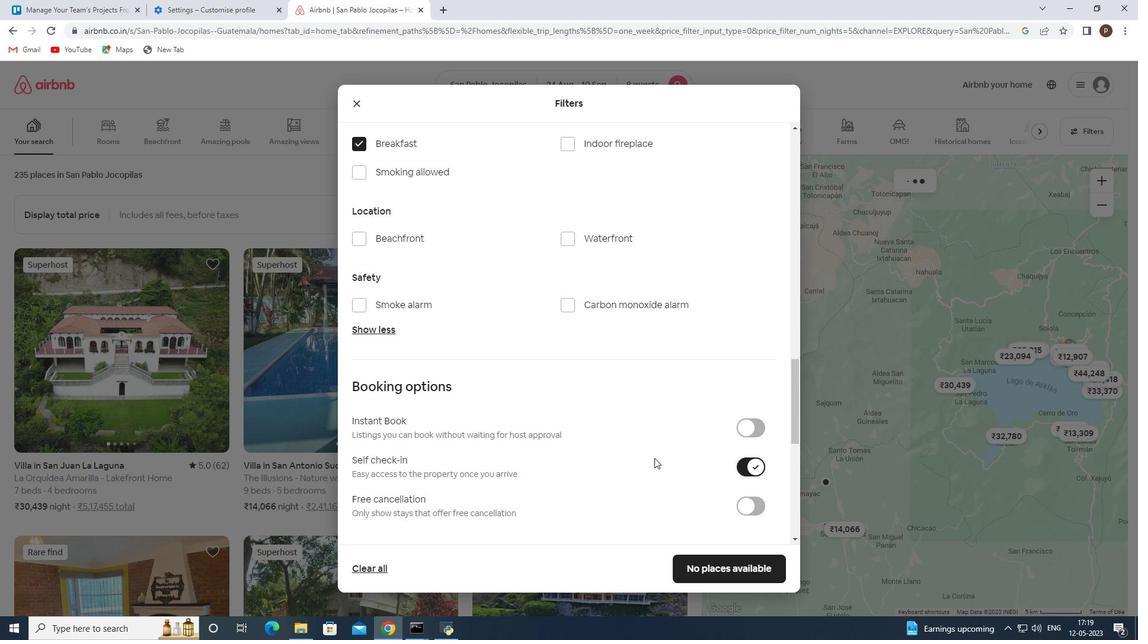 
Action: Mouse moved to (650, 458)
Screenshot: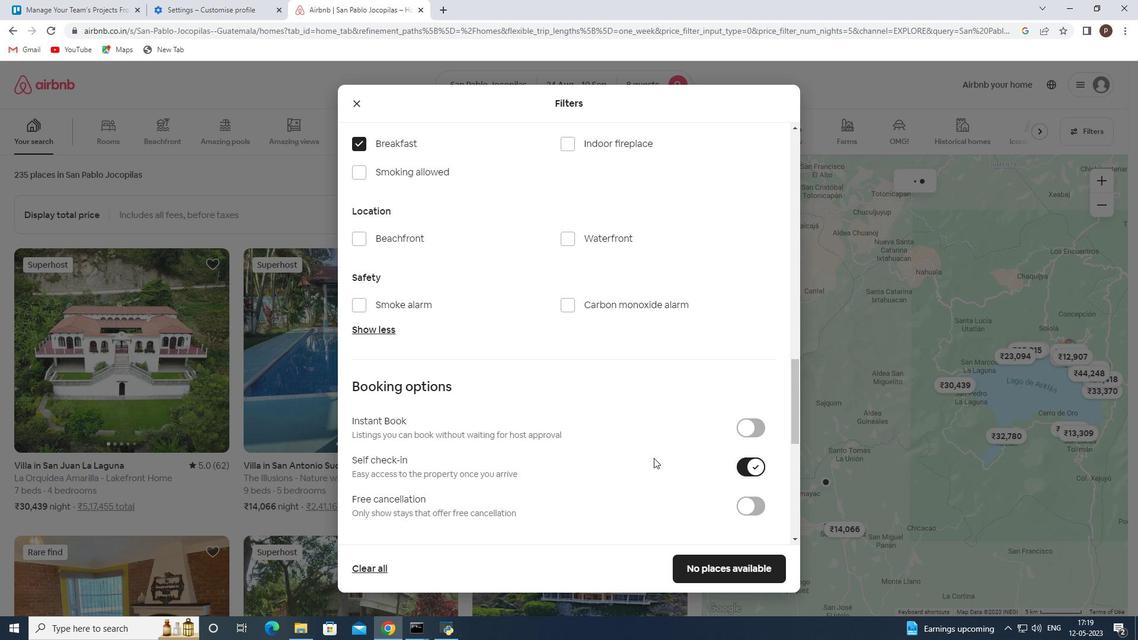 
Action: Mouse scrolled (650, 457) with delta (0, 0)
Screenshot: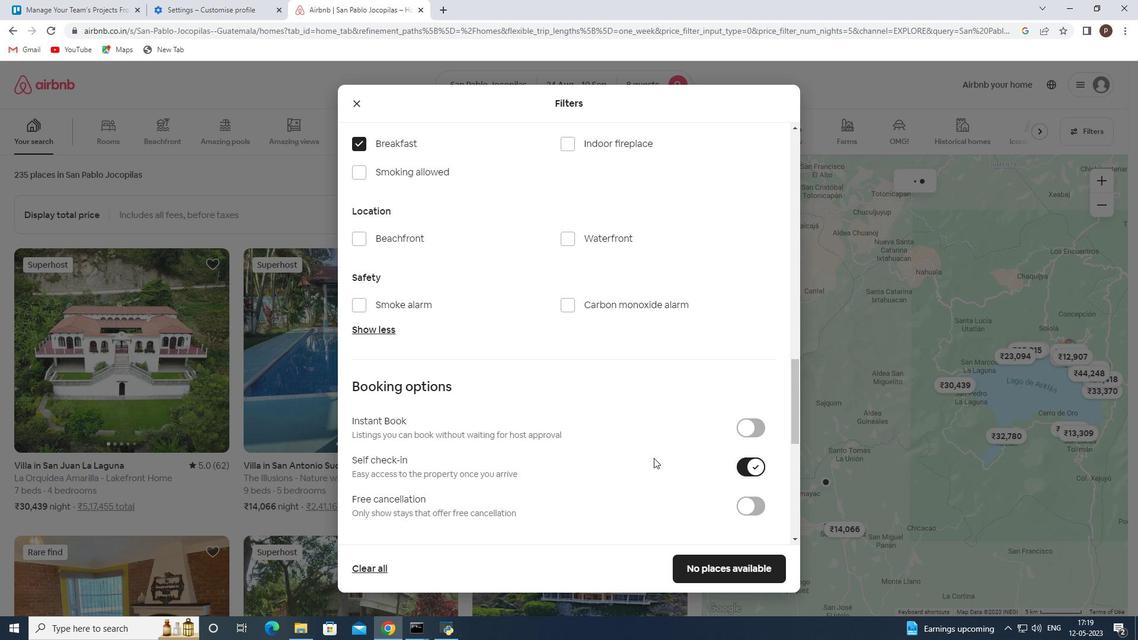 
Action: Mouse moved to (589, 401)
Screenshot: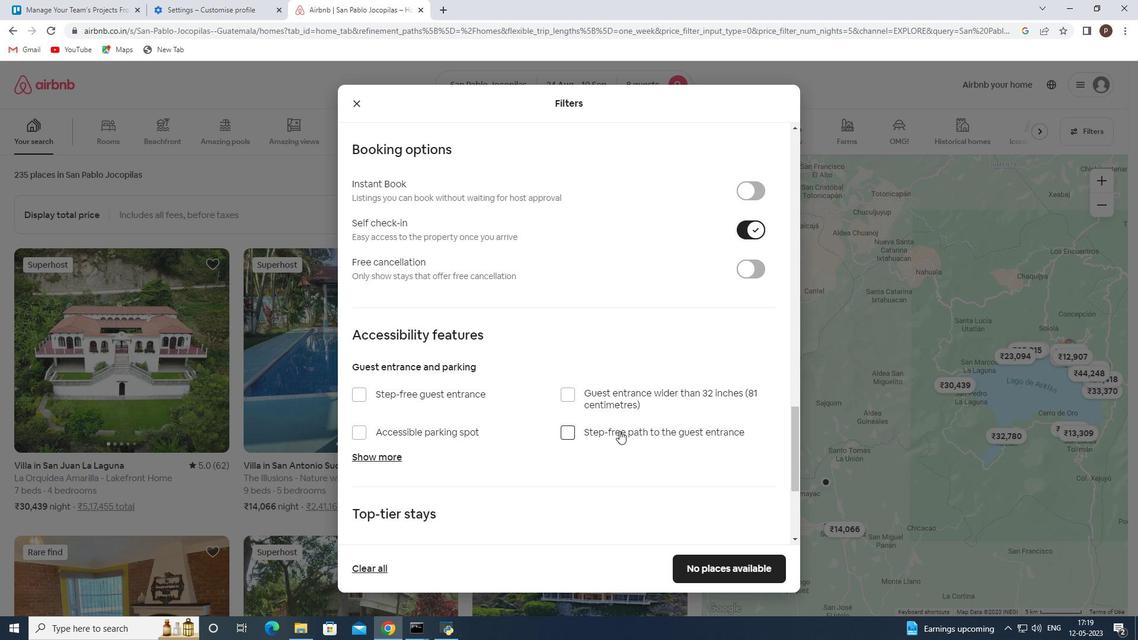
Action: Mouse scrolled (589, 401) with delta (0, 0)
Screenshot: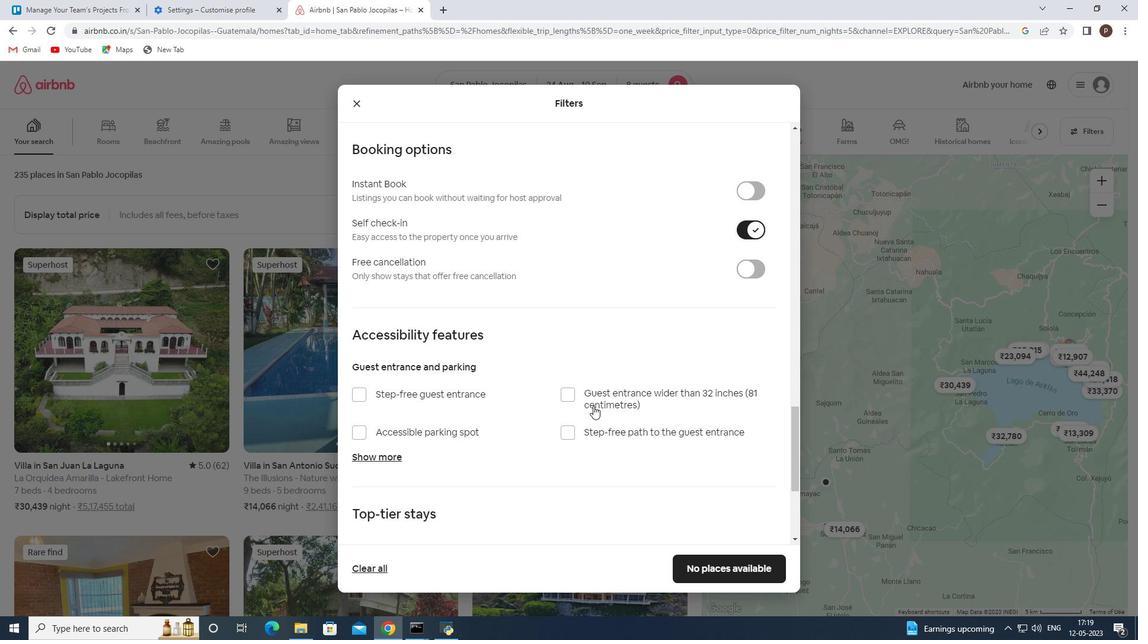 
Action: Mouse scrolled (589, 401) with delta (0, 0)
Screenshot: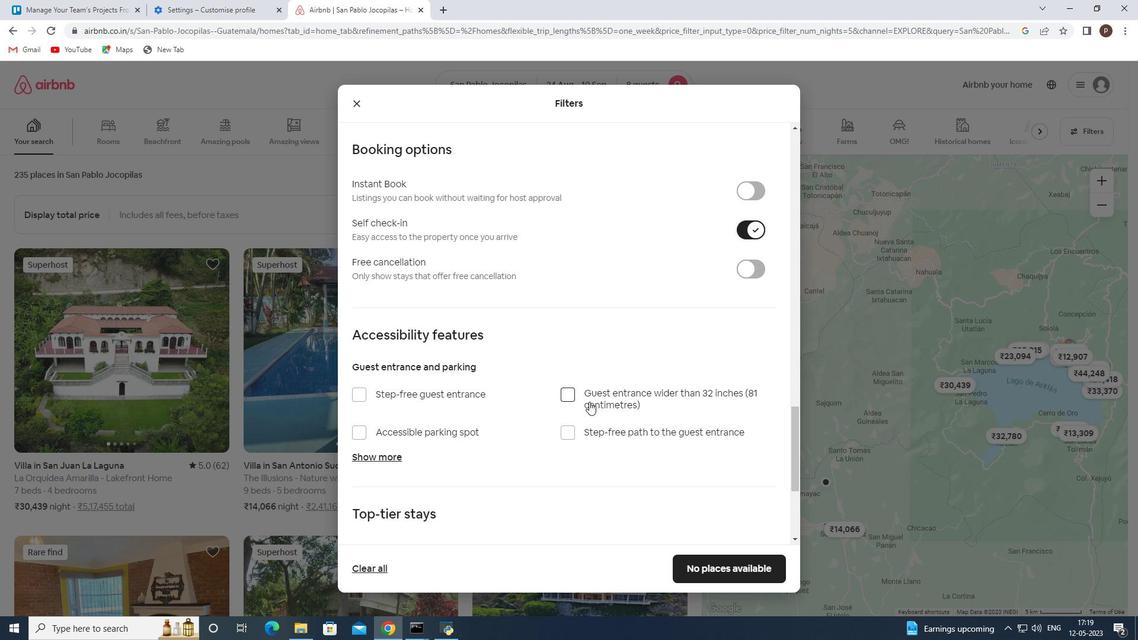 
Action: Mouse moved to (576, 401)
Screenshot: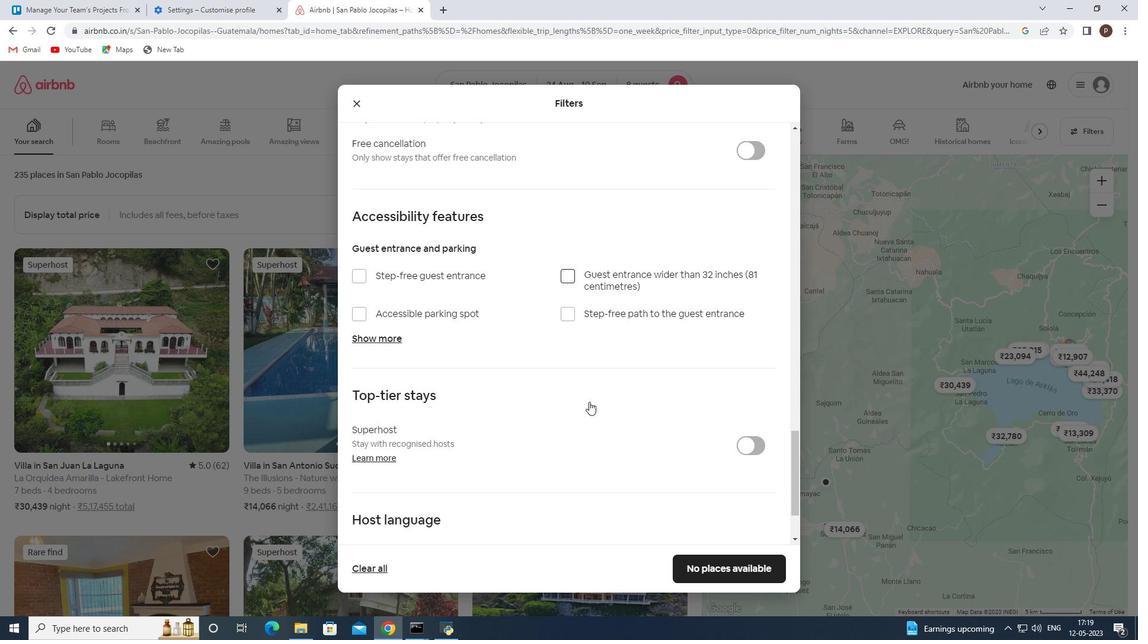 
Action: Mouse scrolled (576, 401) with delta (0, 0)
Screenshot: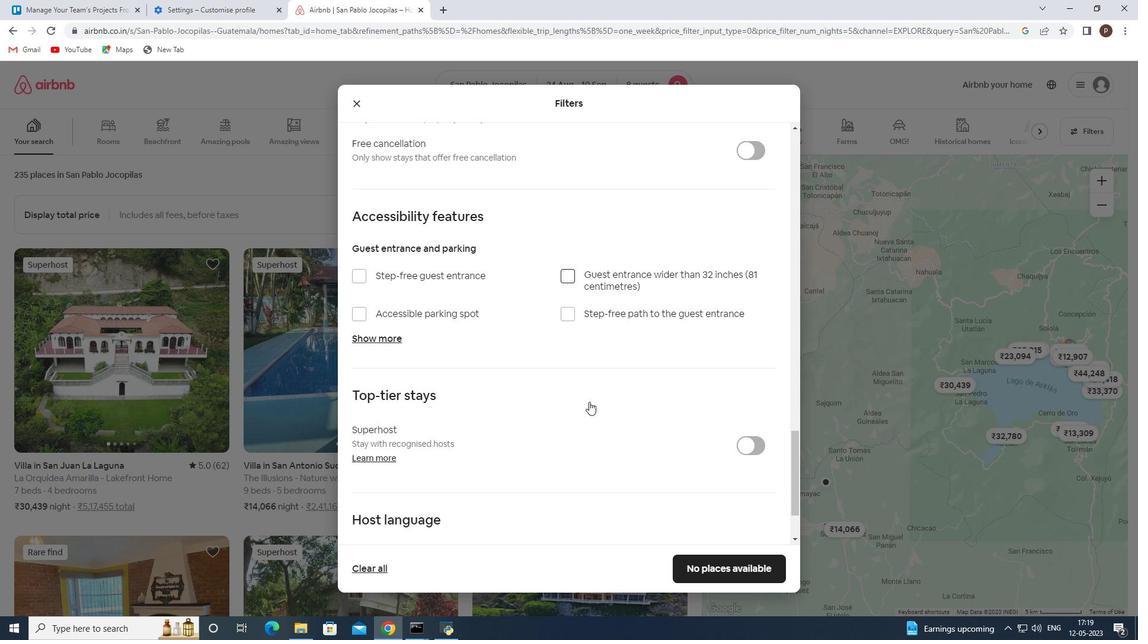 
Action: Mouse moved to (576, 402)
Screenshot: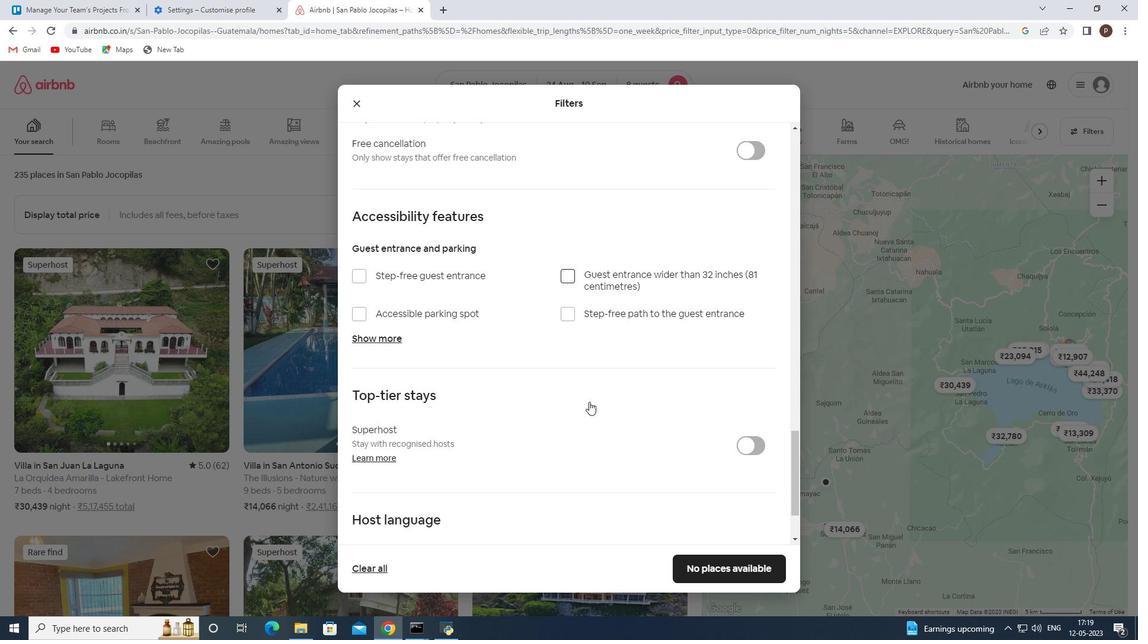 
Action: Mouse scrolled (576, 401) with delta (0, 0)
Screenshot: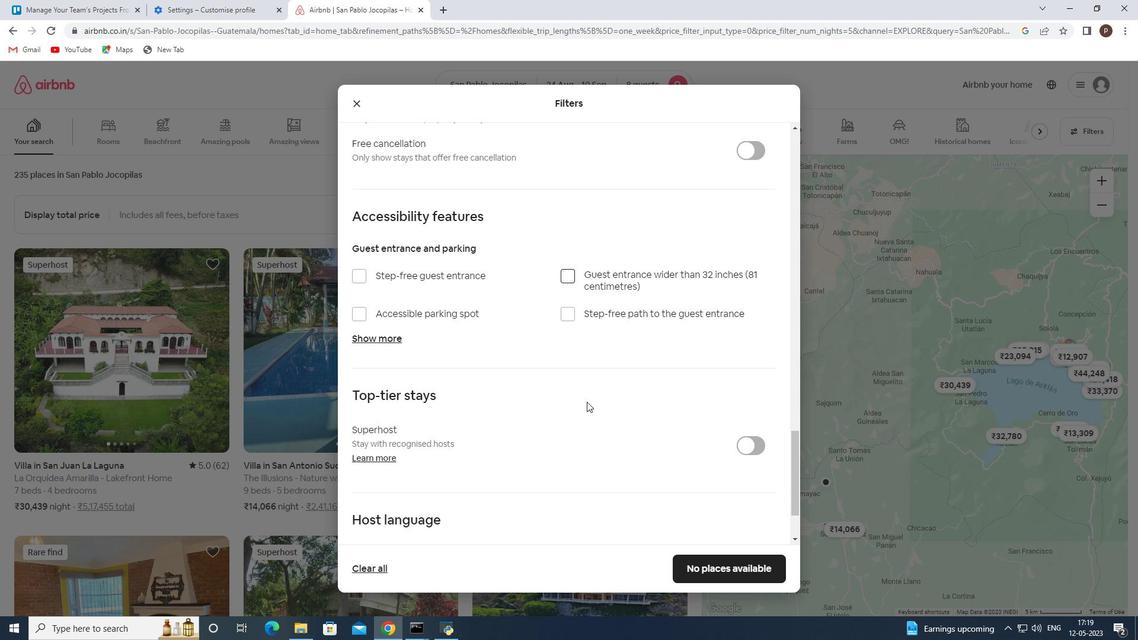 
Action: Mouse scrolled (576, 401) with delta (0, 0)
Screenshot: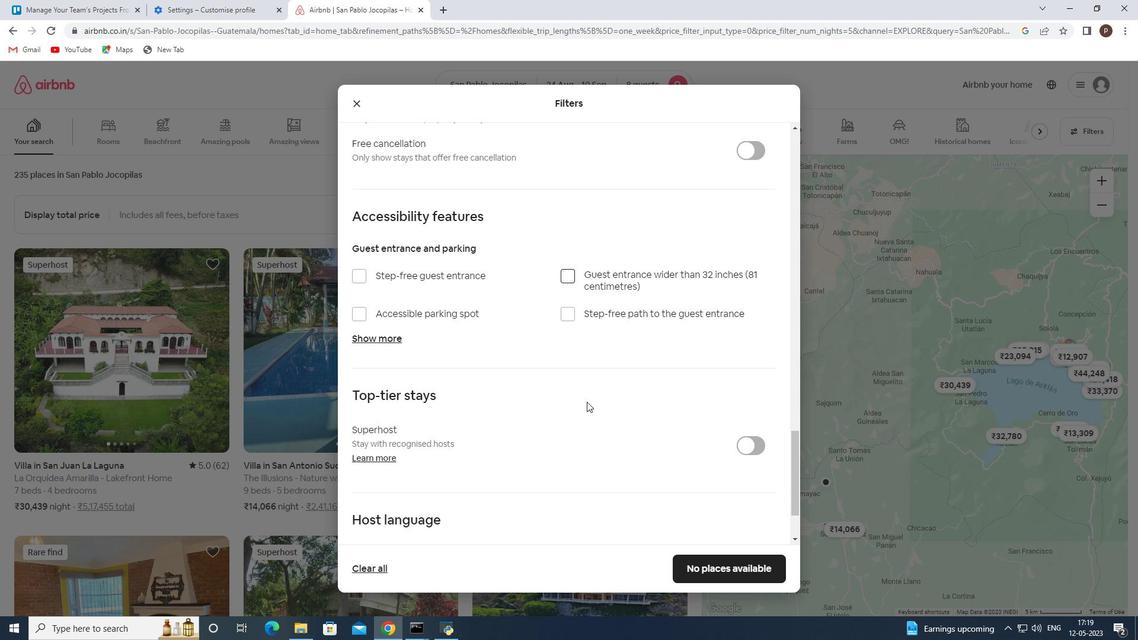 
Action: Mouse moved to (363, 459)
Screenshot: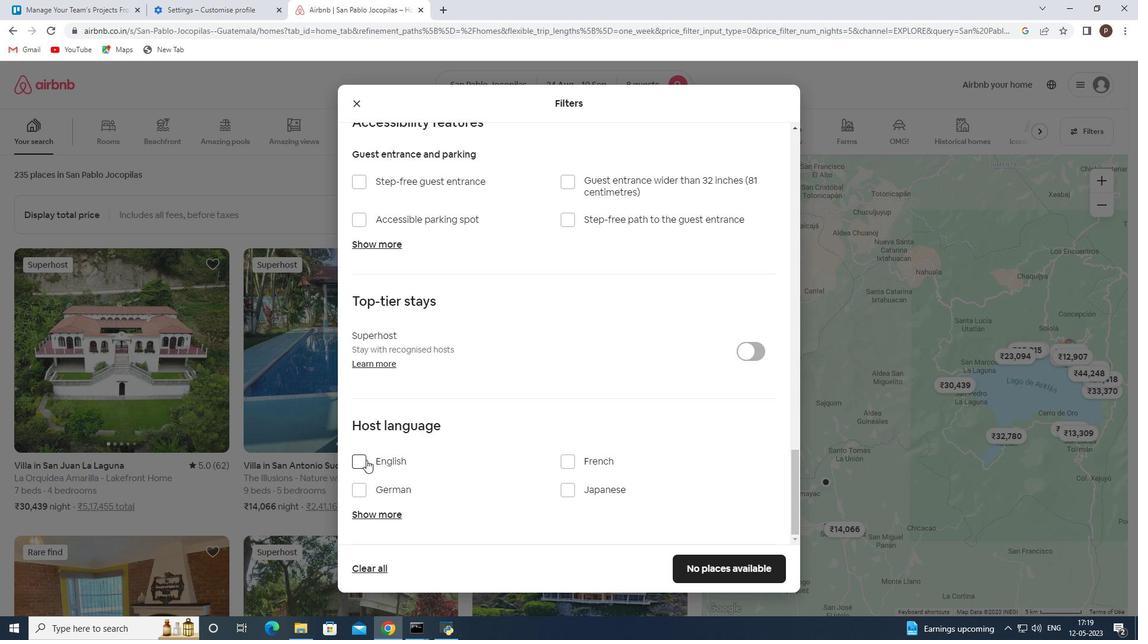 
Action: Mouse pressed left at (363, 459)
Screenshot: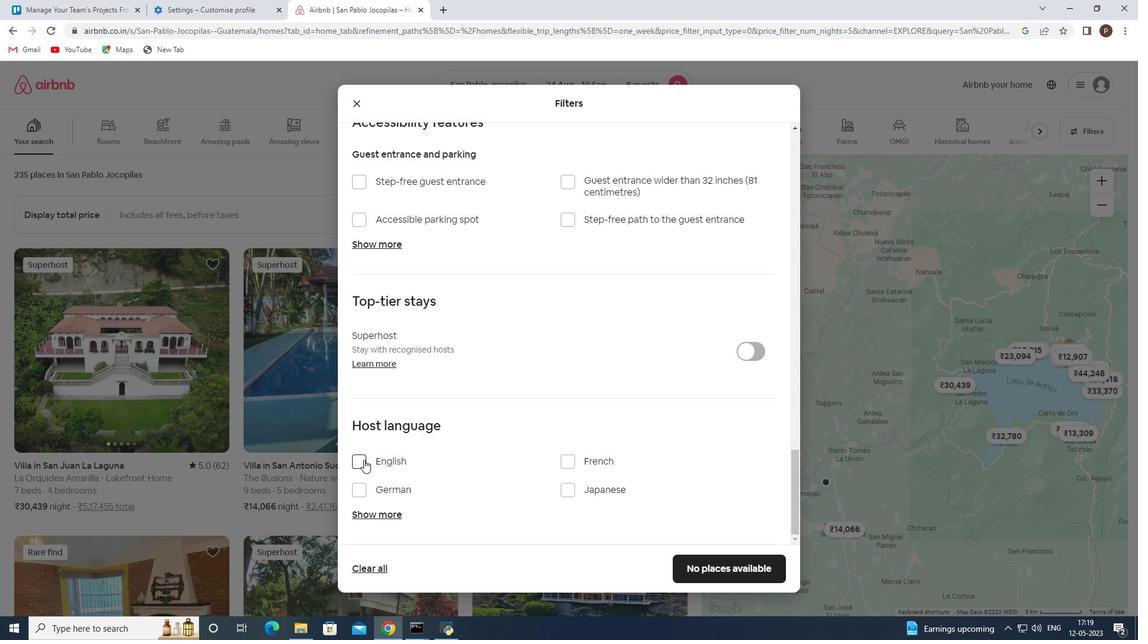 
Action: Mouse moved to (733, 564)
Screenshot: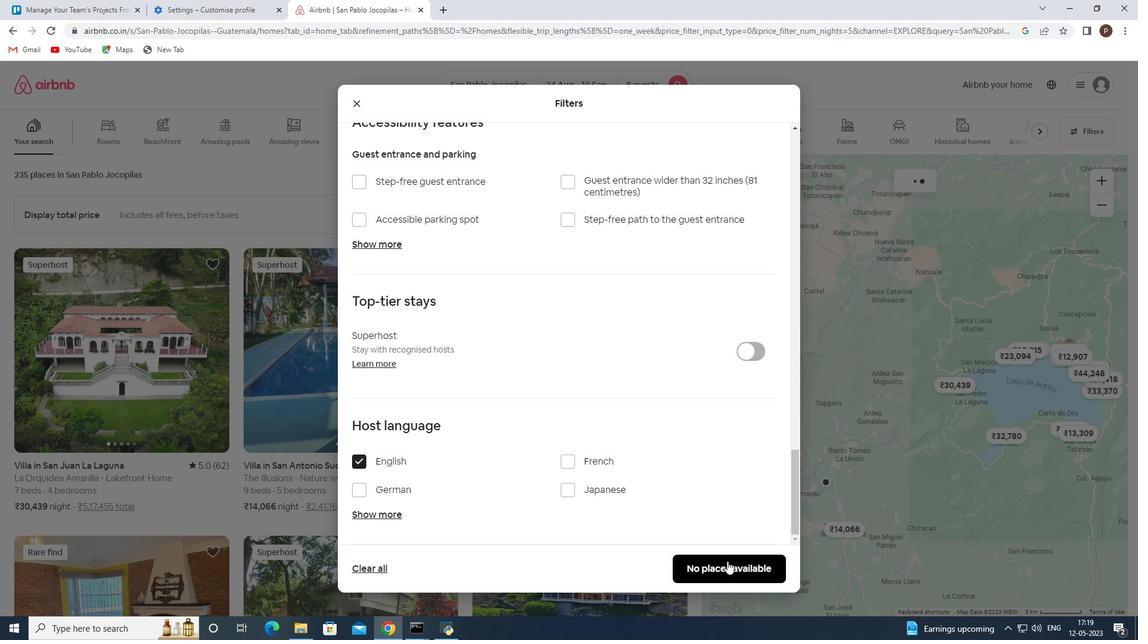 
Action: Mouse pressed left at (733, 564)
Screenshot: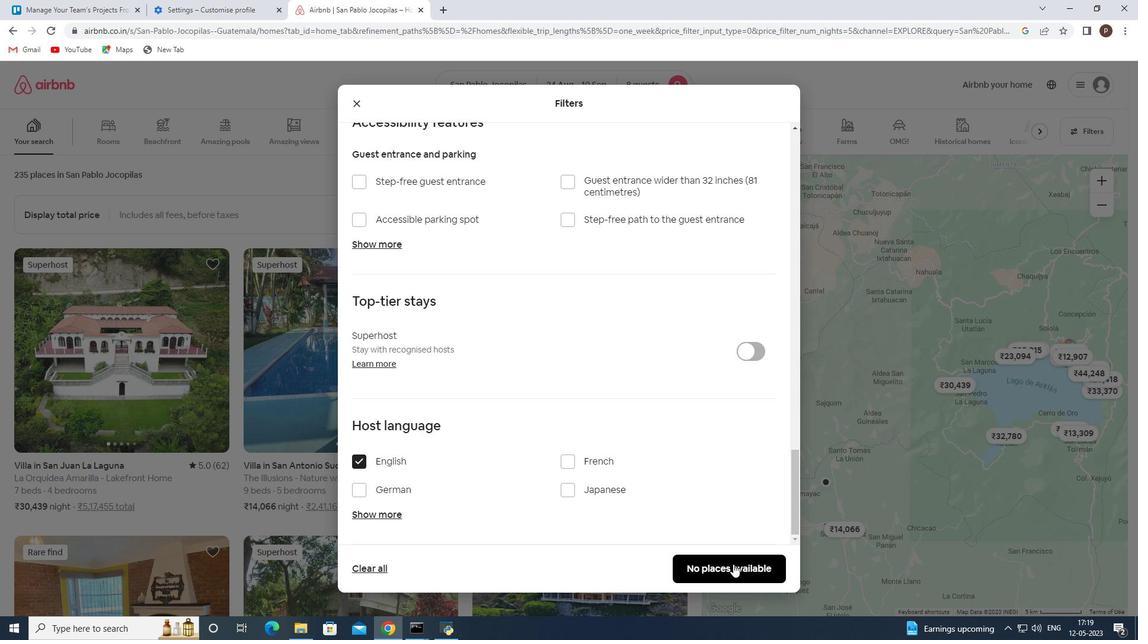 
